 Task: Save favorite listings for townhouses in Boise, Idaho, with a minimum of 3 bedrooms.
Action: Mouse moved to (191, 167)
Screenshot: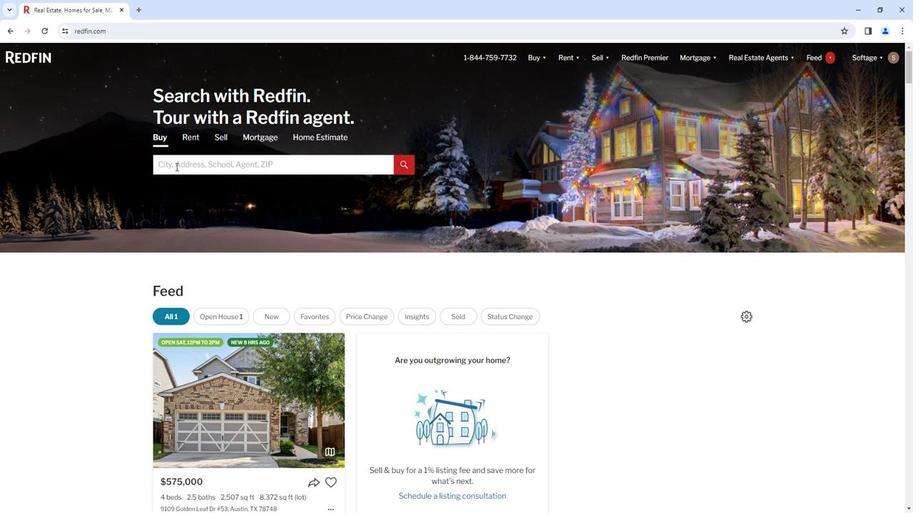 
Action: Mouse pressed left at (191, 167)
Screenshot: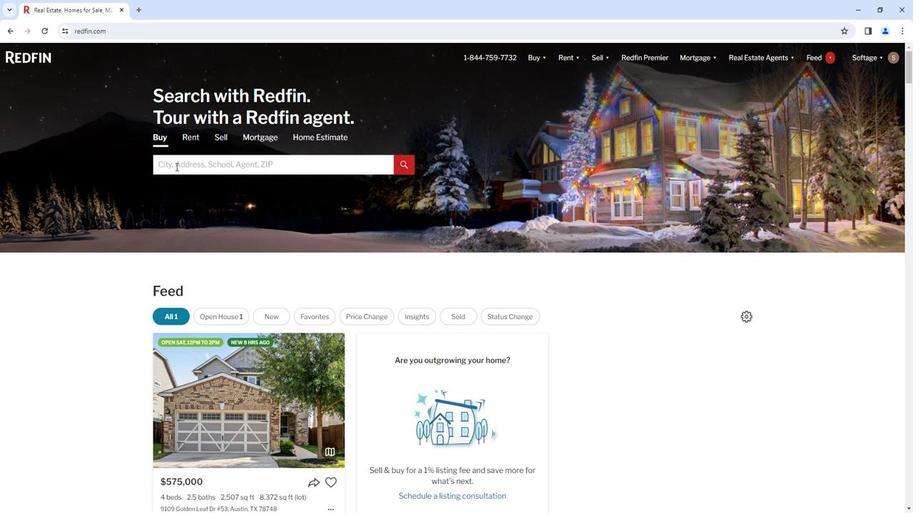 
Action: Mouse moved to (192, 166)
Screenshot: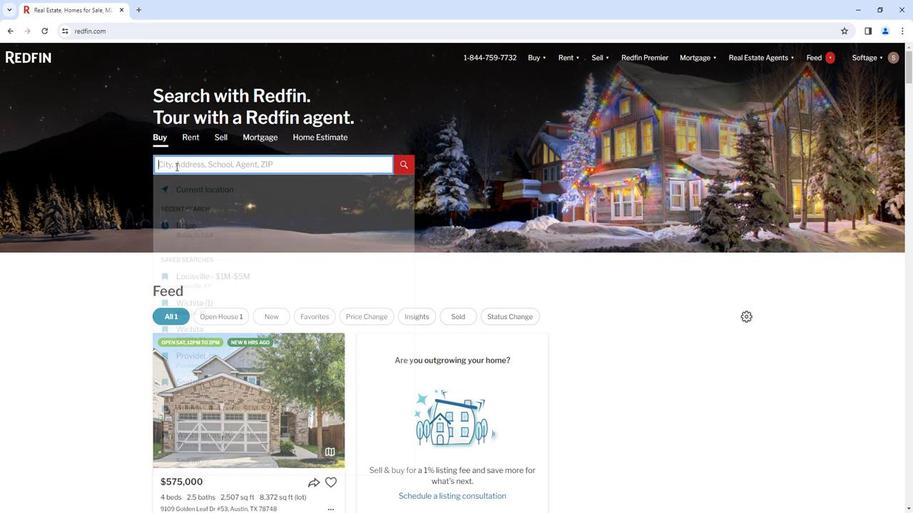 
Action: Key pressed <Key.shift><Key.shift><Key.shift><Key.shift><Key.shift><Key.shift><Key.shift><Key.shift>Boise<Key.space><Key.backspace>,<Key.space><Key.shift><Key.shift><Key.shift><Key.shift><Key.shift><Key.shift><Key.shift><Key.shift>Lda<Key.backspace><Key.backspace><Key.backspace>
Screenshot: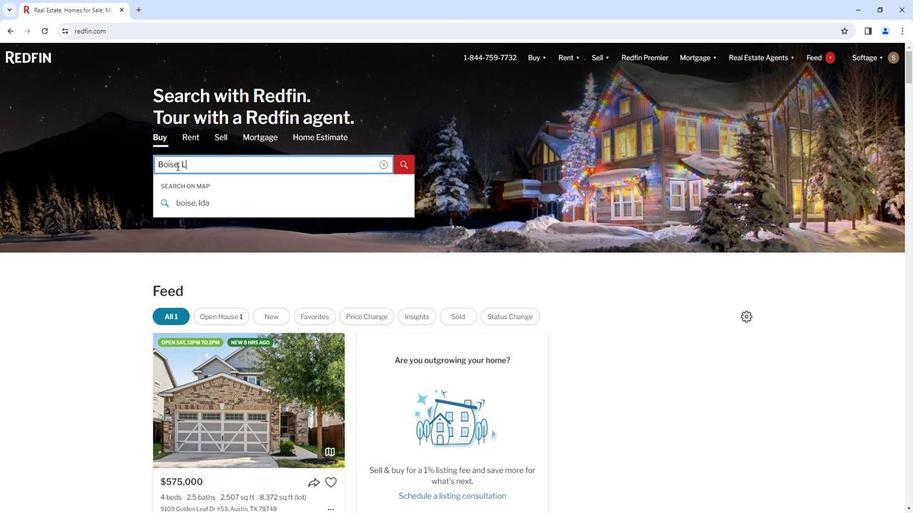 
Action: Mouse moved to (208, 208)
Screenshot: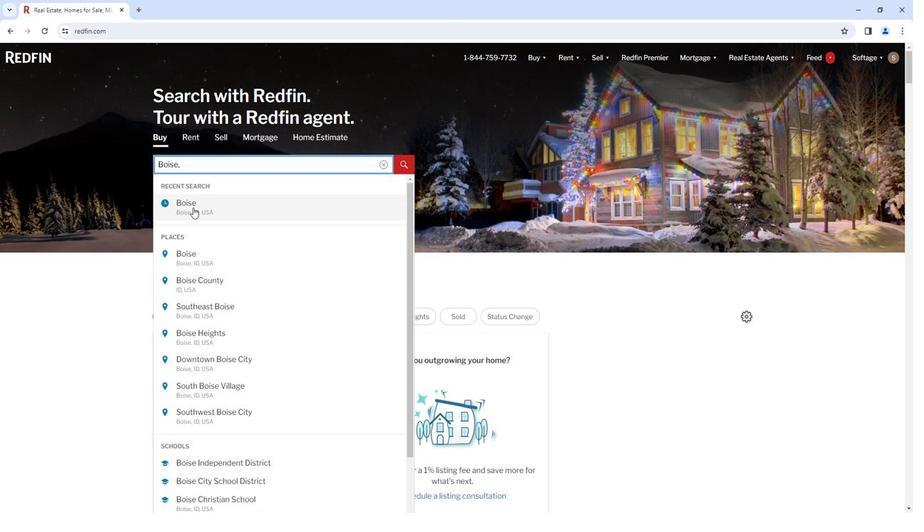 
Action: Mouse pressed left at (208, 208)
Screenshot: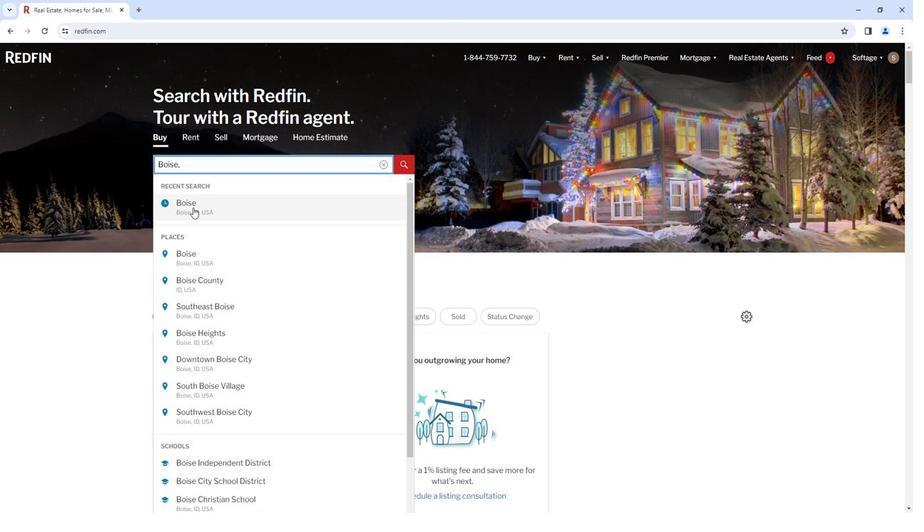 
Action: Mouse moved to (814, 119)
Screenshot: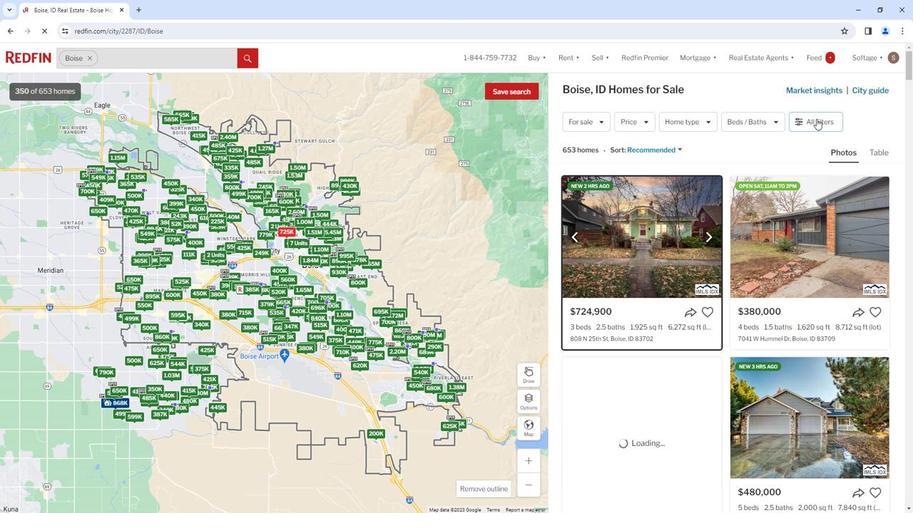 
Action: Mouse pressed left at (814, 119)
Screenshot: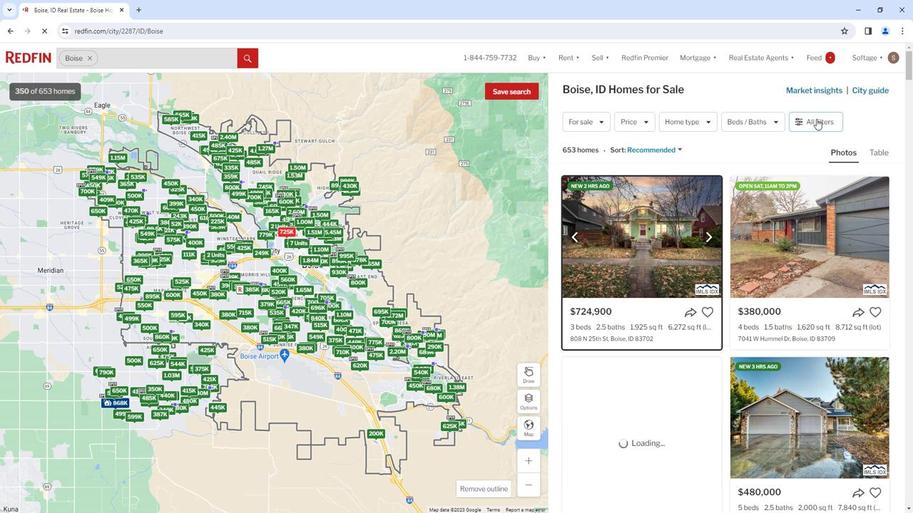 
Action: Mouse moved to (806, 119)
Screenshot: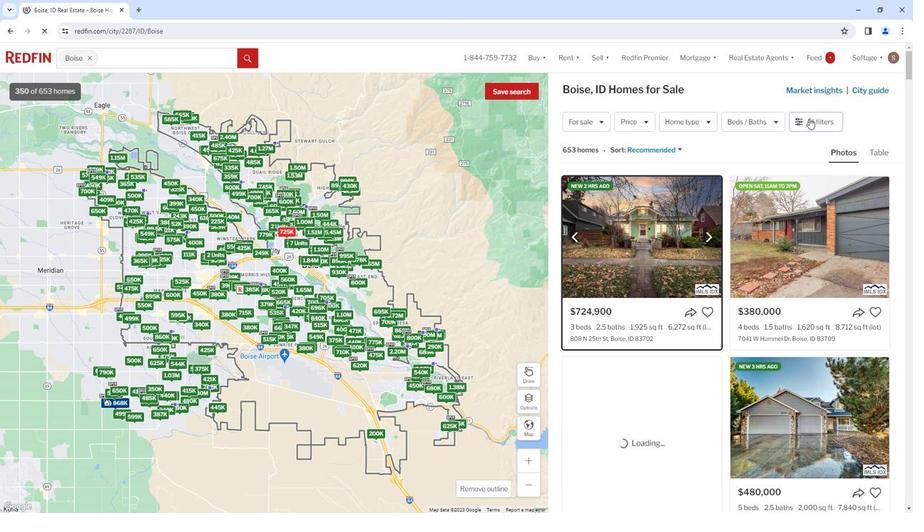 
Action: Mouse pressed left at (806, 119)
Screenshot: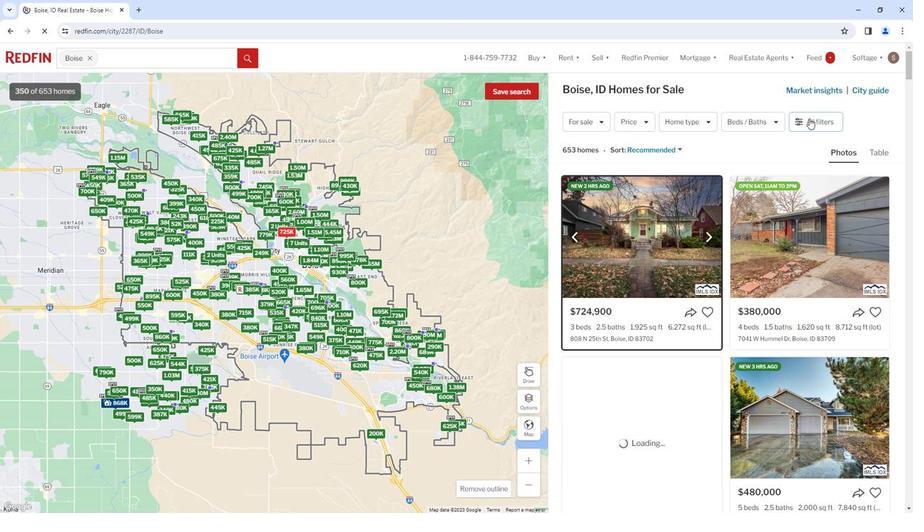 
Action: Mouse moved to (810, 121)
Screenshot: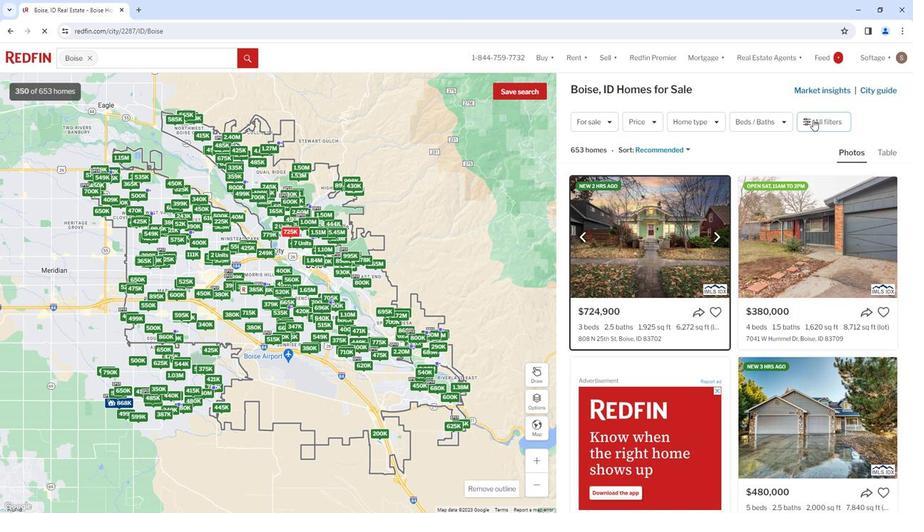 
Action: Mouse pressed left at (810, 121)
Screenshot: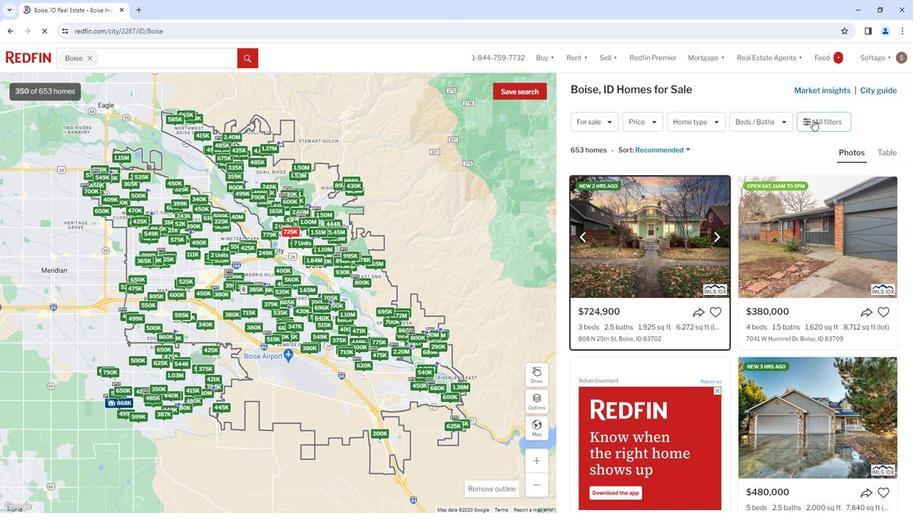 
Action: Mouse moved to (767, 284)
Screenshot: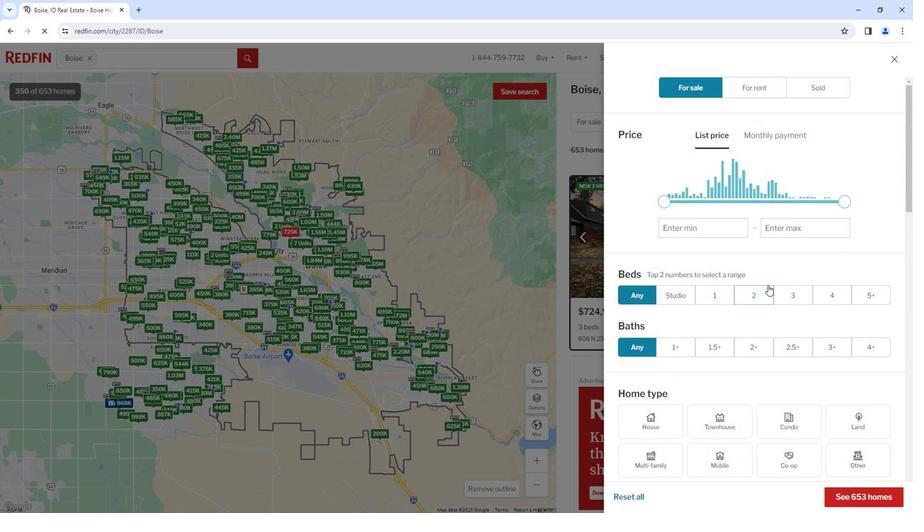 
Action: Mouse scrolled (767, 284) with delta (0, 0)
Screenshot: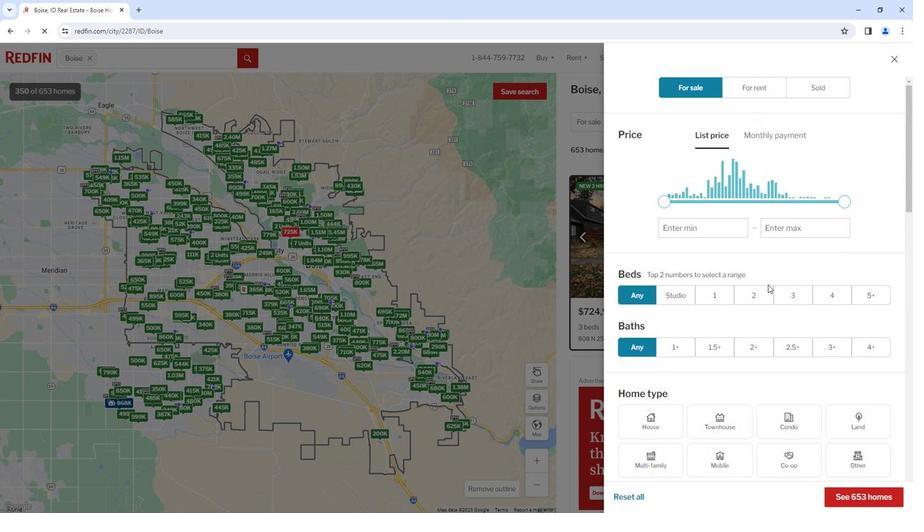 
Action: Mouse moved to (767, 284)
Screenshot: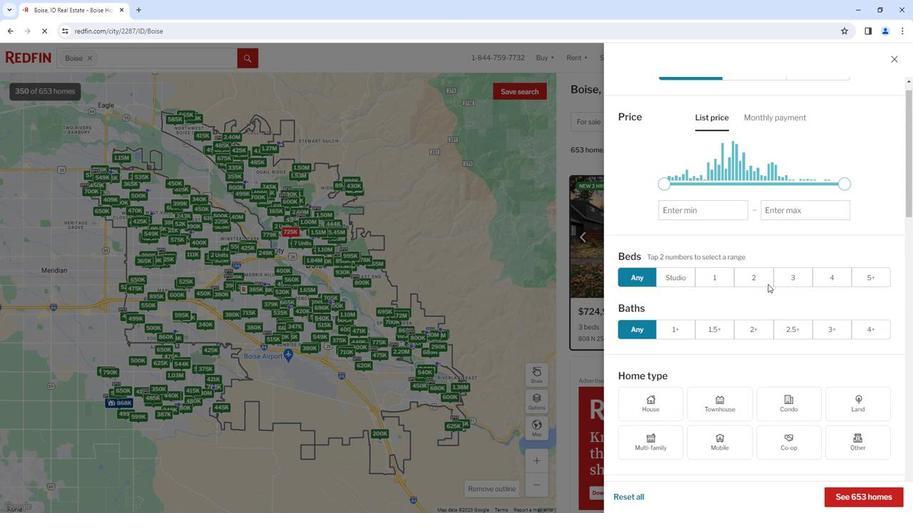 
Action: Mouse scrolled (767, 284) with delta (0, 0)
Screenshot: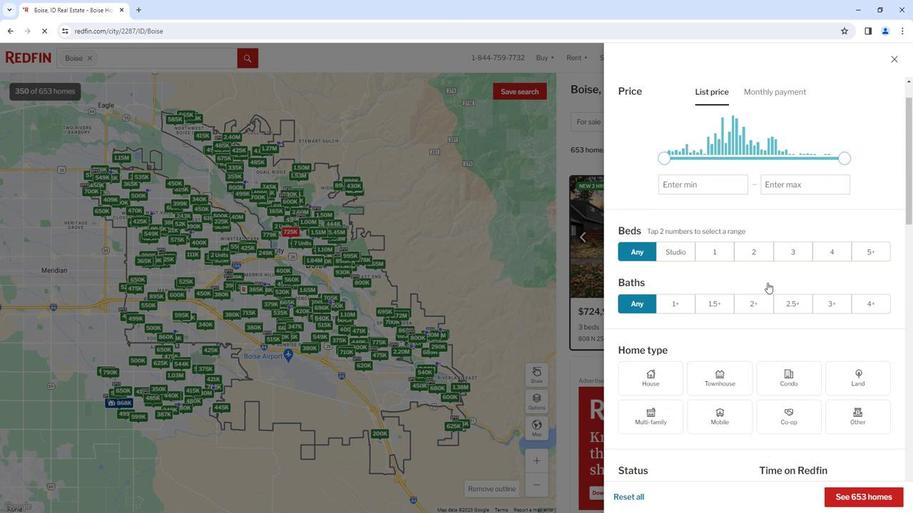 
Action: Mouse moved to (724, 326)
Screenshot: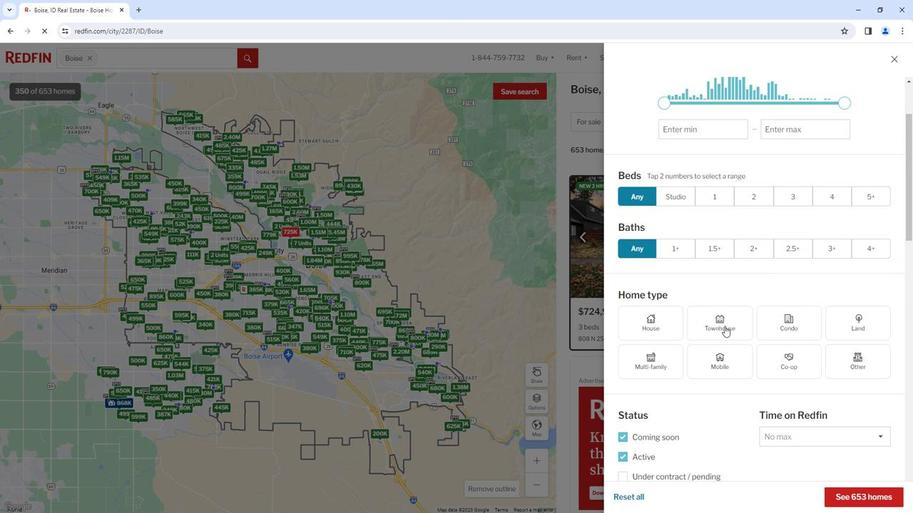 
Action: Mouse pressed left at (724, 326)
Screenshot: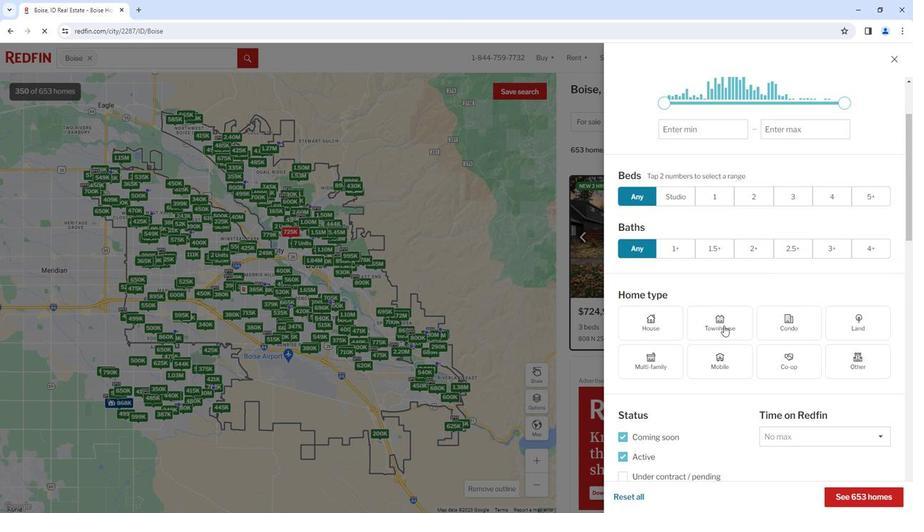 
Action: Mouse moved to (724, 324)
Screenshot: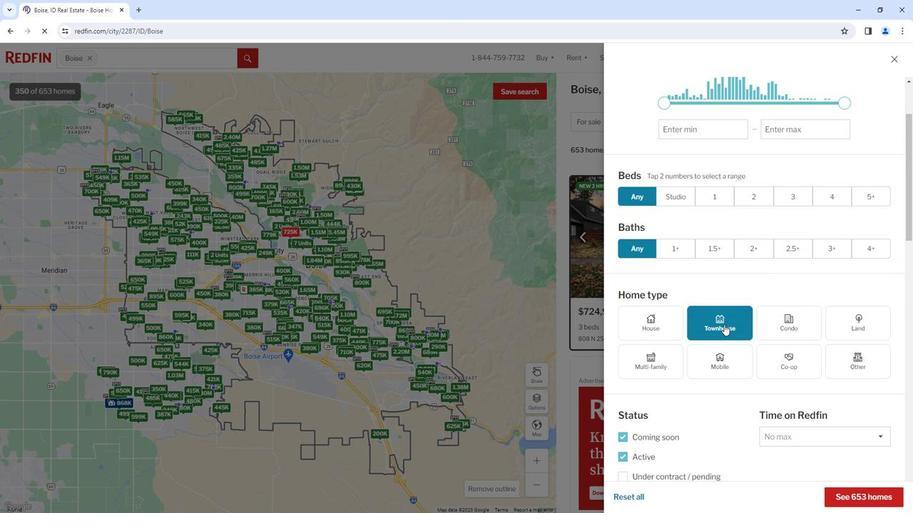 
Action: Mouse scrolled (724, 323) with delta (0, 0)
Screenshot: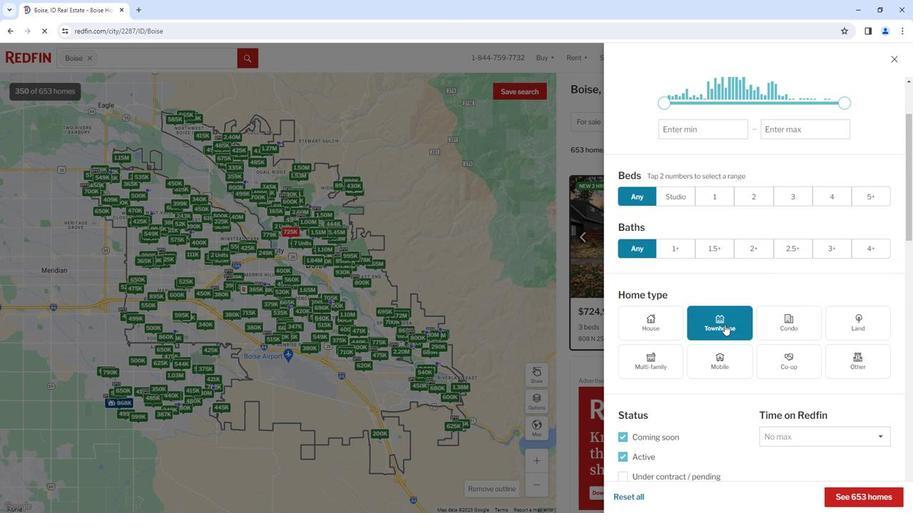 
Action: Mouse scrolled (724, 323) with delta (0, 0)
Screenshot: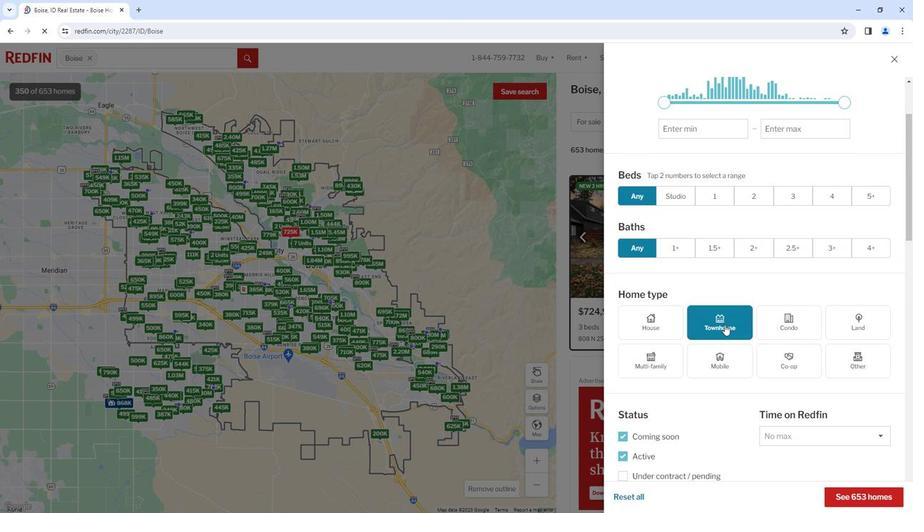 
Action: Mouse scrolled (724, 323) with delta (0, 0)
Screenshot: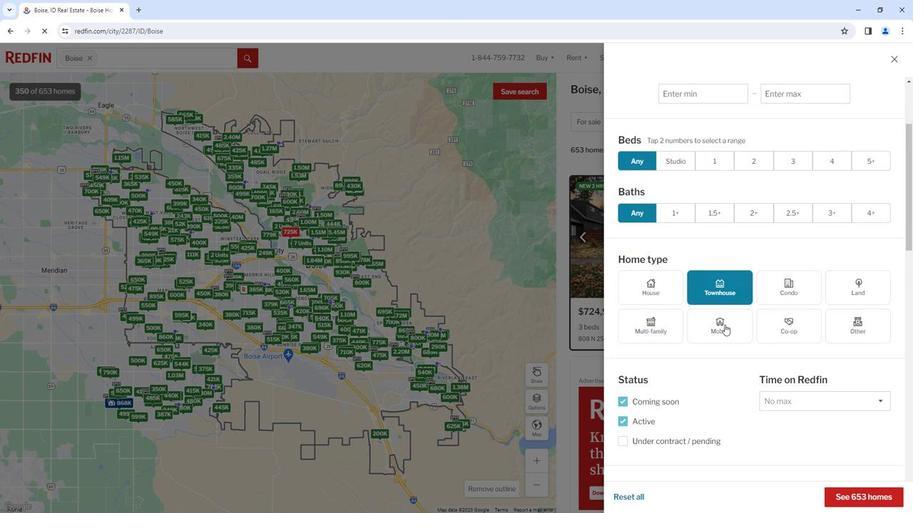 
Action: Mouse moved to (724, 326)
Screenshot: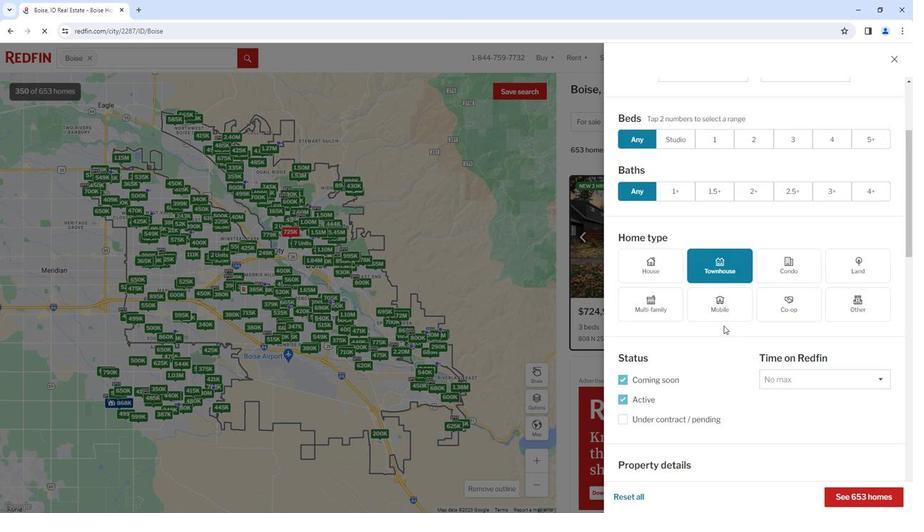 
Action: Mouse scrolled (724, 325) with delta (0, 0)
Screenshot: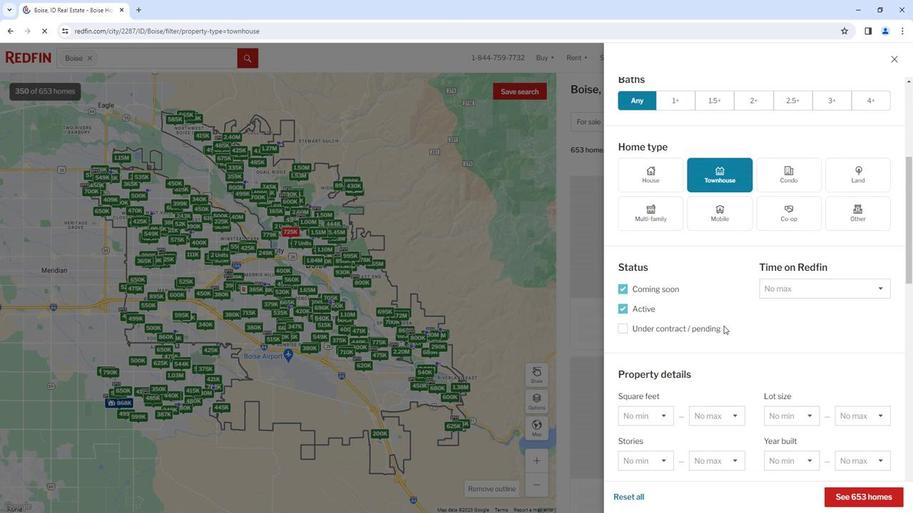 
Action: Mouse scrolled (724, 325) with delta (0, 0)
Screenshot: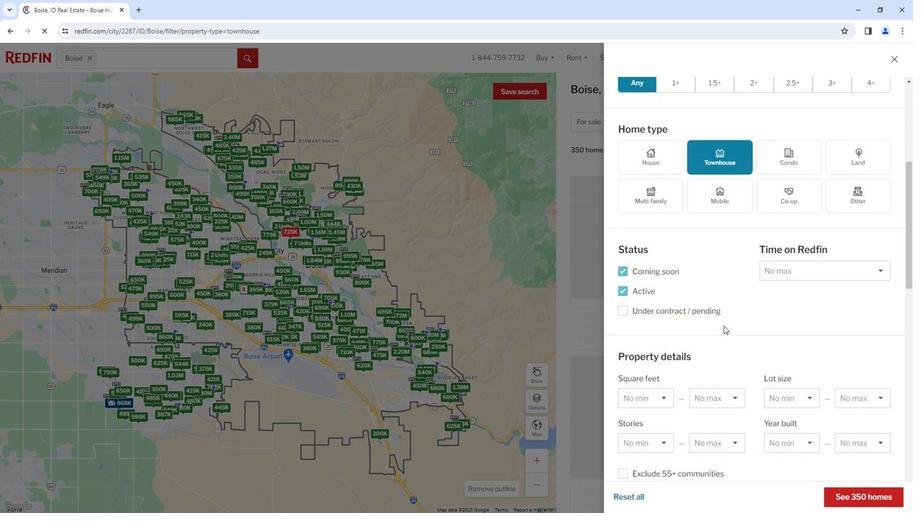 
Action: Mouse scrolled (724, 325) with delta (0, 0)
Screenshot: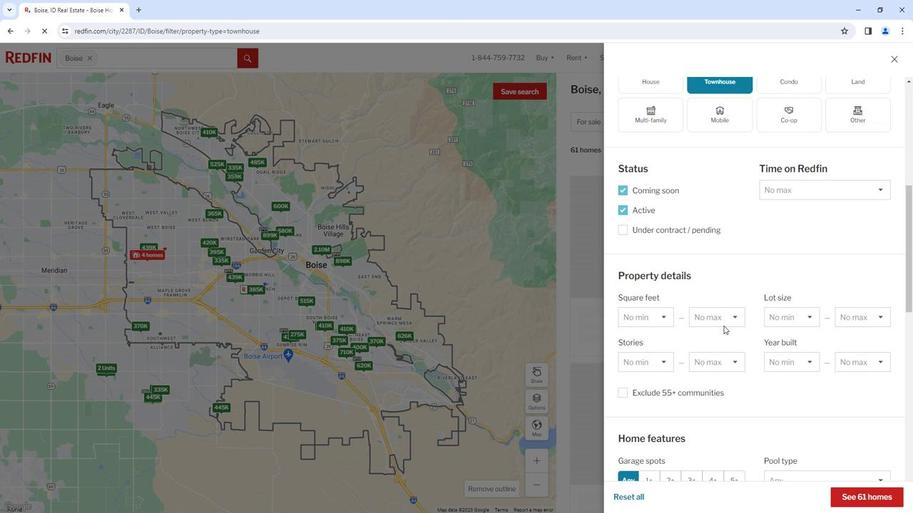 
Action: Mouse scrolled (724, 325) with delta (0, 0)
Screenshot: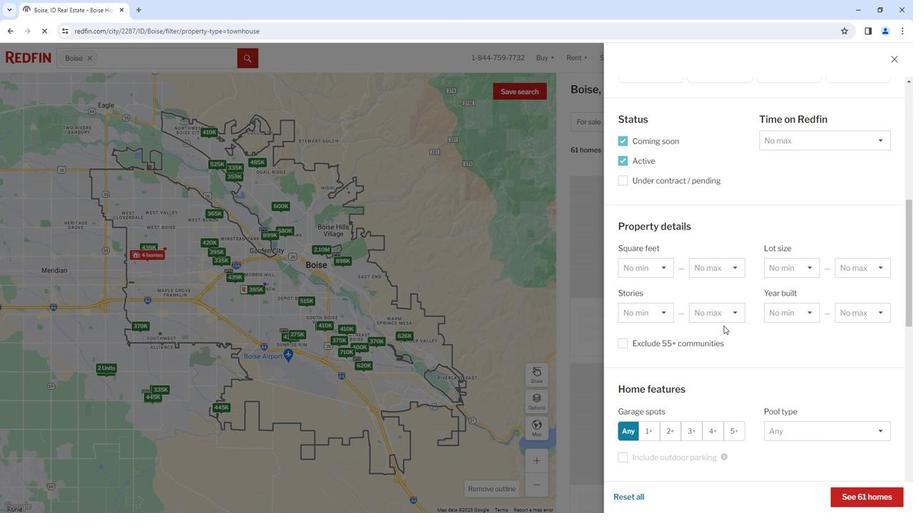 
Action: Mouse scrolled (724, 325) with delta (0, 0)
Screenshot: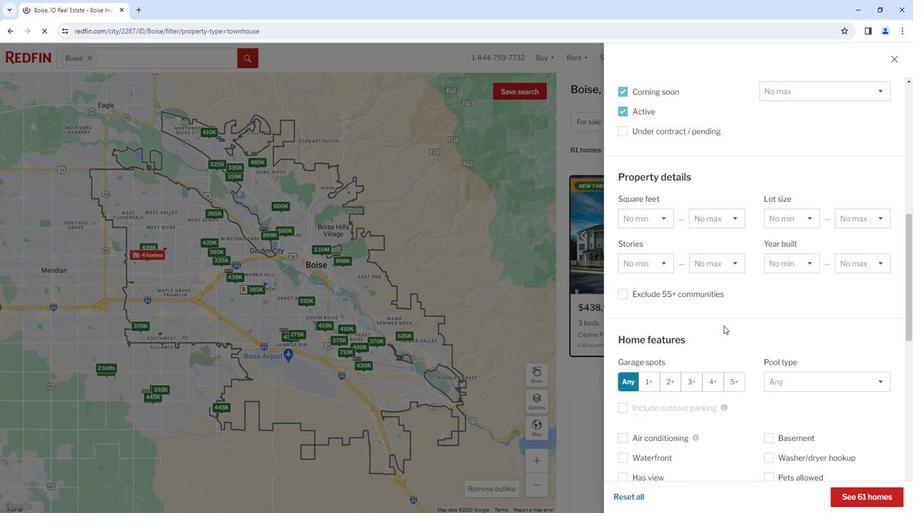 
Action: Mouse scrolled (724, 325) with delta (0, 0)
Screenshot: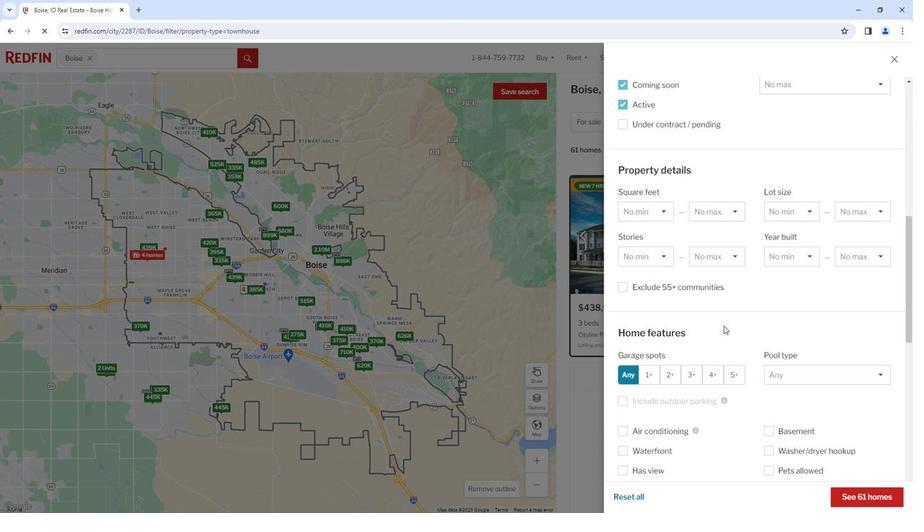 
Action: Mouse scrolled (724, 325) with delta (0, 0)
Screenshot: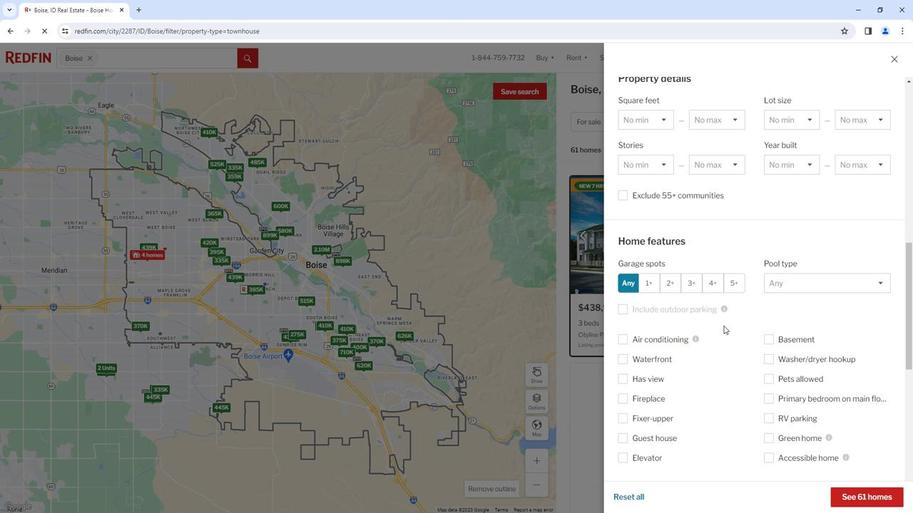 
Action: Mouse scrolled (724, 325) with delta (0, 0)
Screenshot: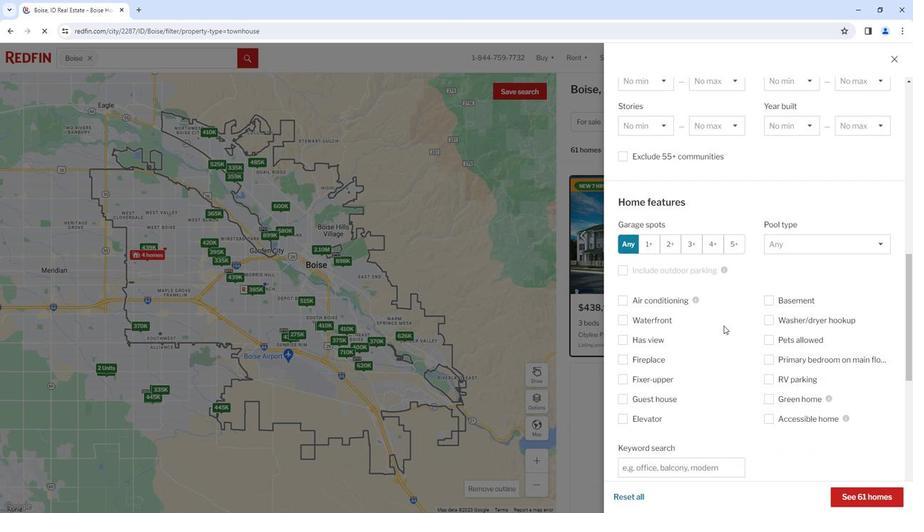 
Action: Mouse moved to (720, 315)
Screenshot: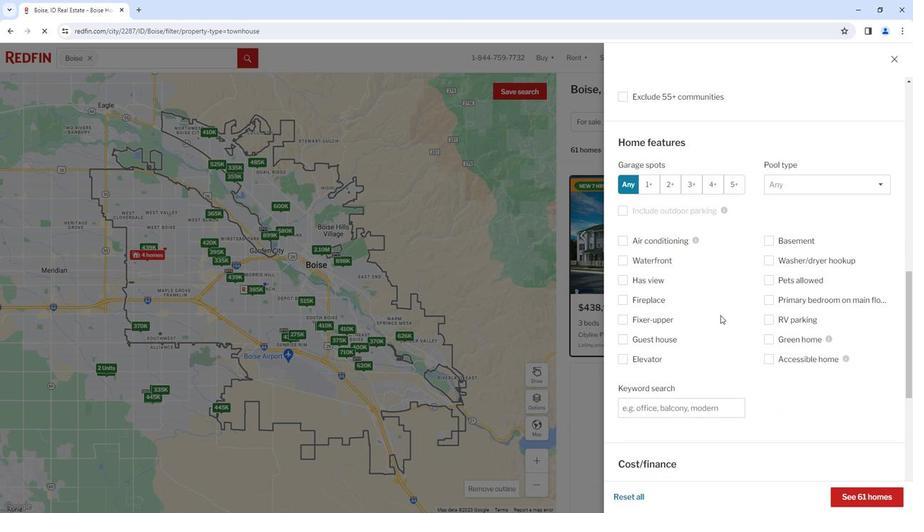 
Action: Mouse scrolled (720, 316) with delta (0, 0)
Screenshot: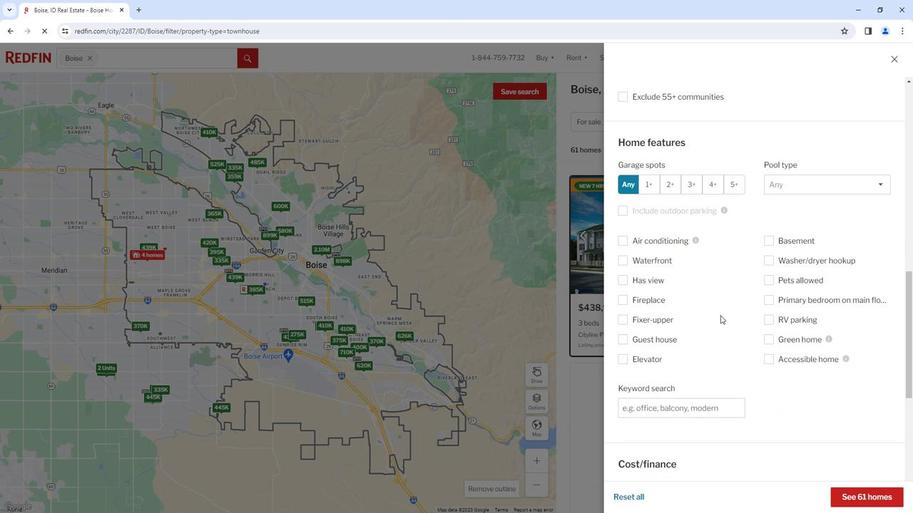 
Action: Mouse scrolled (720, 316) with delta (0, 0)
Screenshot: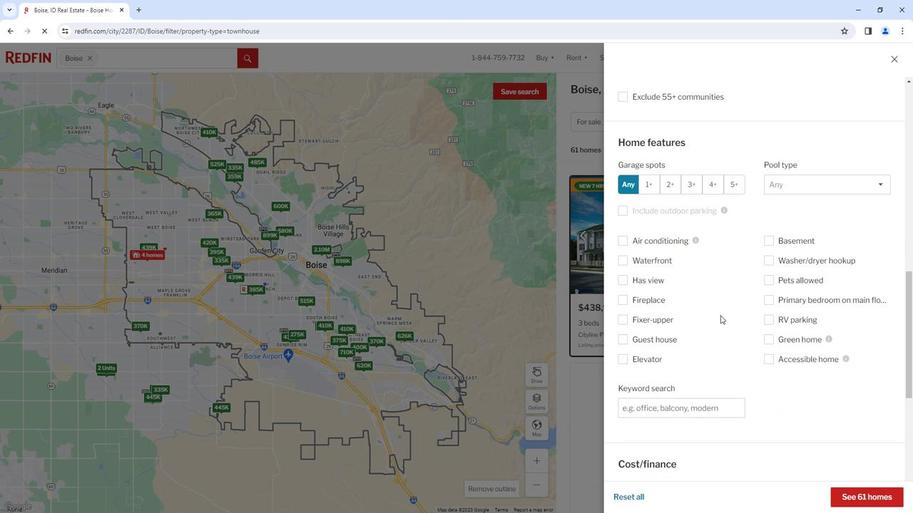 
Action: Mouse scrolled (720, 316) with delta (0, 0)
Screenshot: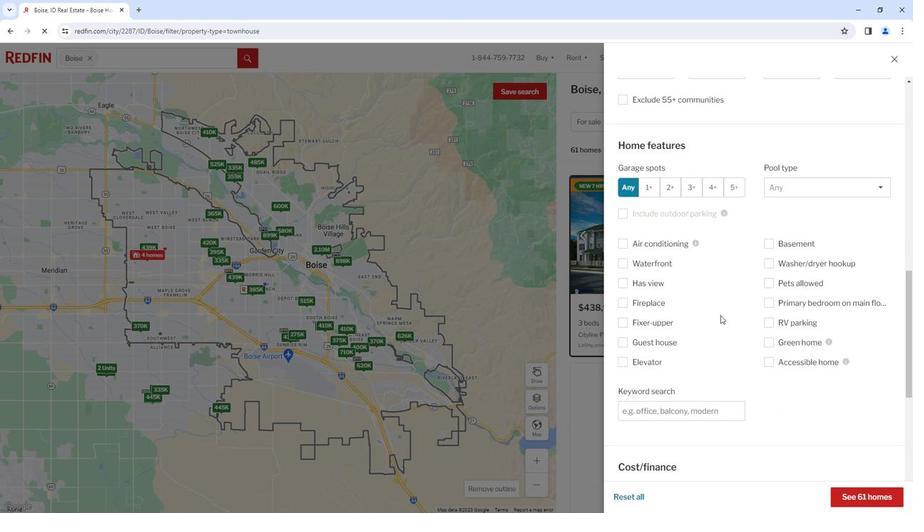 
Action: Mouse scrolled (720, 316) with delta (0, 0)
Screenshot: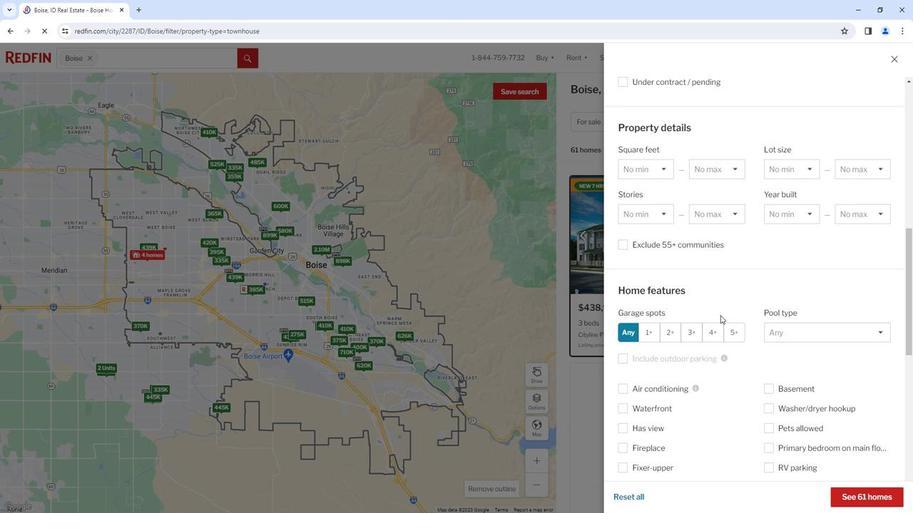 
Action: Mouse scrolled (720, 316) with delta (0, 0)
Screenshot: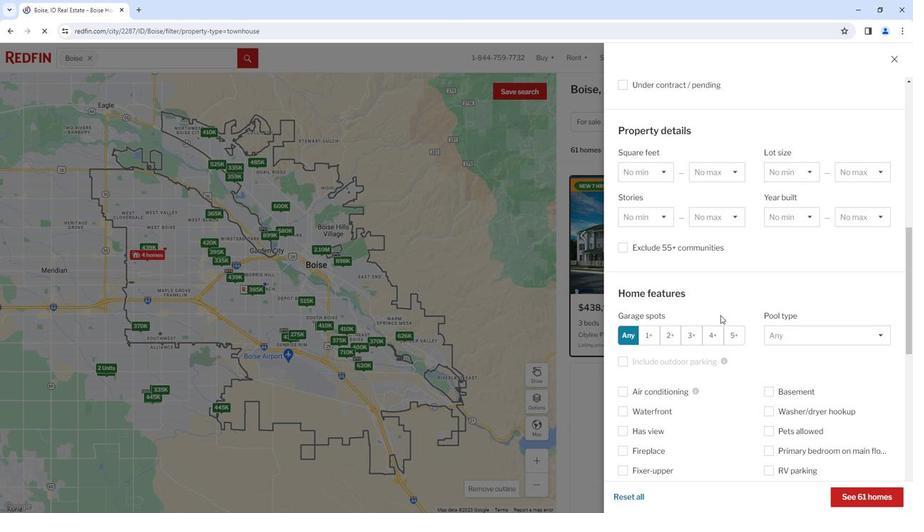 
Action: Mouse scrolled (720, 316) with delta (0, 0)
Screenshot: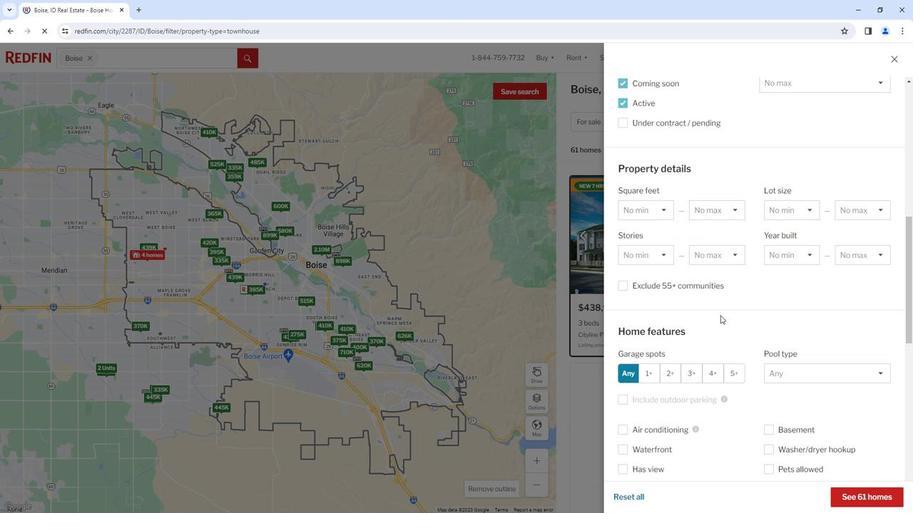 
Action: Mouse scrolled (720, 316) with delta (0, 0)
Screenshot: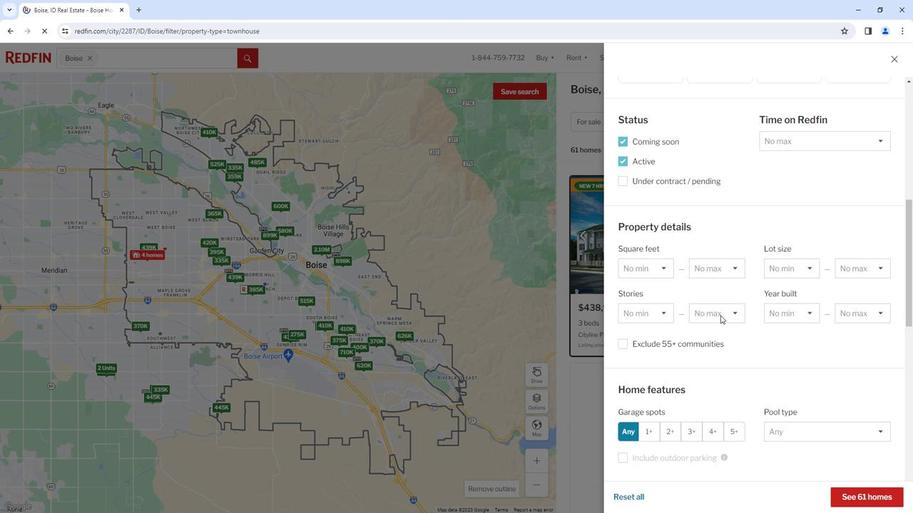 
Action: Mouse scrolled (720, 316) with delta (0, 0)
Screenshot: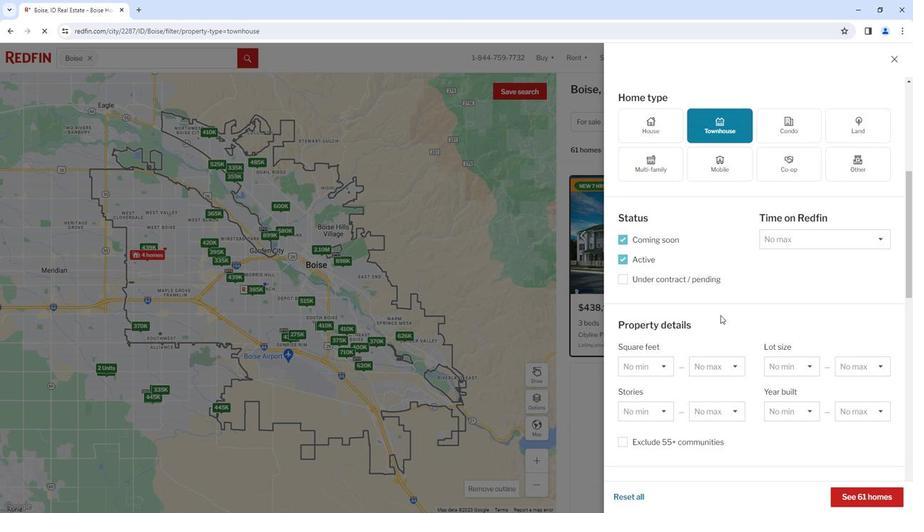 
Action: Mouse scrolled (720, 316) with delta (0, 0)
Screenshot: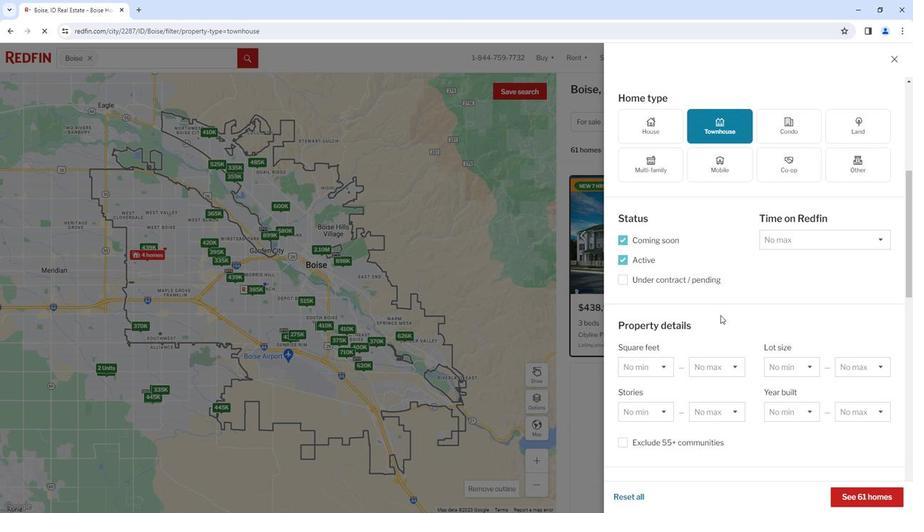 
Action: Mouse scrolled (720, 316) with delta (0, 0)
Screenshot: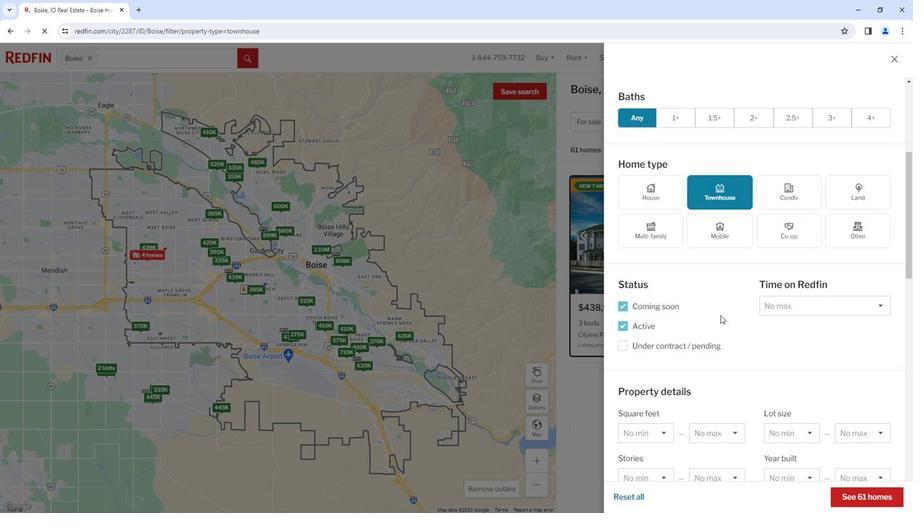 
Action: Mouse moved to (794, 150)
Screenshot: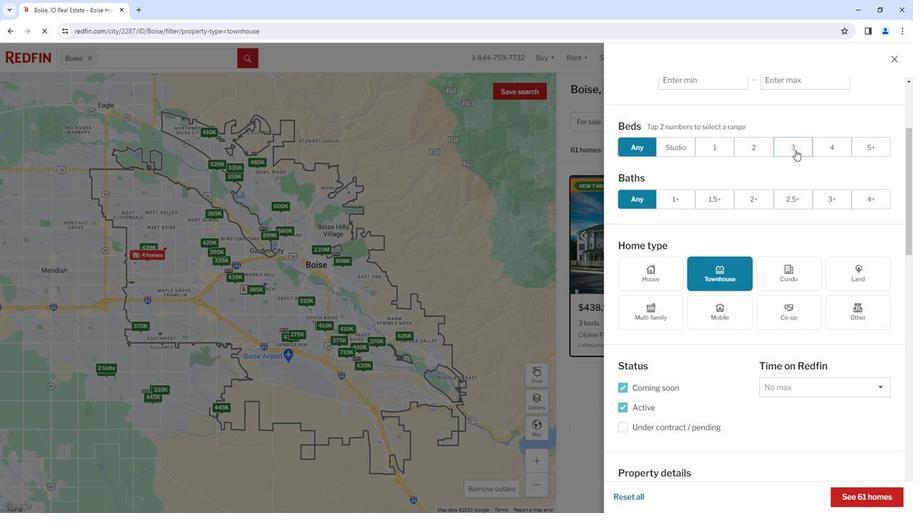 
Action: Mouse pressed left at (794, 150)
Screenshot: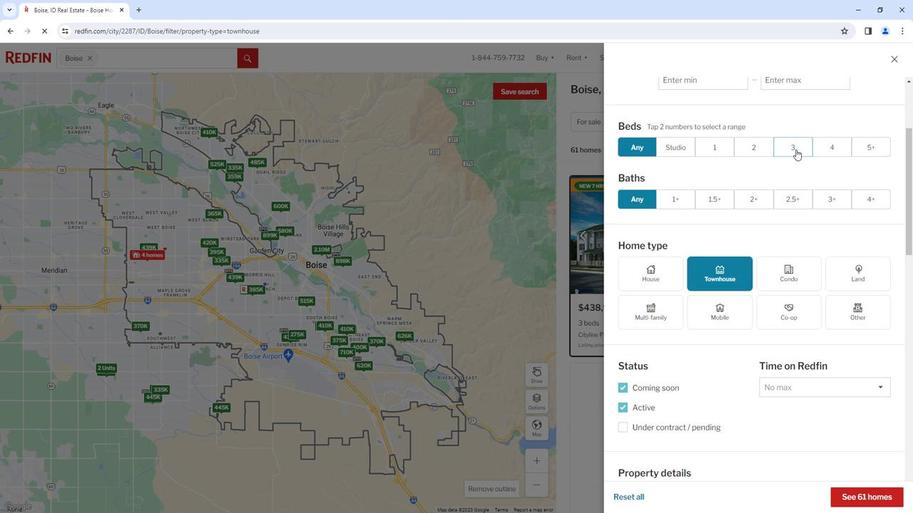 
Action: Mouse moved to (794, 149)
Screenshot: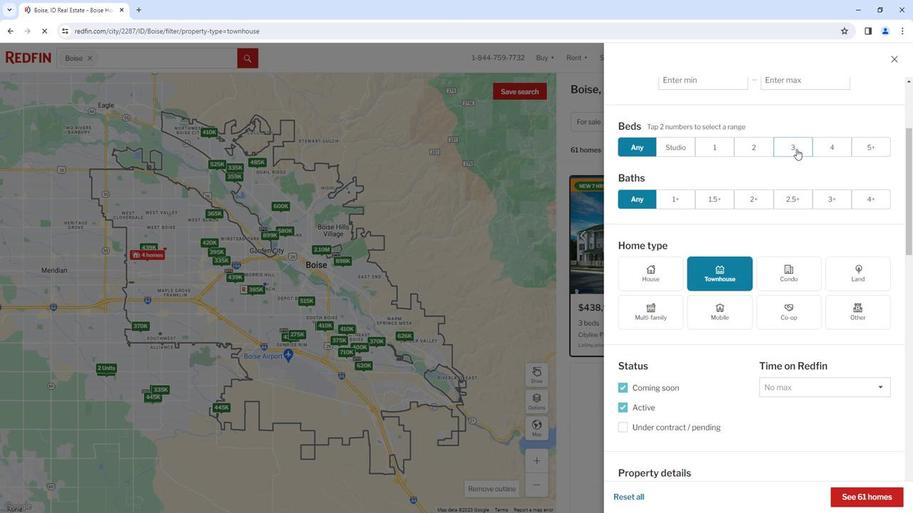 
Action: Mouse pressed left at (794, 149)
Screenshot: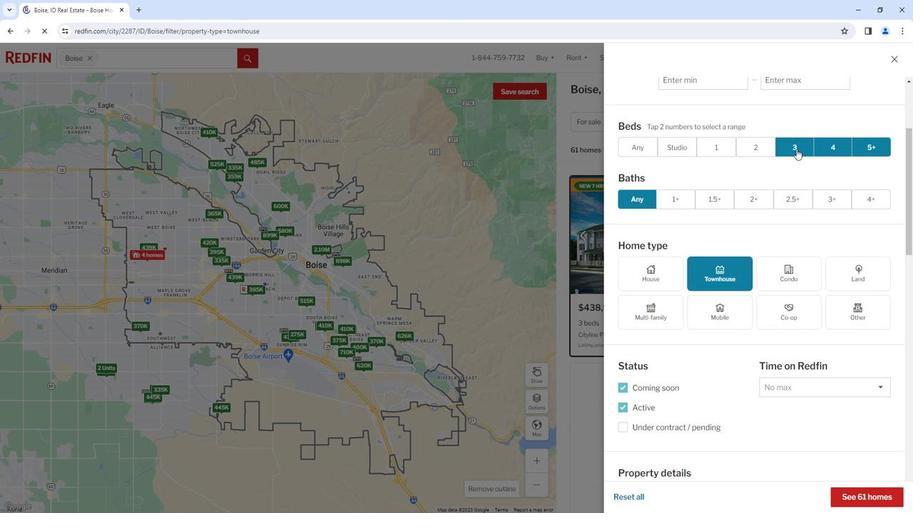 
Action: Mouse moved to (763, 273)
Screenshot: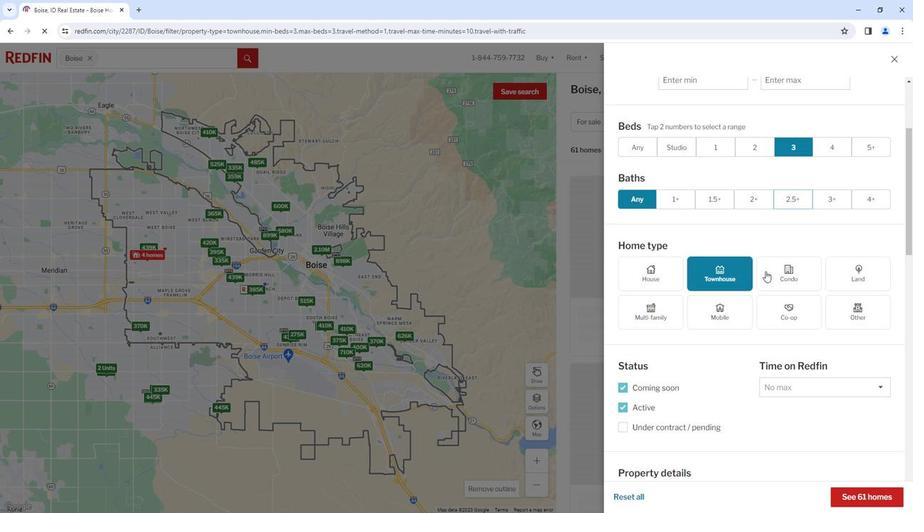 
Action: Mouse scrolled (763, 272) with delta (0, 0)
Screenshot: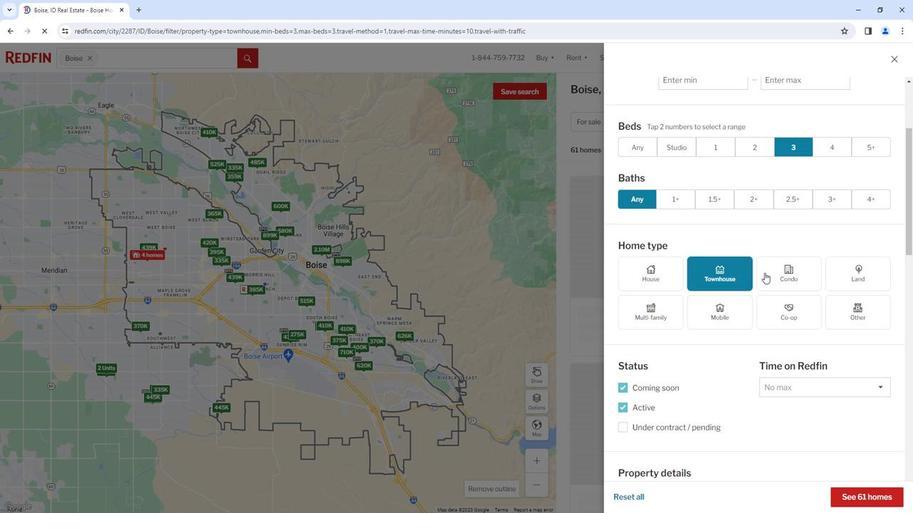 
Action: Mouse scrolled (763, 272) with delta (0, 0)
Screenshot: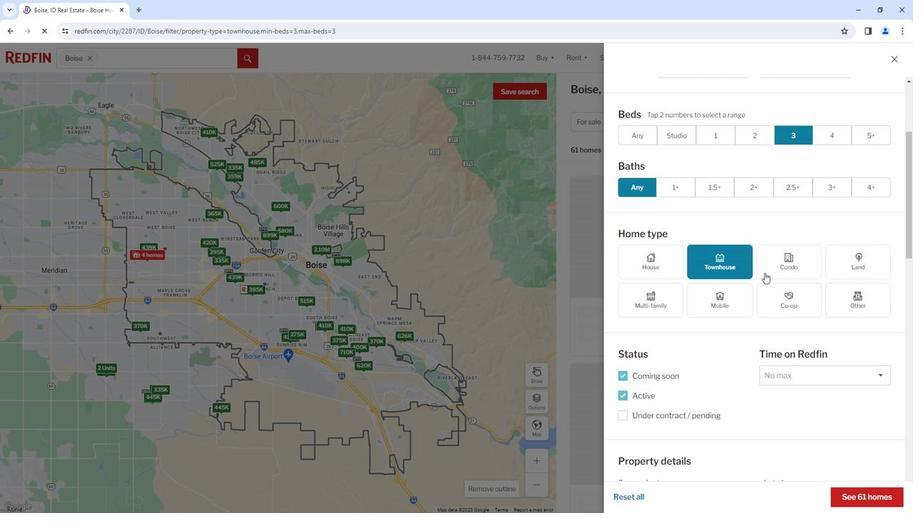 
Action: Mouse scrolled (763, 272) with delta (0, 0)
Screenshot: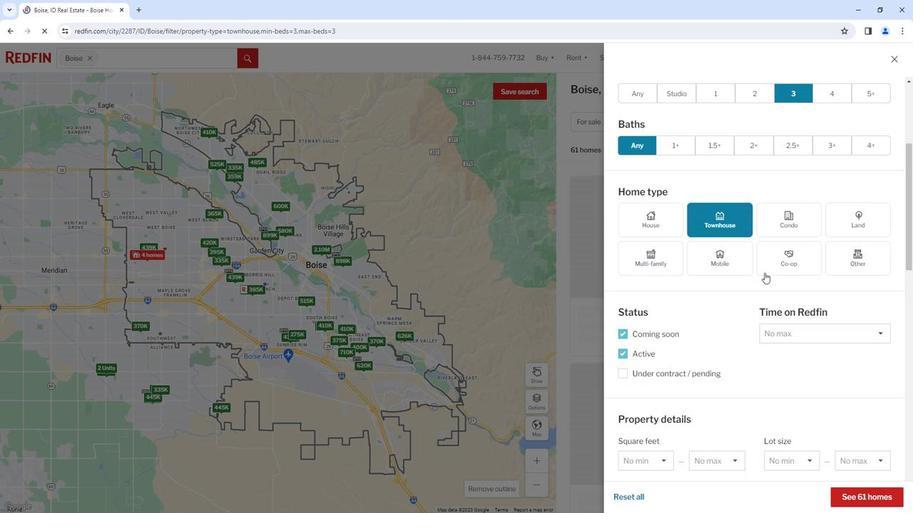 
Action: Mouse scrolled (763, 272) with delta (0, 0)
Screenshot: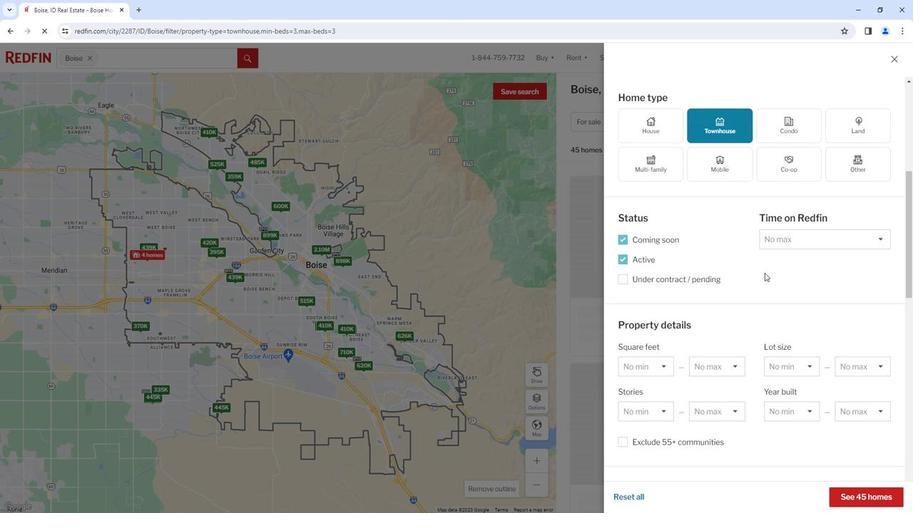 
Action: Mouse scrolled (763, 272) with delta (0, 0)
Screenshot: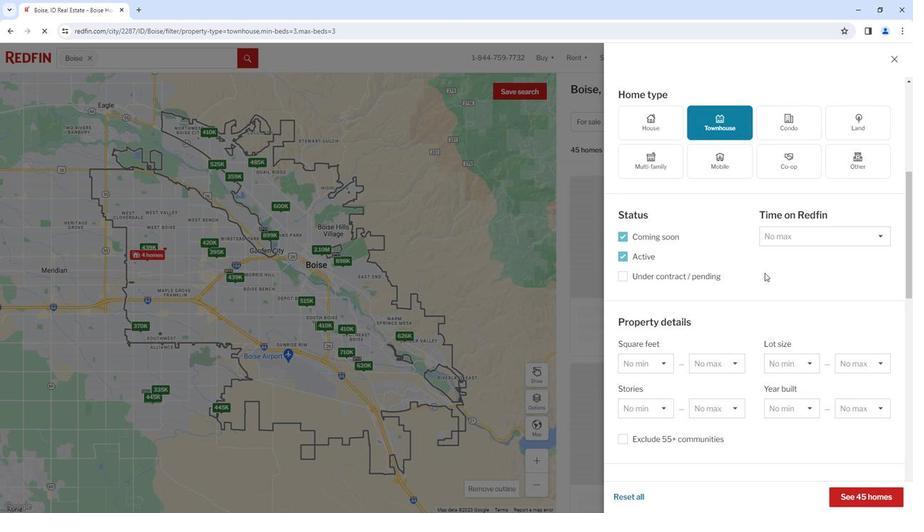 
Action: Mouse scrolled (763, 272) with delta (0, 0)
Screenshot: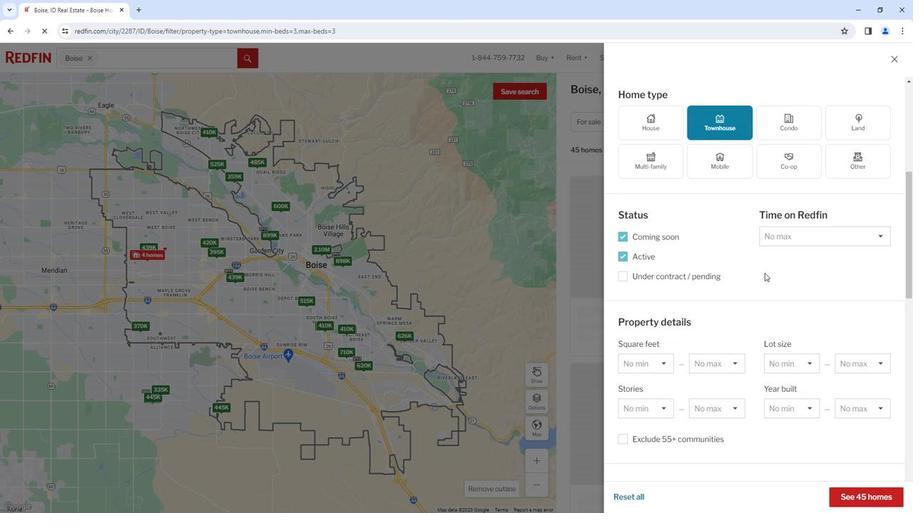 
Action: Mouse scrolled (763, 272) with delta (0, 0)
Screenshot: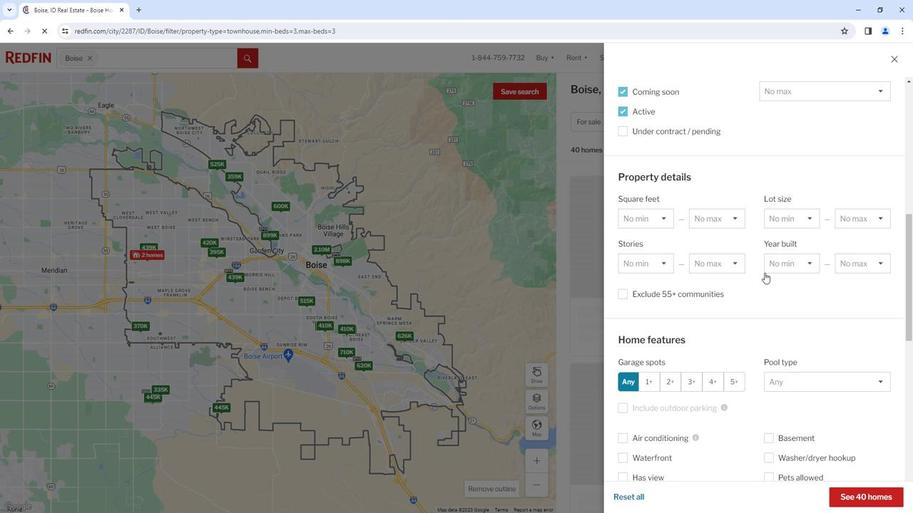 
Action: Mouse scrolled (763, 272) with delta (0, 0)
Screenshot: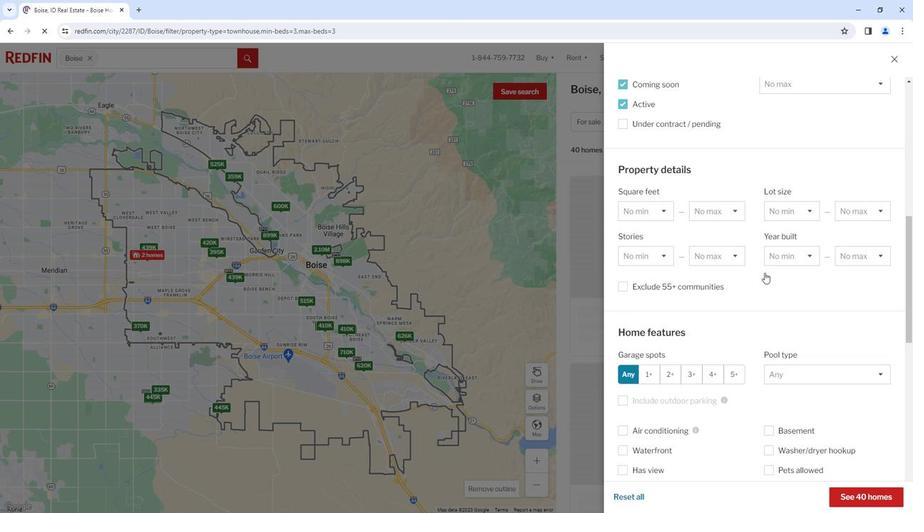 
Action: Mouse scrolled (763, 272) with delta (0, 0)
Screenshot: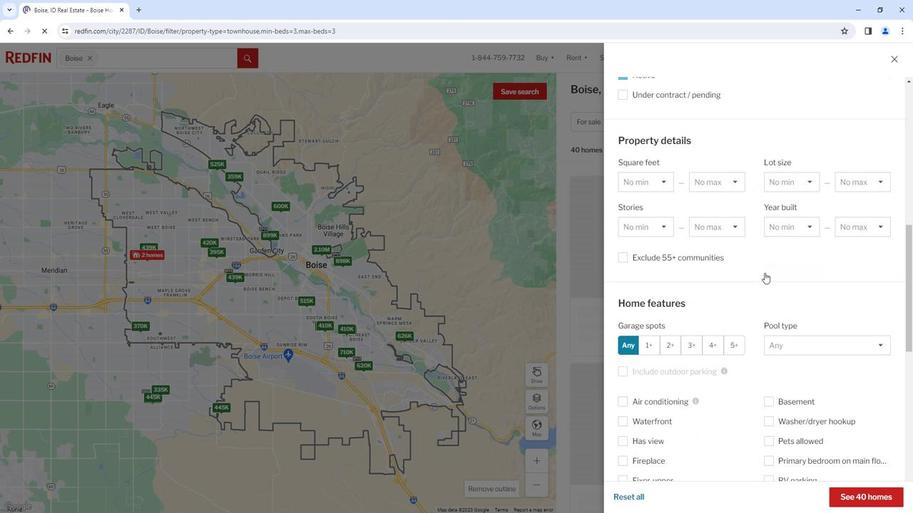 
Action: Mouse scrolled (763, 272) with delta (0, 0)
Screenshot: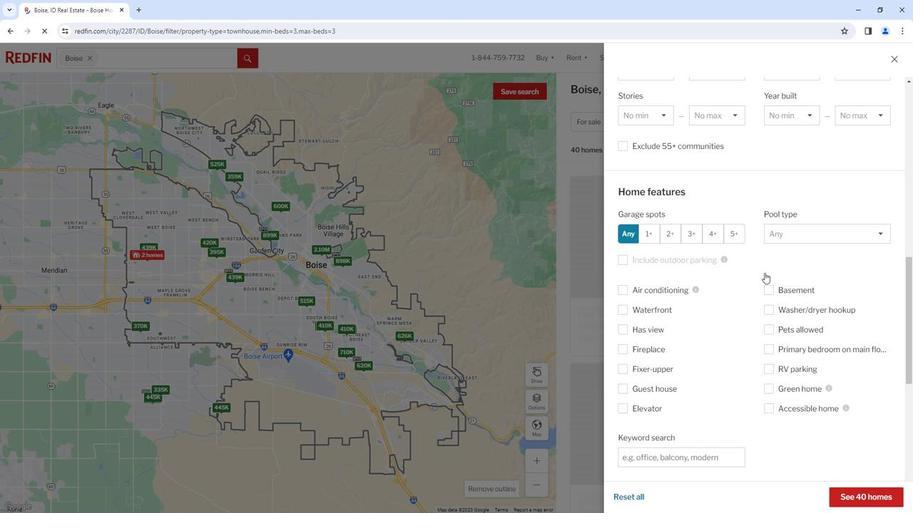 
Action: Mouse scrolled (763, 272) with delta (0, 0)
Screenshot: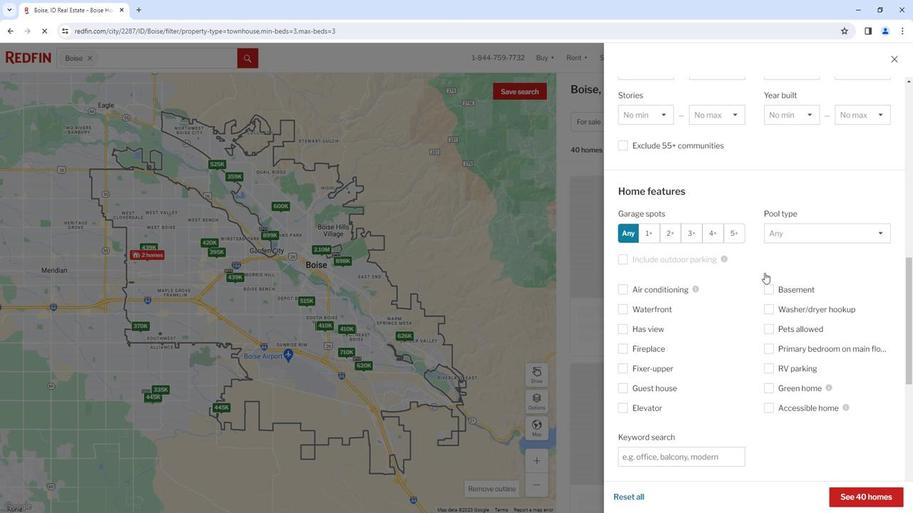 
Action: Mouse scrolled (763, 272) with delta (0, 0)
Screenshot: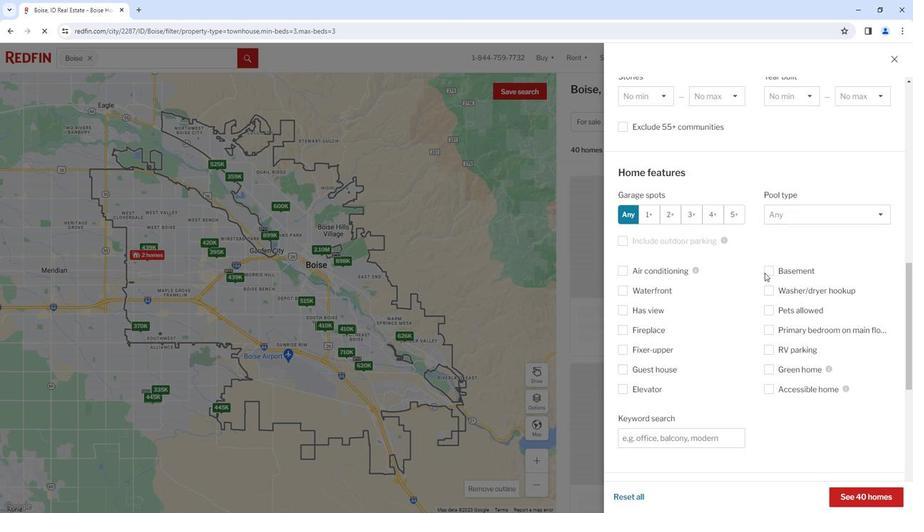 
Action: Mouse scrolled (763, 272) with delta (0, 0)
Screenshot: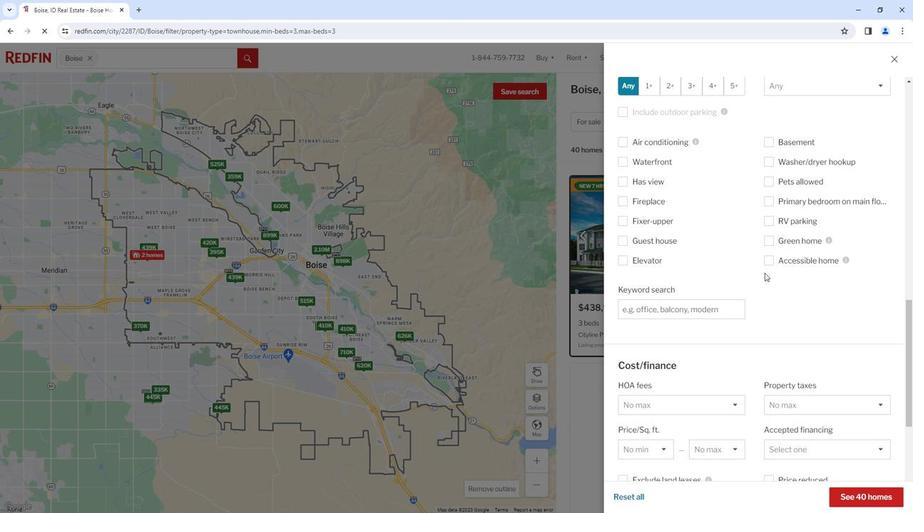 
Action: Mouse scrolled (763, 272) with delta (0, 0)
Screenshot: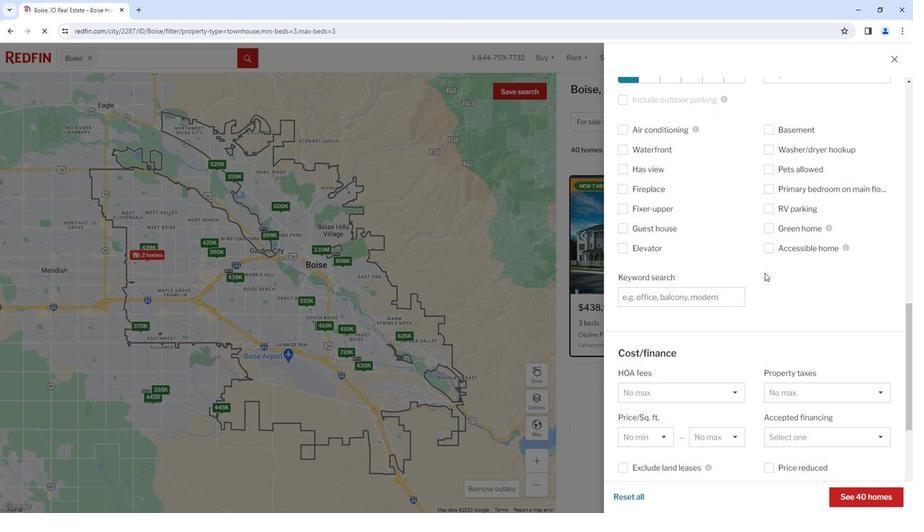 
Action: Mouse scrolled (763, 272) with delta (0, 0)
Screenshot: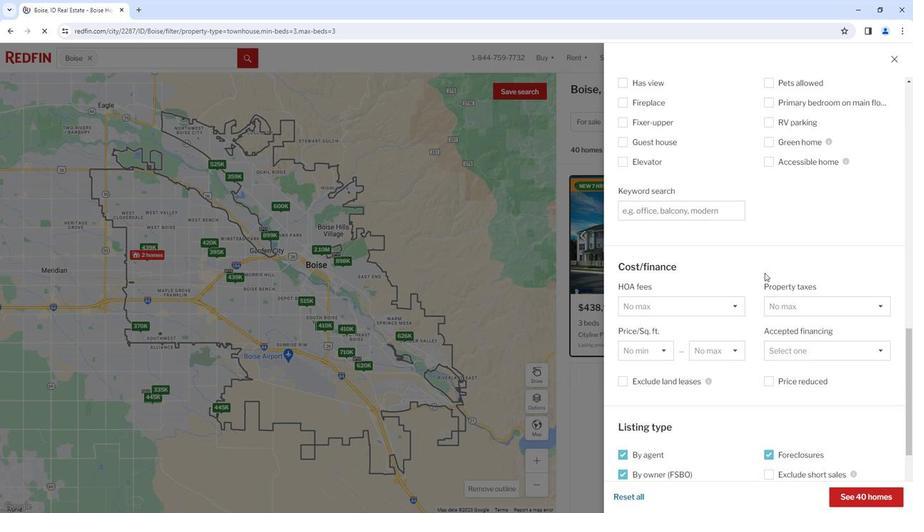 
Action: Mouse scrolled (763, 272) with delta (0, 0)
Screenshot: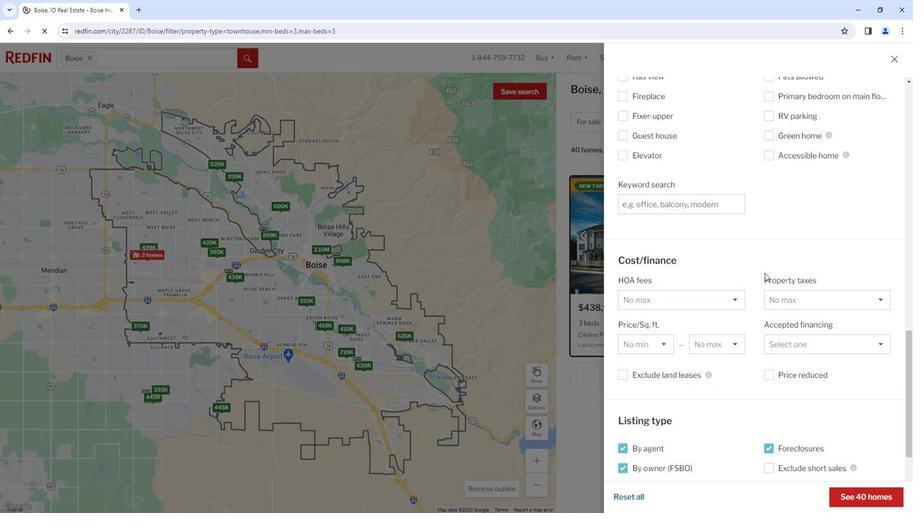 
Action: Mouse scrolled (763, 272) with delta (0, 0)
Screenshot: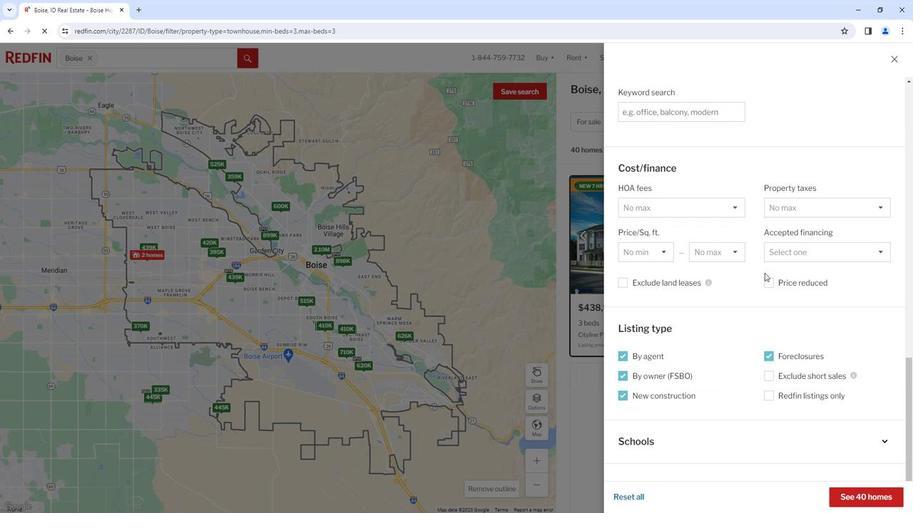 
Action: Mouse scrolled (763, 272) with delta (0, 0)
Screenshot: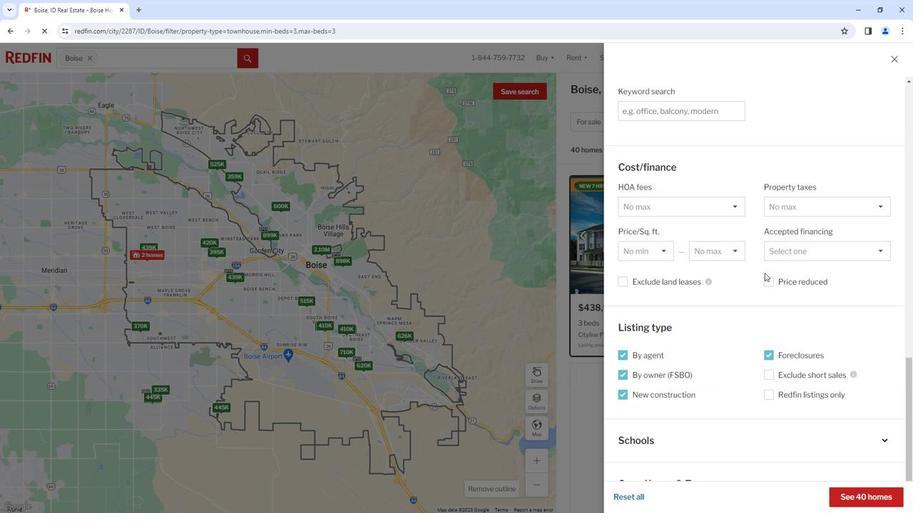 
Action: Mouse scrolled (763, 272) with delta (0, 0)
Screenshot: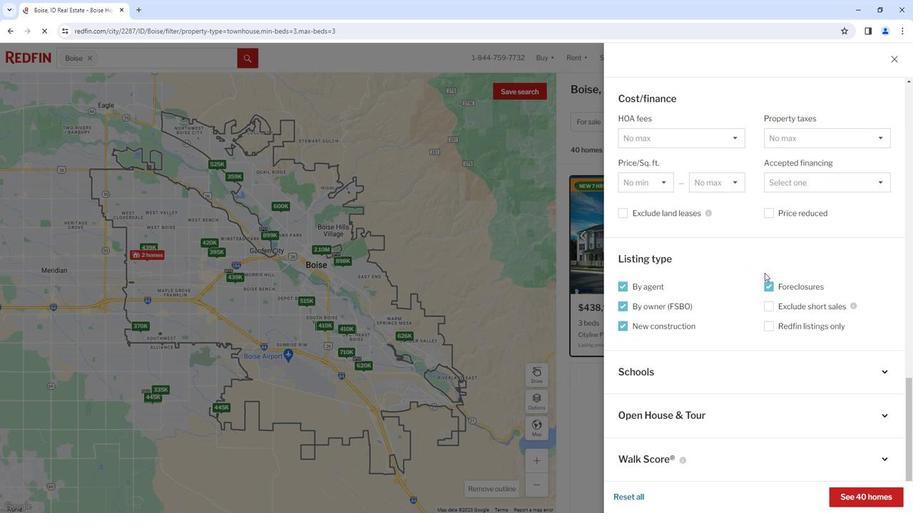 
Action: Mouse scrolled (763, 272) with delta (0, 0)
Screenshot: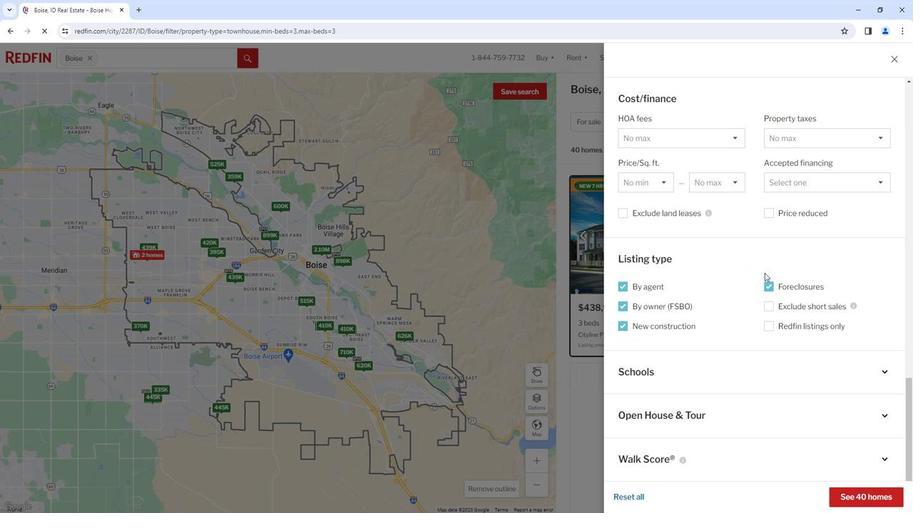 
Action: Mouse scrolled (763, 272) with delta (0, 0)
Screenshot: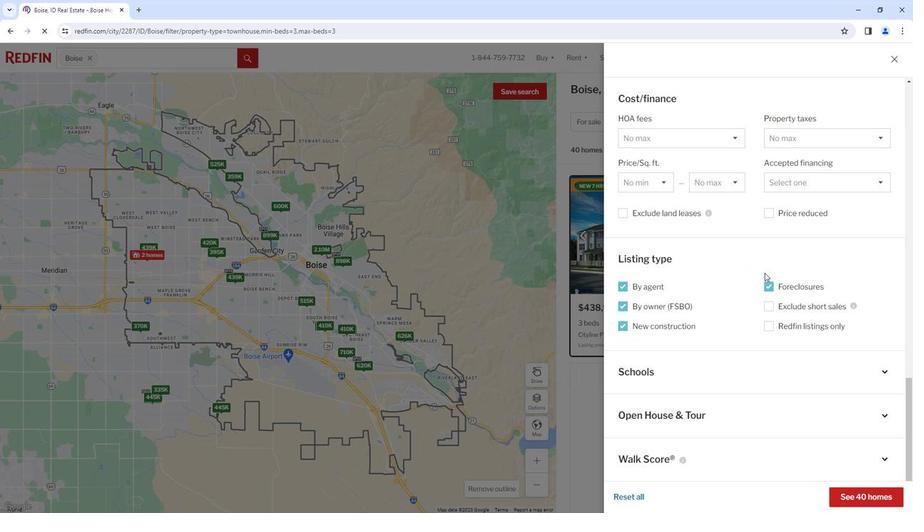 
Action: Mouse scrolled (763, 272) with delta (0, 0)
Screenshot: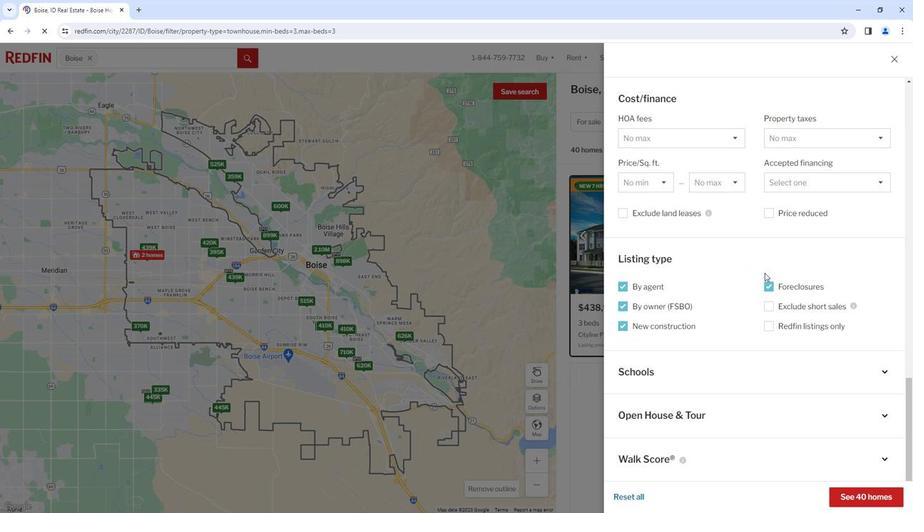
Action: Mouse moved to (870, 493)
Screenshot: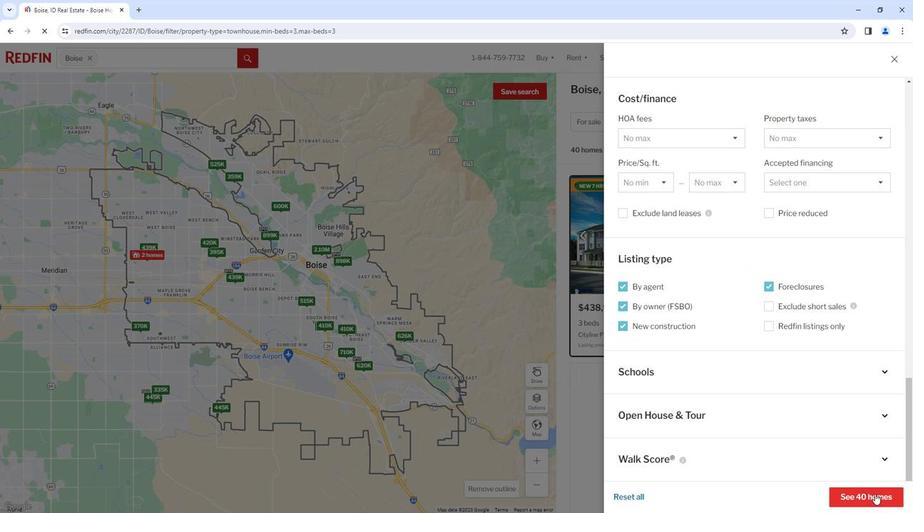 
Action: Mouse pressed left at (870, 493)
Screenshot: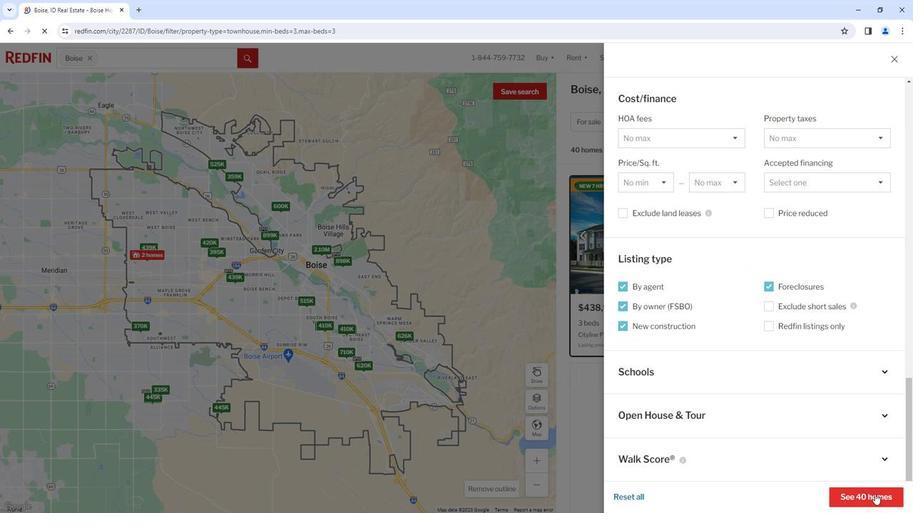 
Action: Mouse moved to (612, 221)
Screenshot: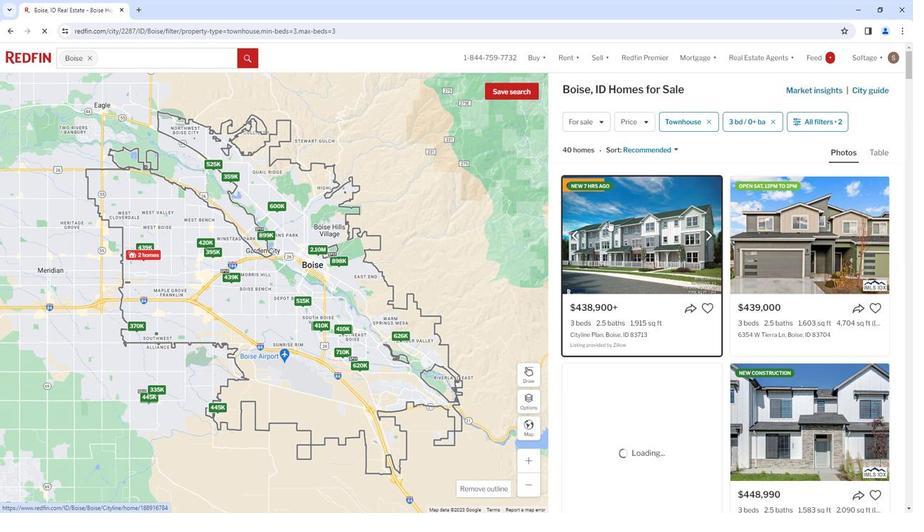 
Action: Mouse pressed left at (612, 221)
Screenshot: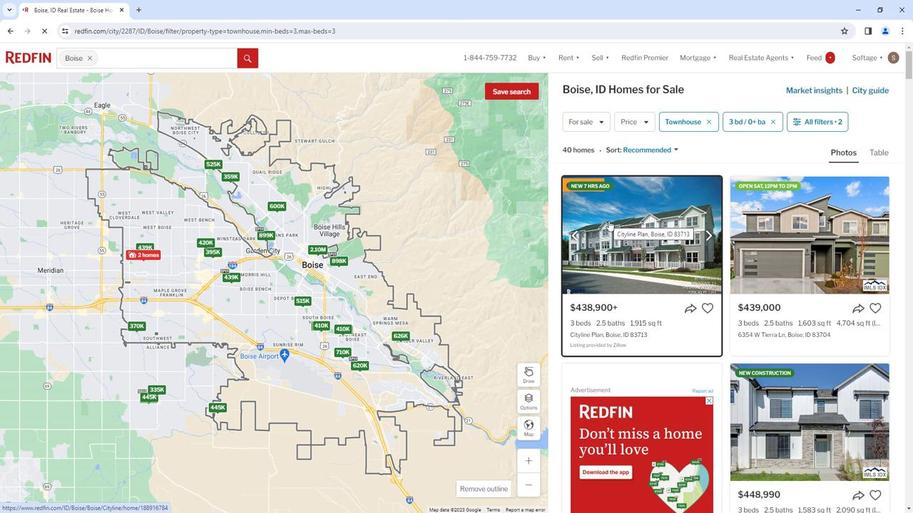 
Action: Mouse moved to (423, 216)
Screenshot: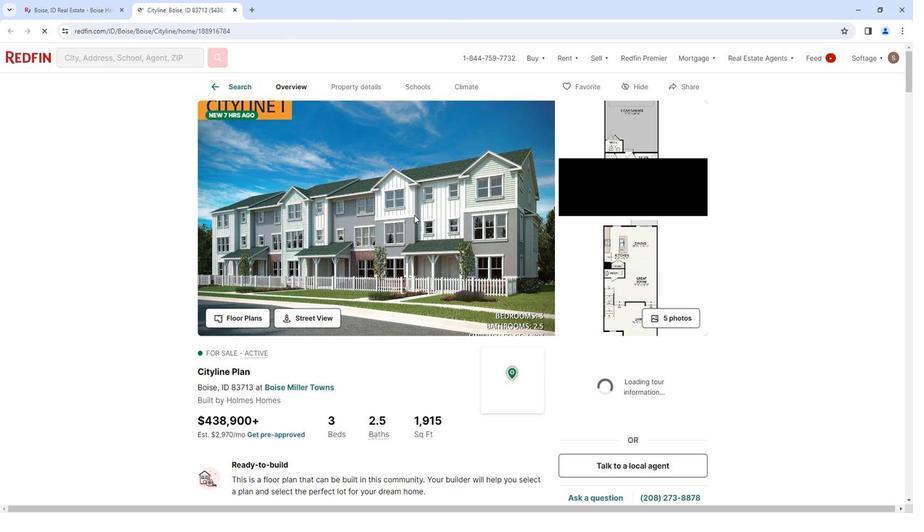
Action: Mouse pressed left at (423, 216)
Screenshot: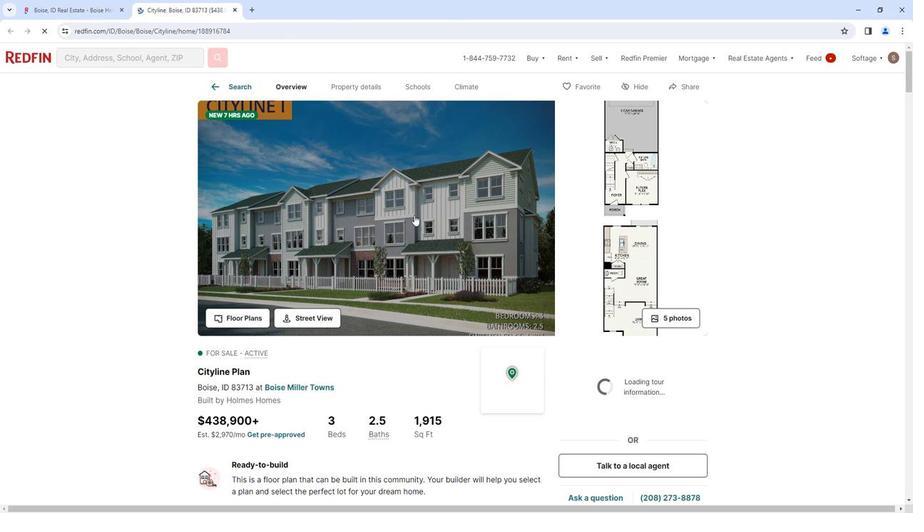
Action: Mouse moved to (468, 233)
Screenshot: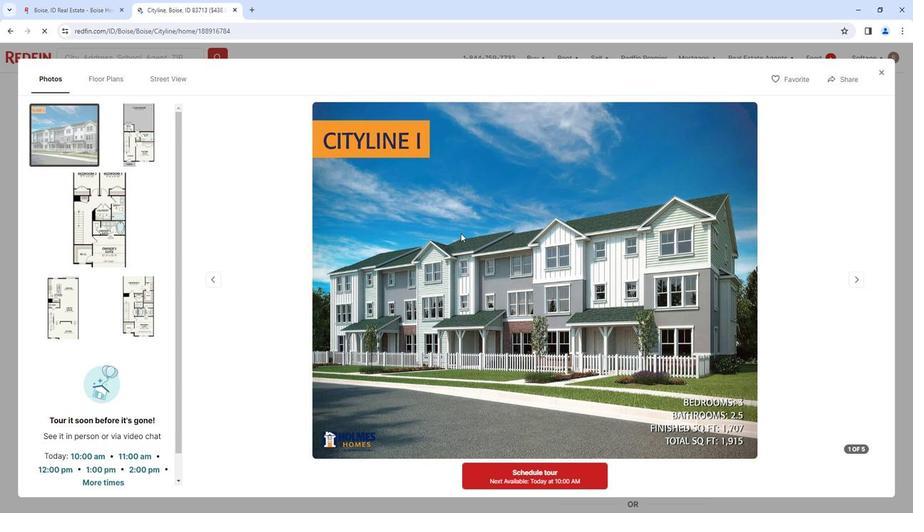 
Action: Mouse scrolled (468, 233) with delta (0, 0)
Screenshot: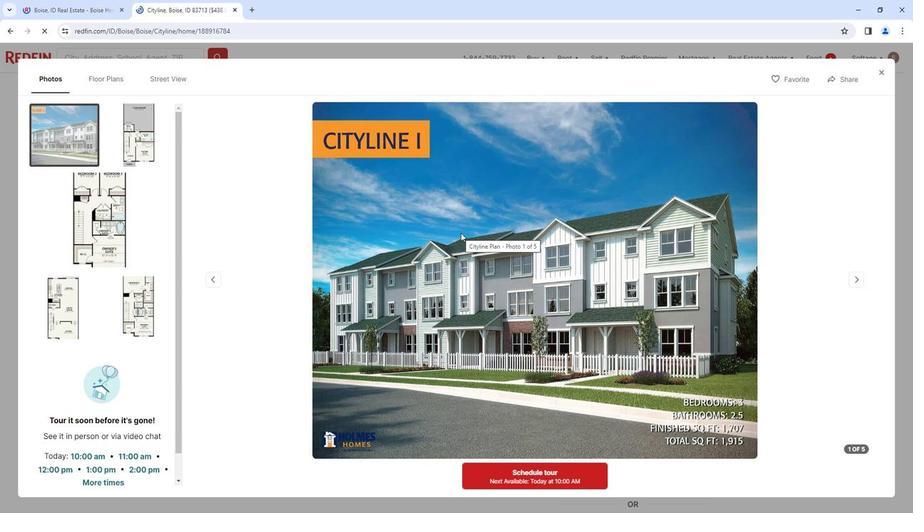 
Action: Mouse scrolled (468, 233) with delta (0, 0)
Screenshot: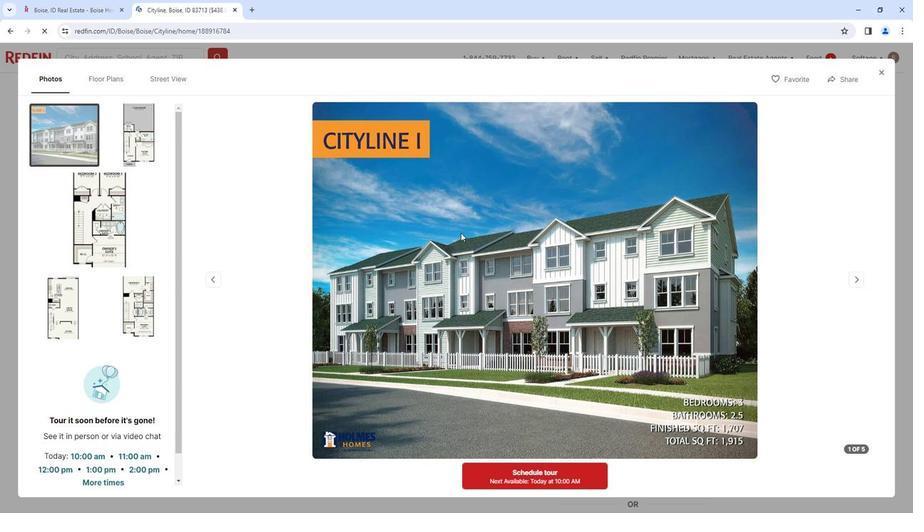 
Action: Mouse moved to (468, 233)
Screenshot: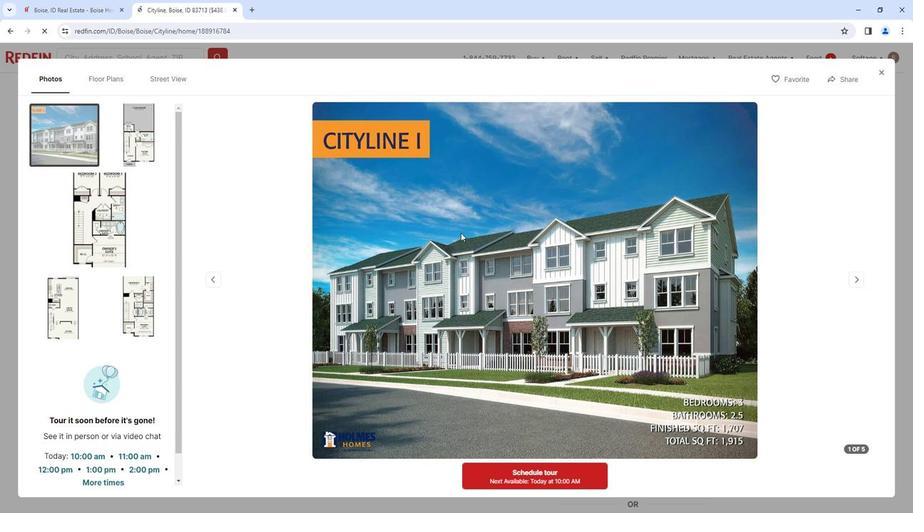 
Action: Mouse scrolled (468, 233) with delta (0, 0)
Screenshot: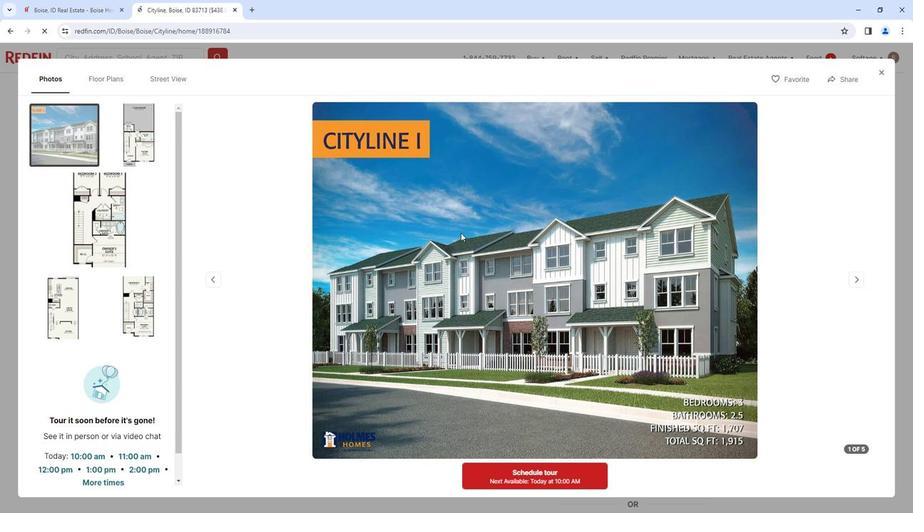 
Action: Mouse moved to (143, 236)
Screenshot: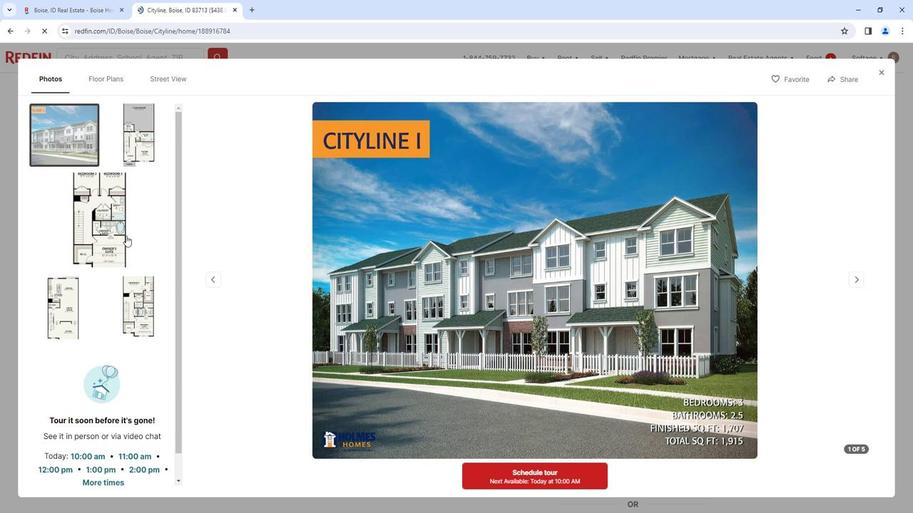 
Action: Mouse scrolled (143, 236) with delta (0, 0)
Screenshot: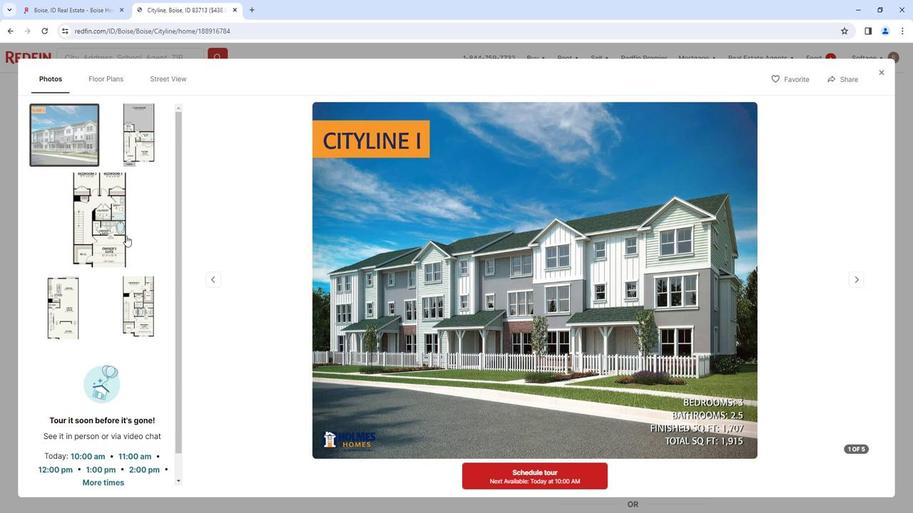 
Action: Mouse scrolled (143, 236) with delta (0, 0)
Screenshot: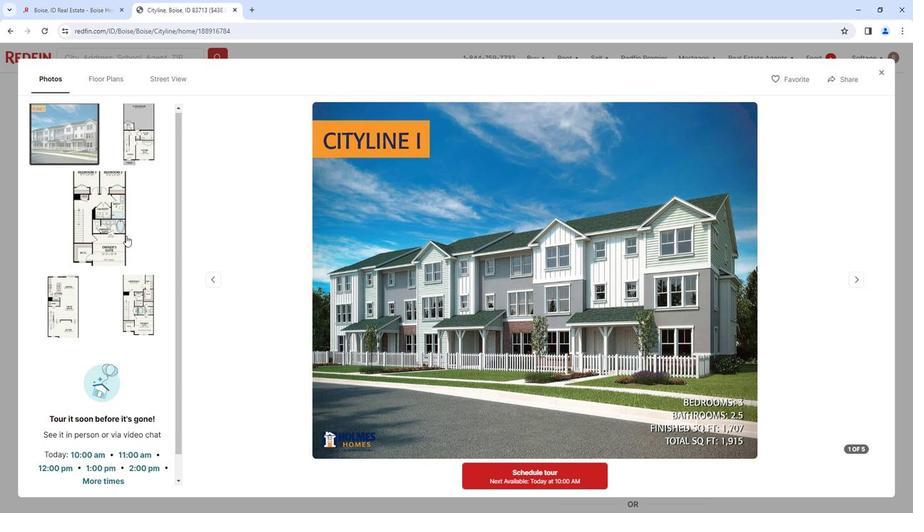 
Action: Mouse scrolled (143, 236) with delta (0, 0)
Screenshot: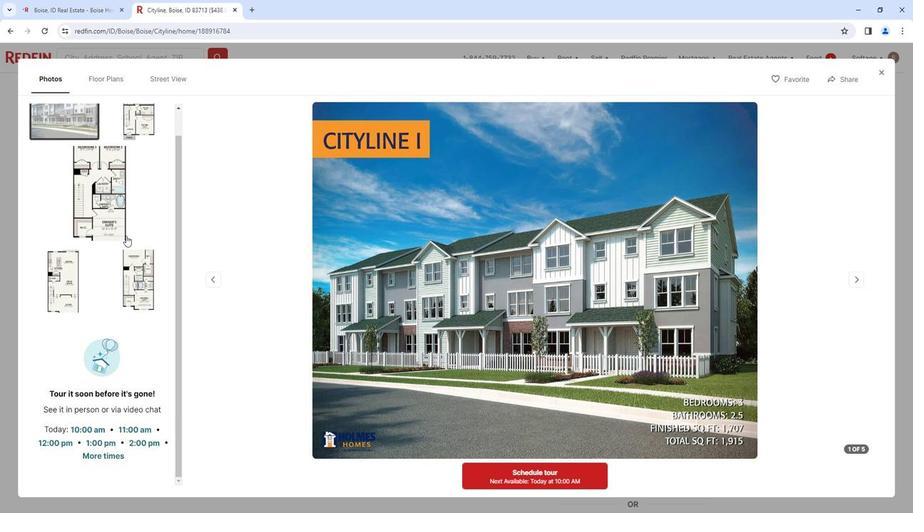
Action: Mouse scrolled (143, 236) with delta (0, 0)
Screenshot: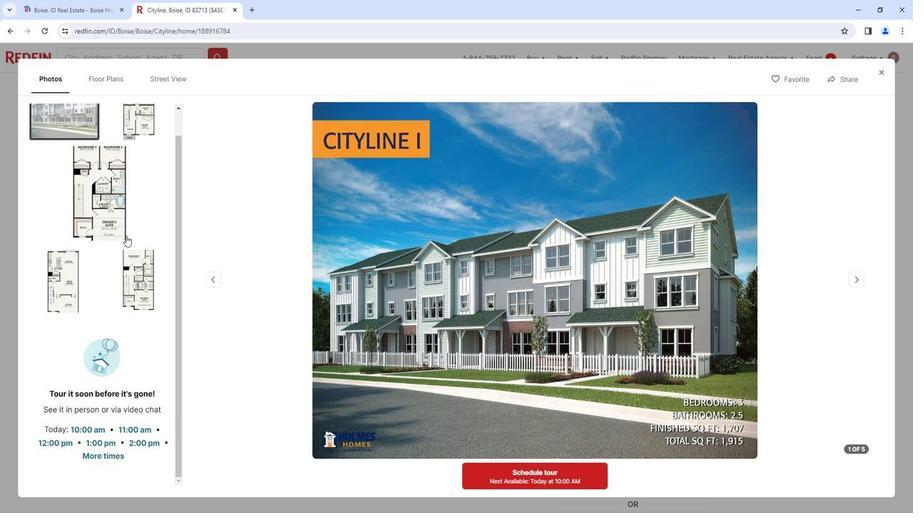 
Action: Mouse scrolled (143, 236) with delta (0, 0)
Screenshot: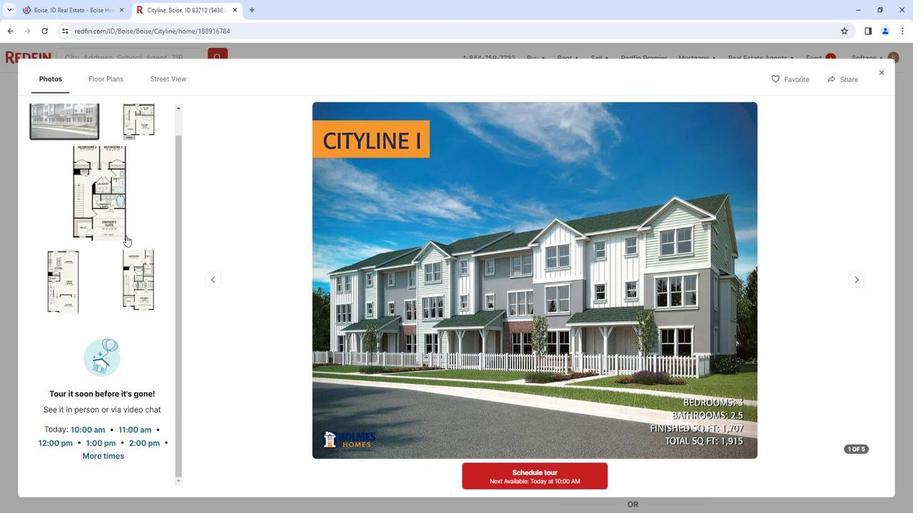 
Action: Mouse scrolled (143, 236) with delta (0, 0)
Screenshot: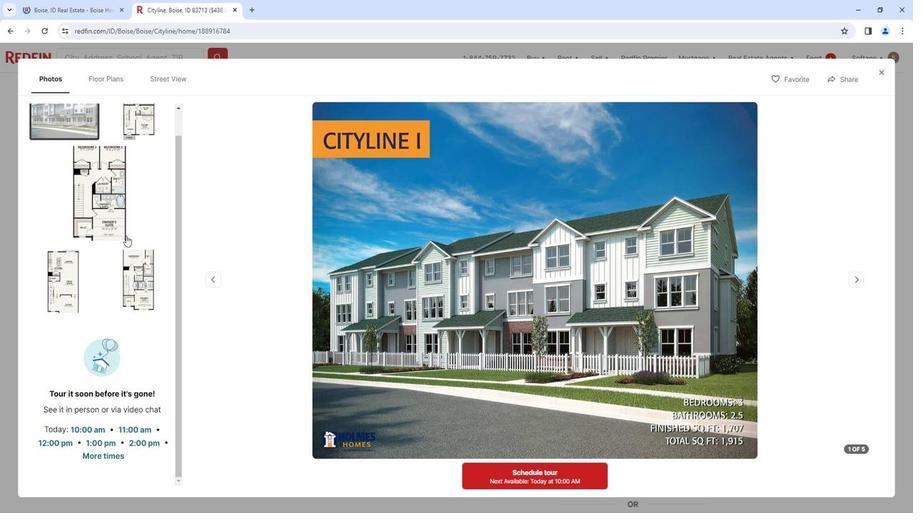 
Action: Mouse scrolled (143, 236) with delta (0, 0)
Screenshot: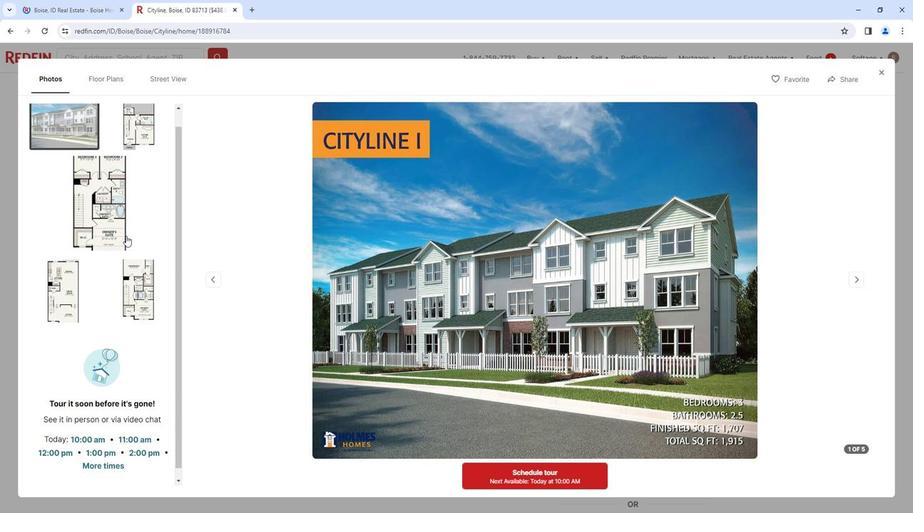 
Action: Mouse moved to (879, 74)
Screenshot: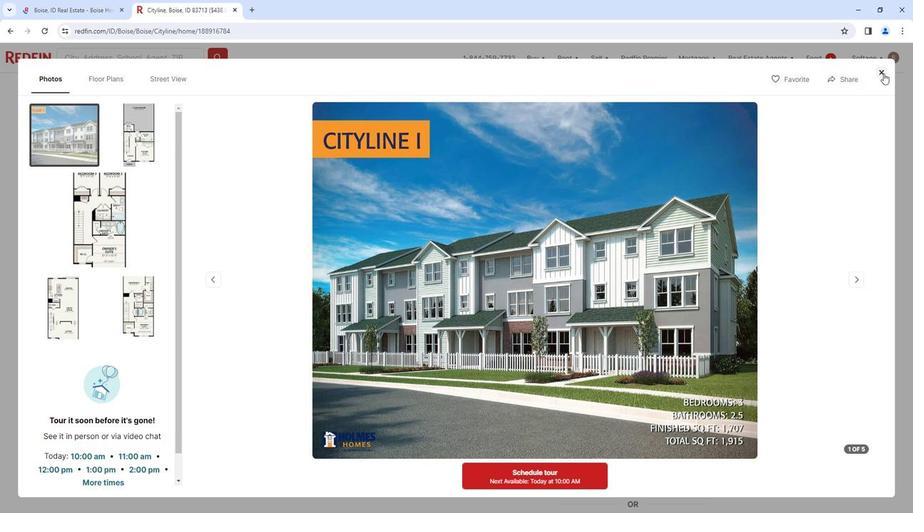 
Action: Mouse pressed left at (879, 74)
Screenshot: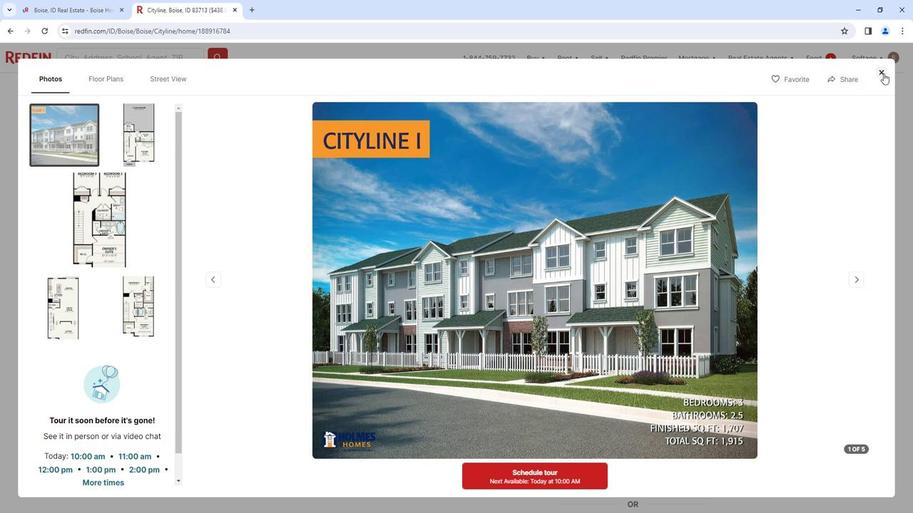 
Action: Mouse moved to (378, 291)
Screenshot: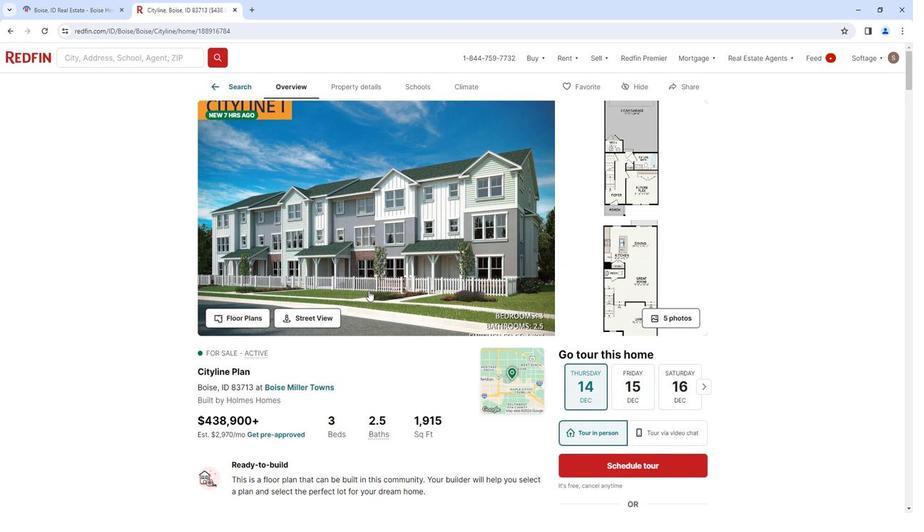 
Action: Mouse scrolled (378, 290) with delta (0, 0)
Screenshot: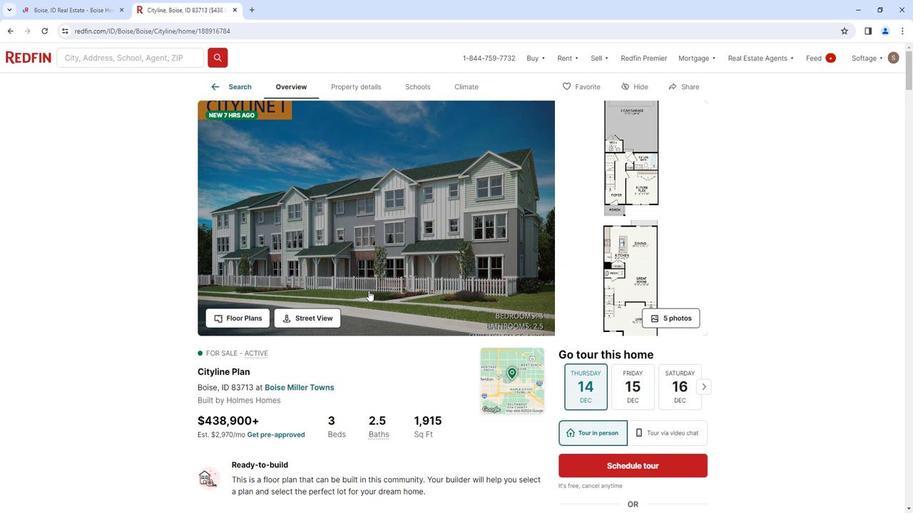 
Action: Mouse moved to (378, 291)
Screenshot: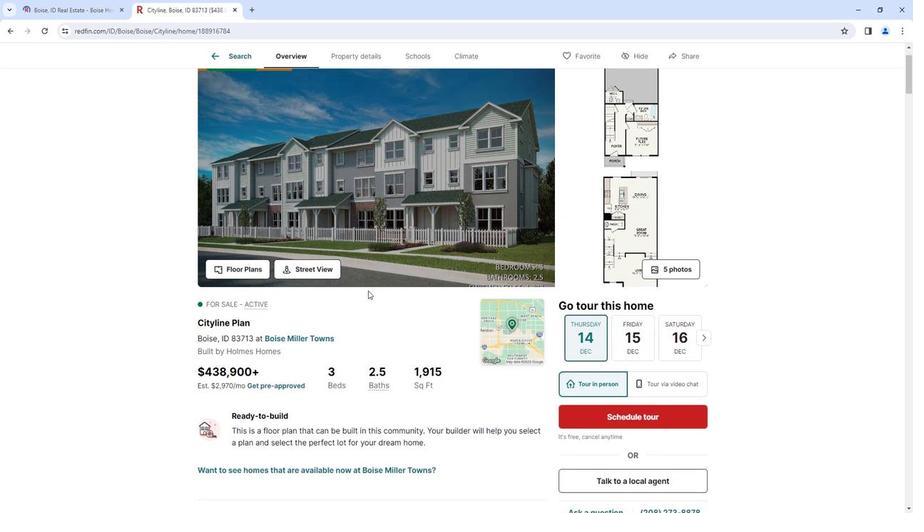 
Action: Mouse scrolled (378, 290) with delta (0, 0)
Screenshot: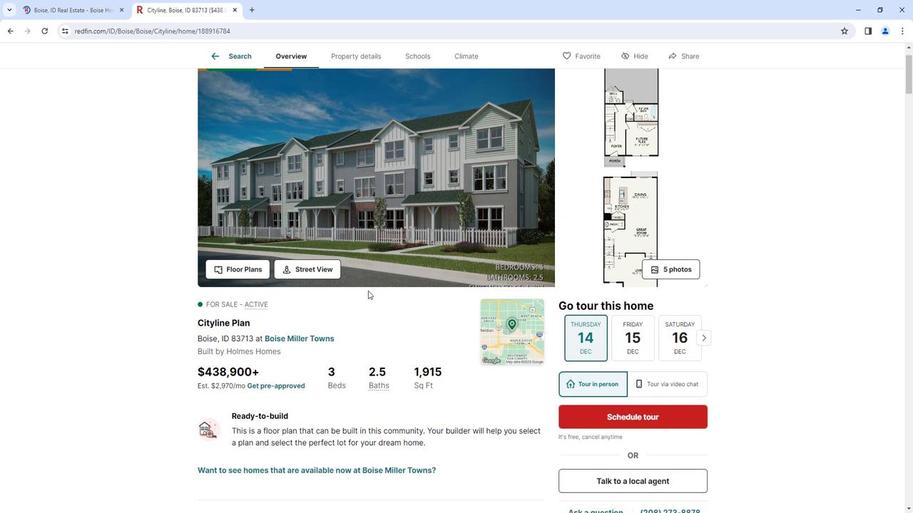 
Action: Mouse moved to (378, 291)
Screenshot: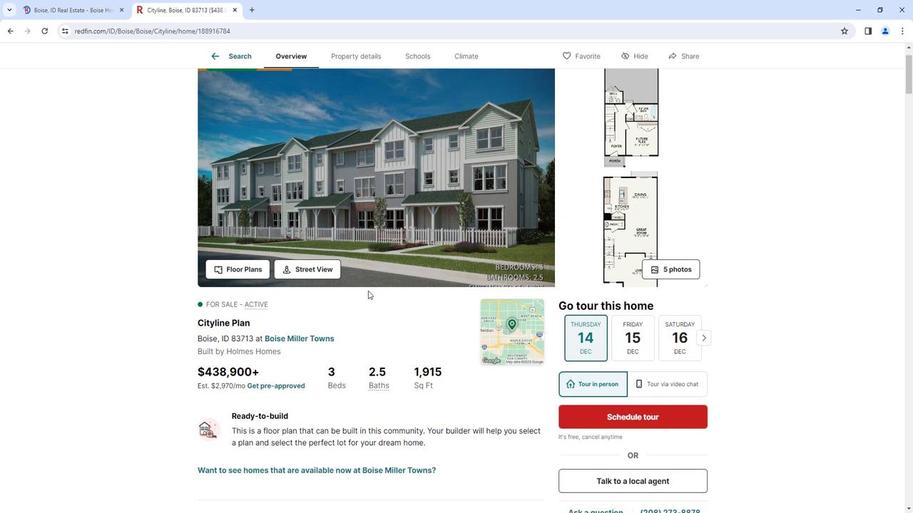 
Action: Mouse scrolled (378, 291) with delta (0, 0)
Screenshot: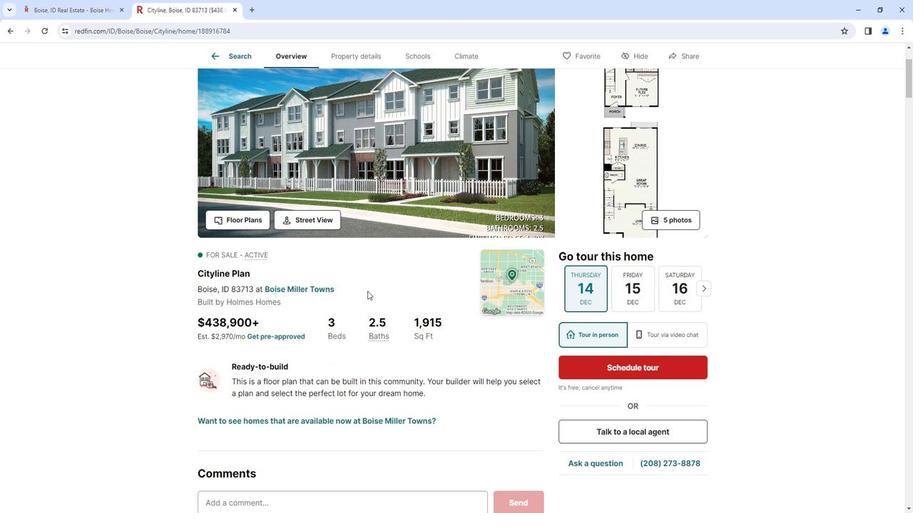 
Action: Mouse scrolled (378, 291) with delta (0, 0)
Screenshot: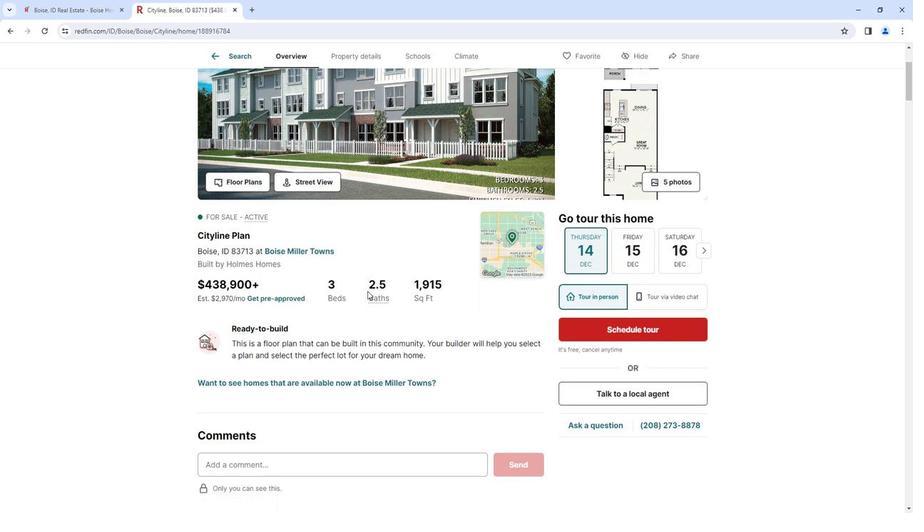 
Action: Mouse scrolled (378, 291) with delta (0, 0)
Screenshot: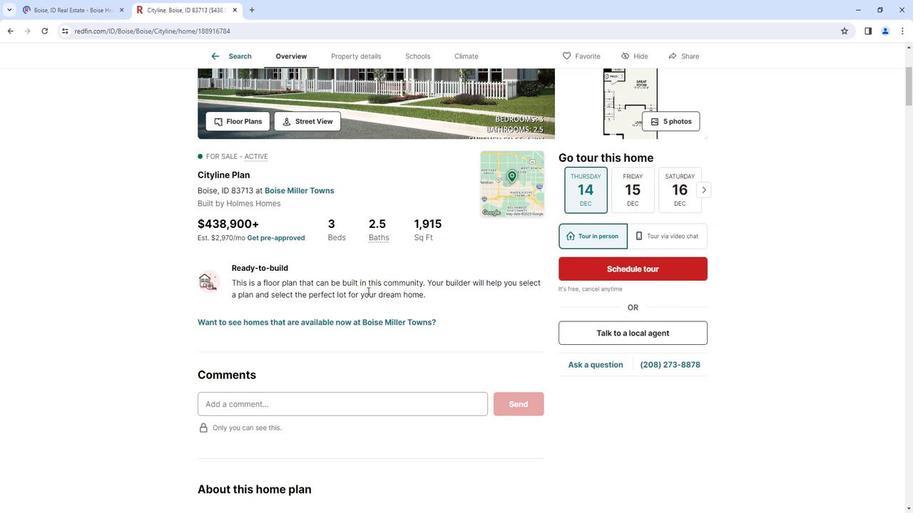
Action: Mouse scrolled (378, 291) with delta (0, 0)
Screenshot: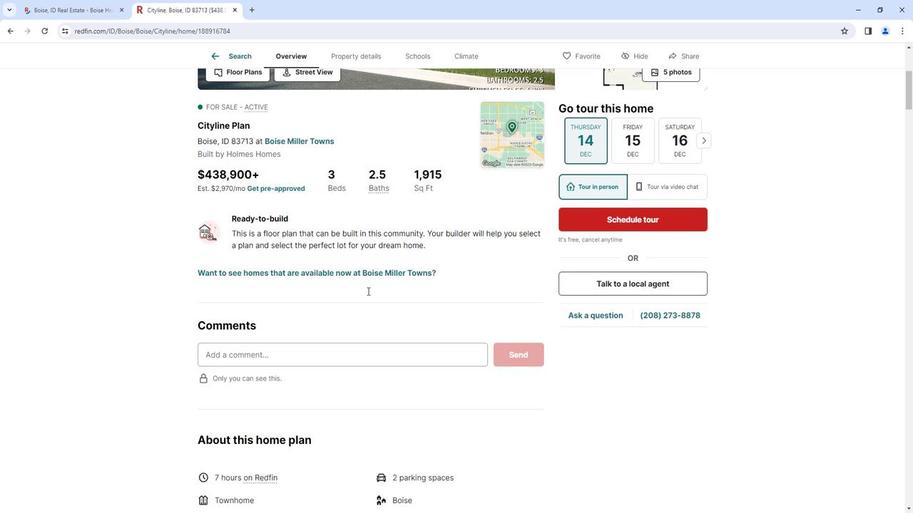 
Action: Mouse scrolled (378, 291) with delta (0, 0)
Screenshot: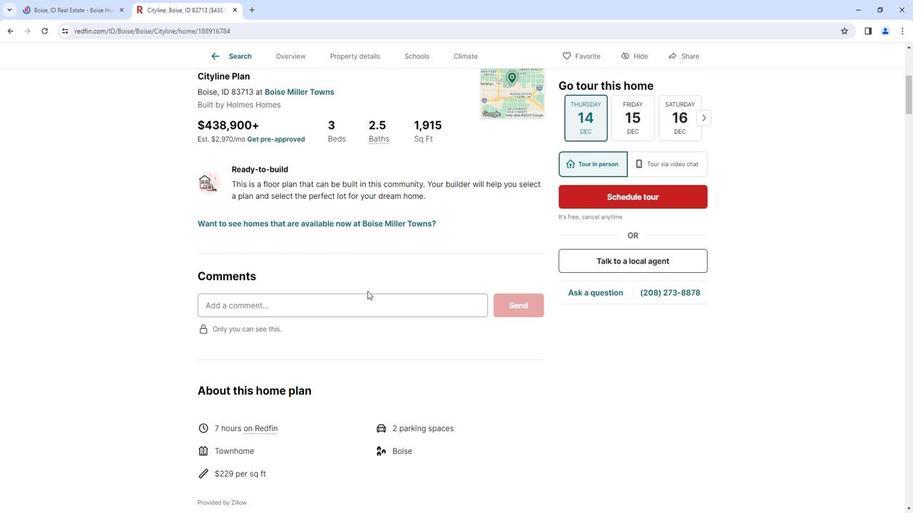 
Action: Mouse scrolled (378, 291) with delta (0, 0)
Screenshot: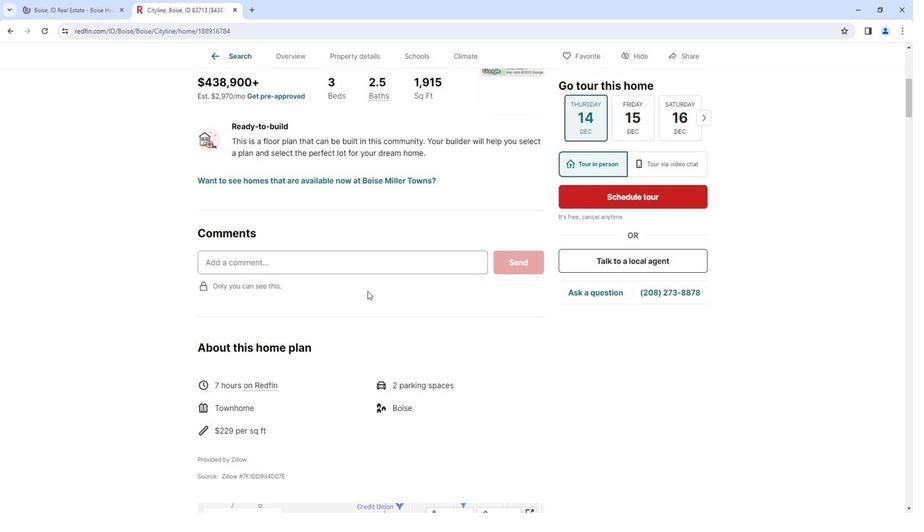 
Action: Mouse scrolled (378, 291) with delta (0, 0)
Screenshot: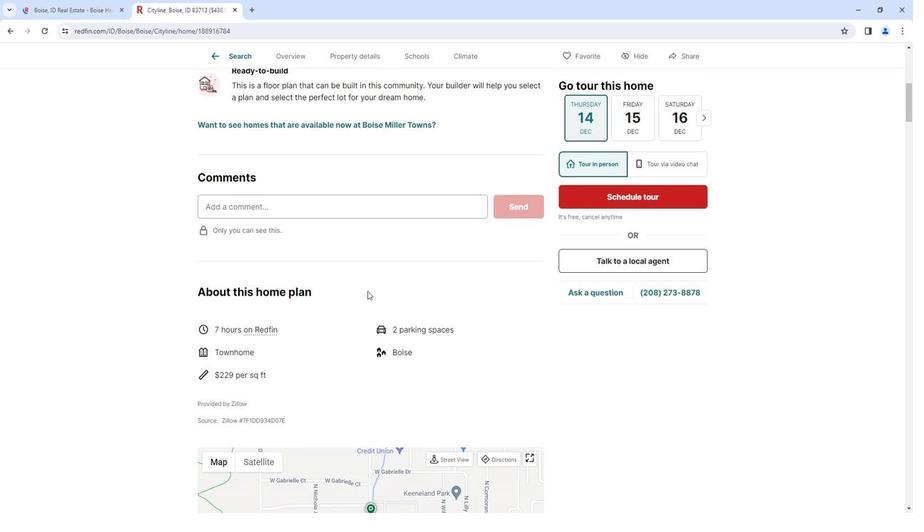 
Action: Mouse scrolled (378, 291) with delta (0, 0)
Screenshot: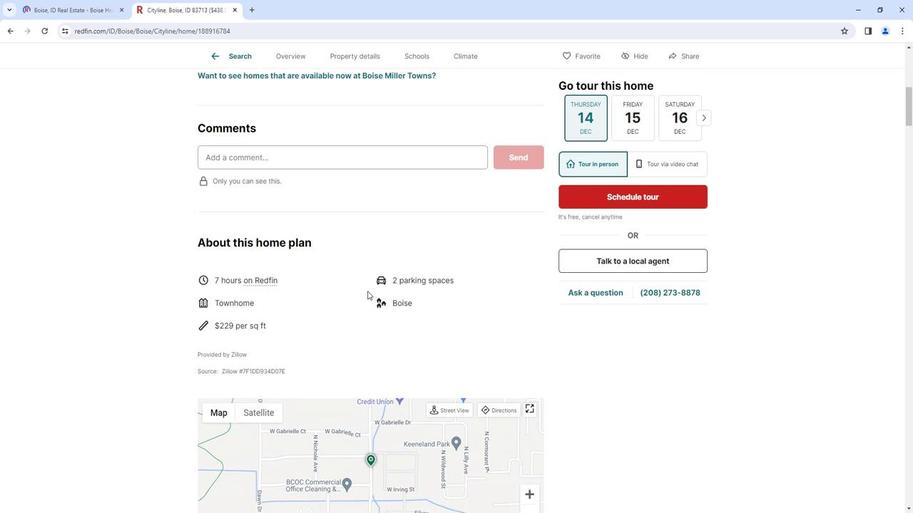 
Action: Mouse scrolled (378, 291) with delta (0, 0)
Screenshot: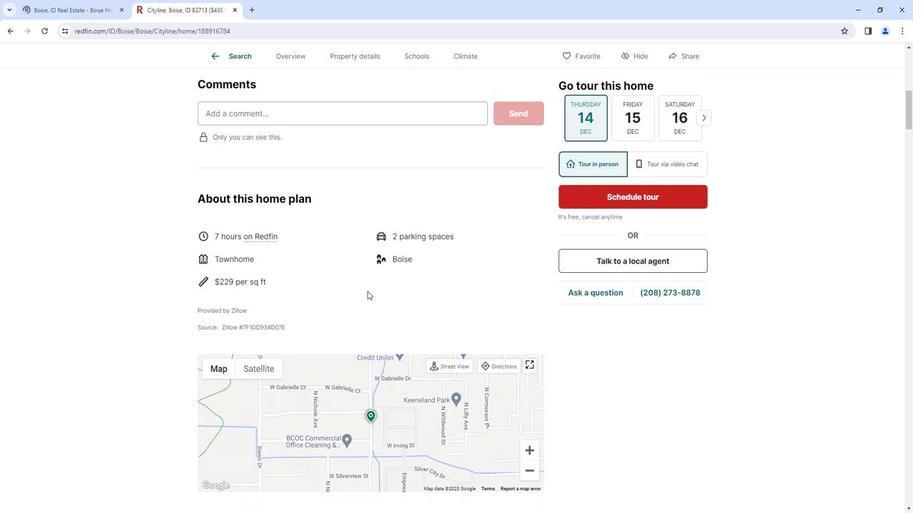 
Action: Mouse scrolled (378, 291) with delta (0, 0)
Screenshot: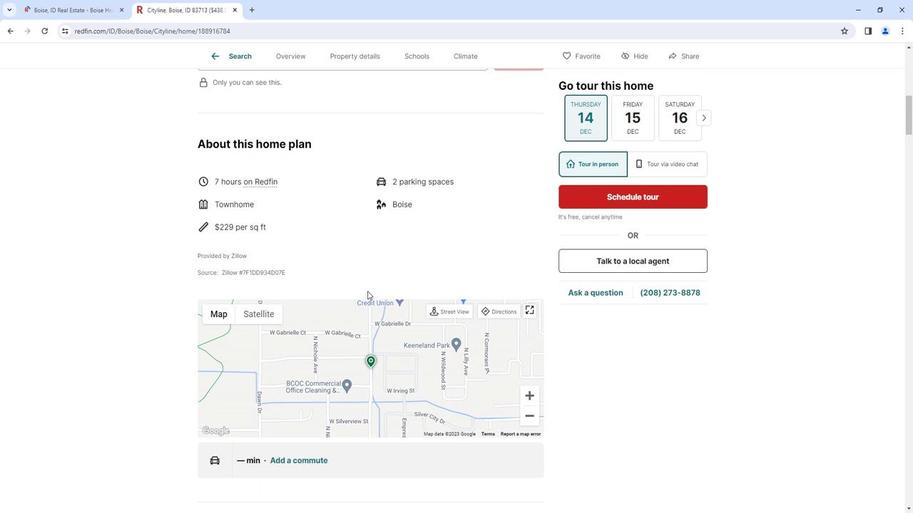 
Action: Mouse scrolled (378, 291) with delta (0, 0)
Screenshot: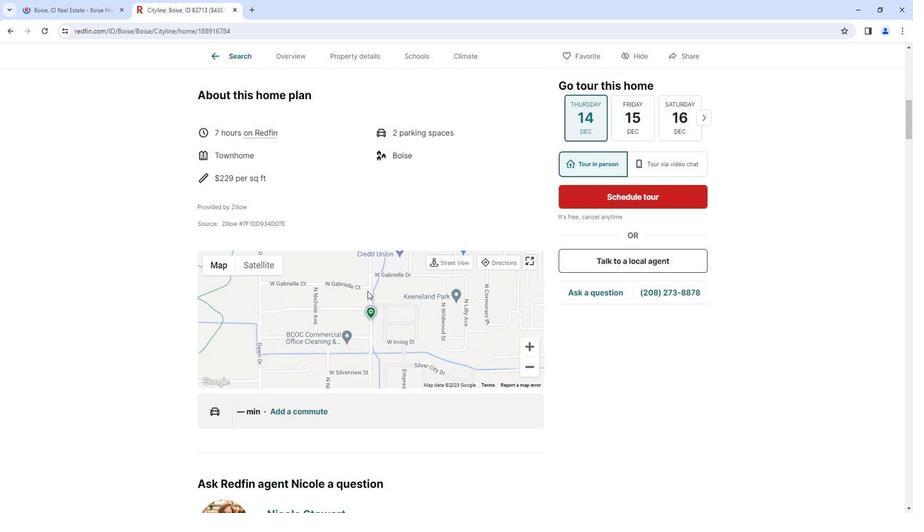 
Action: Mouse scrolled (378, 291) with delta (0, 0)
Screenshot: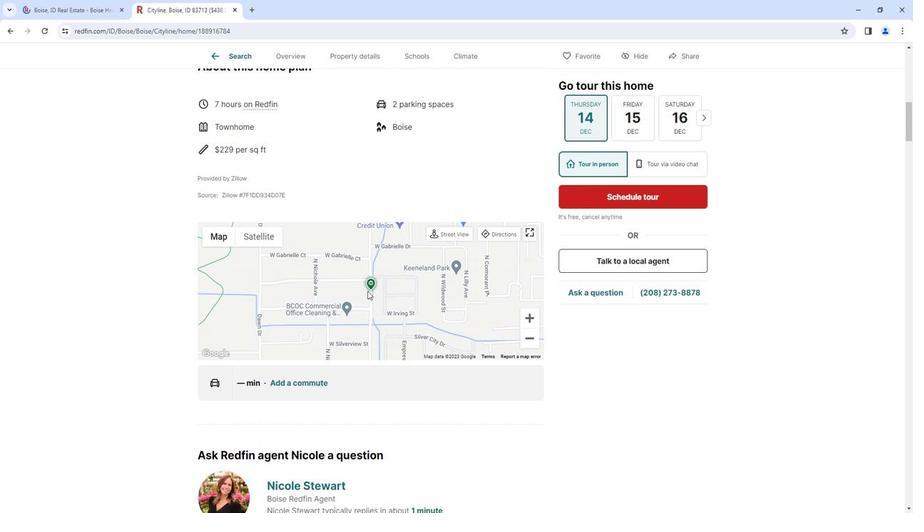 
Action: Mouse scrolled (378, 291) with delta (0, 0)
Screenshot: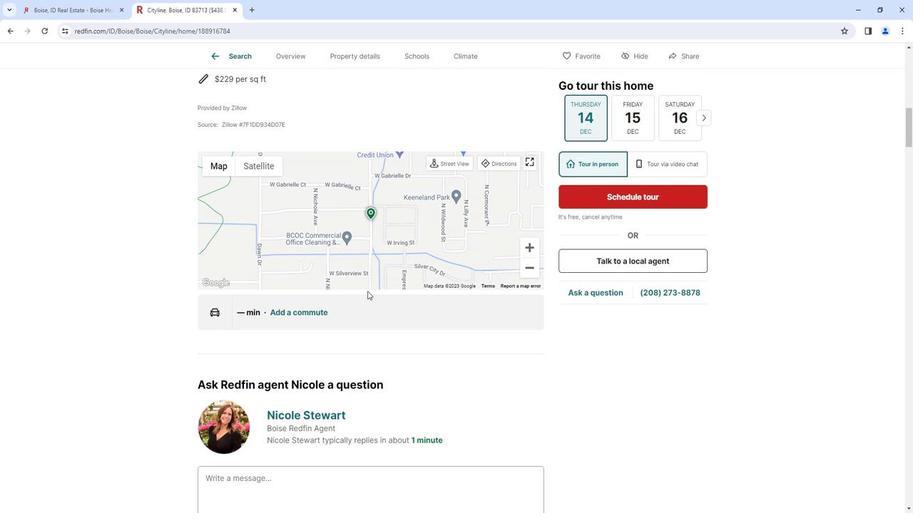 
Action: Mouse scrolled (378, 291) with delta (0, 0)
Screenshot: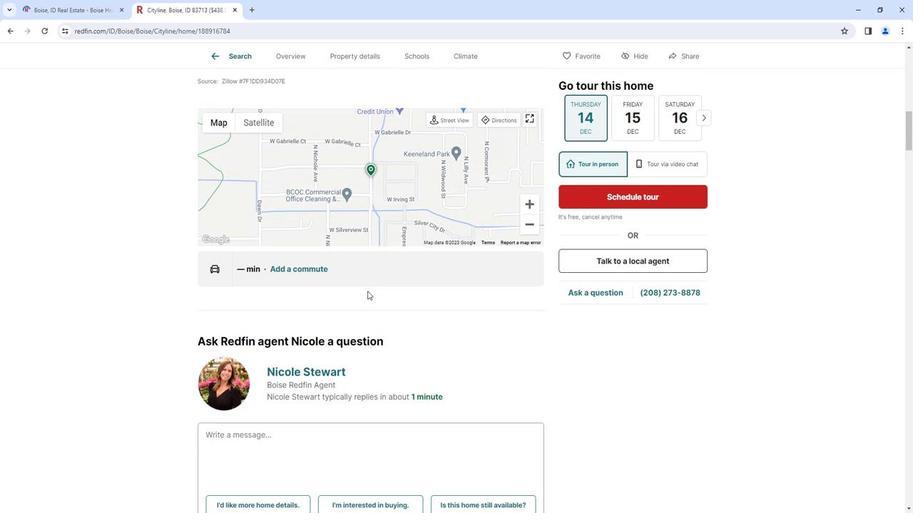 
Action: Mouse scrolled (378, 291) with delta (0, 0)
Screenshot: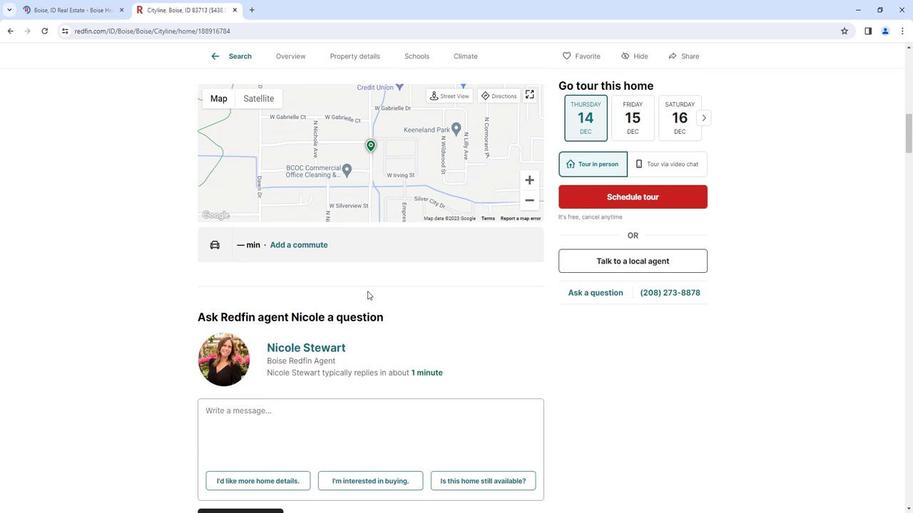 
Action: Mouse scrolled (378, 291) with delta (0, 0)
Screenshot: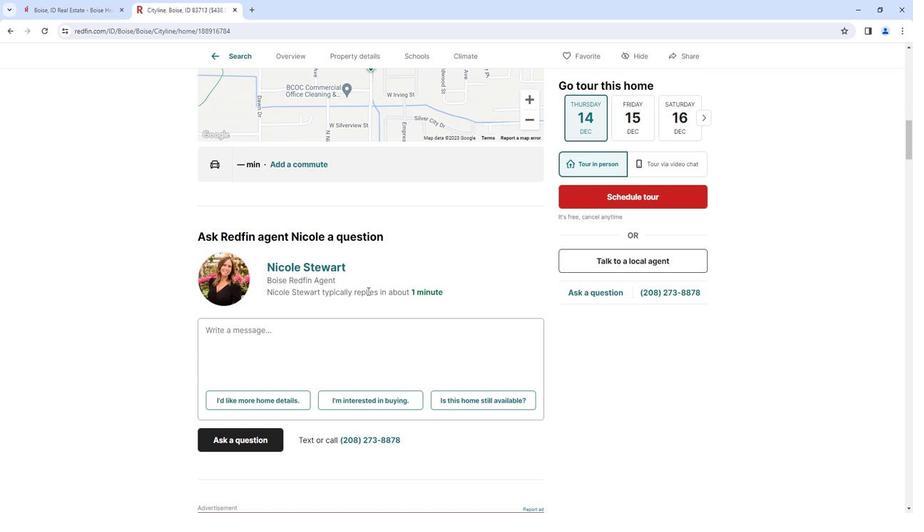 
Action: Mouse scrolled (378, 291) with delta (0, 0)
Screenshot: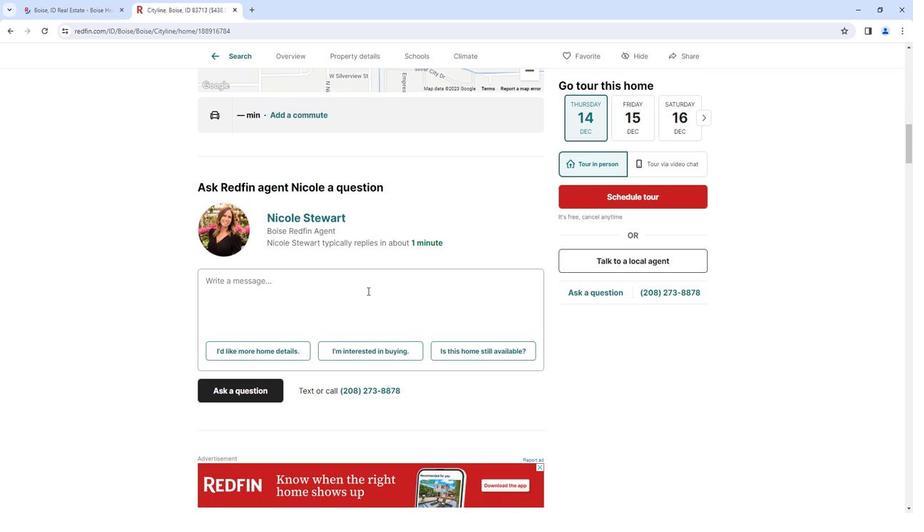 
Action: Mouse scrolled (378, 291) with delta (0, 0)
Screenshot: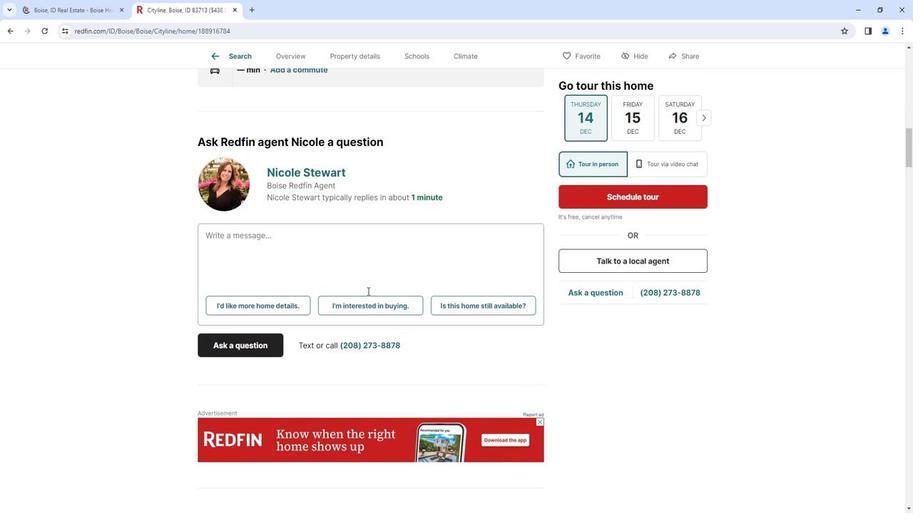 
Action: Mouse scrolled (378, 291) with delta (0, 0)
Screenshot: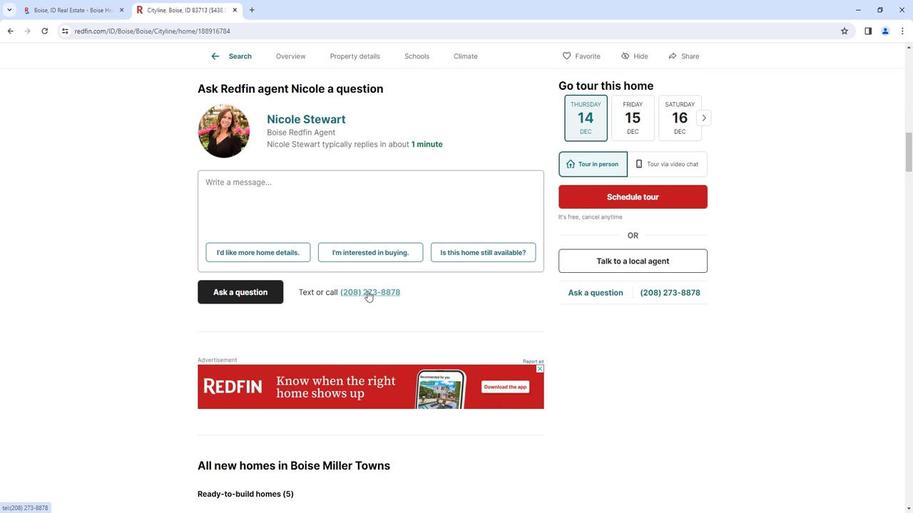 
Action: Mouse scrolled (378, 291) with delta (0, 0)
Screenshot: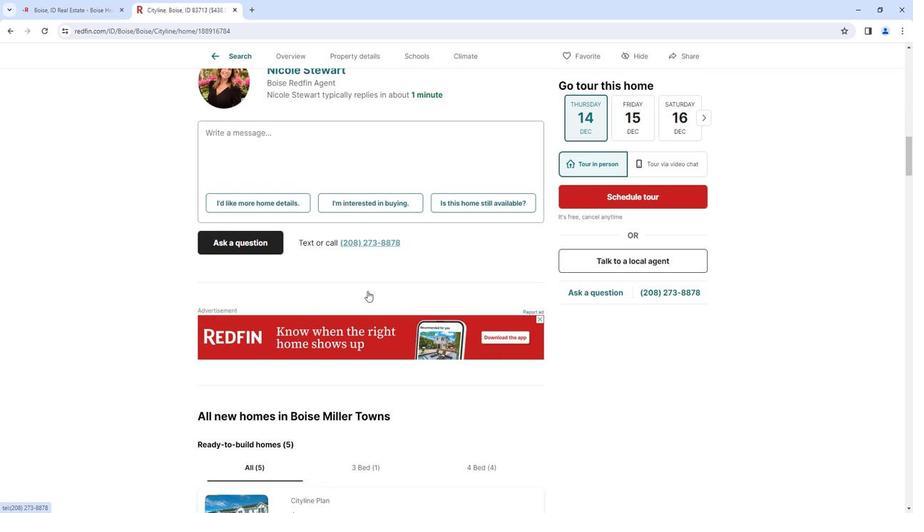 
Action: Mouse scrolled (378, 291) with delta (0, 0)
Screenshot: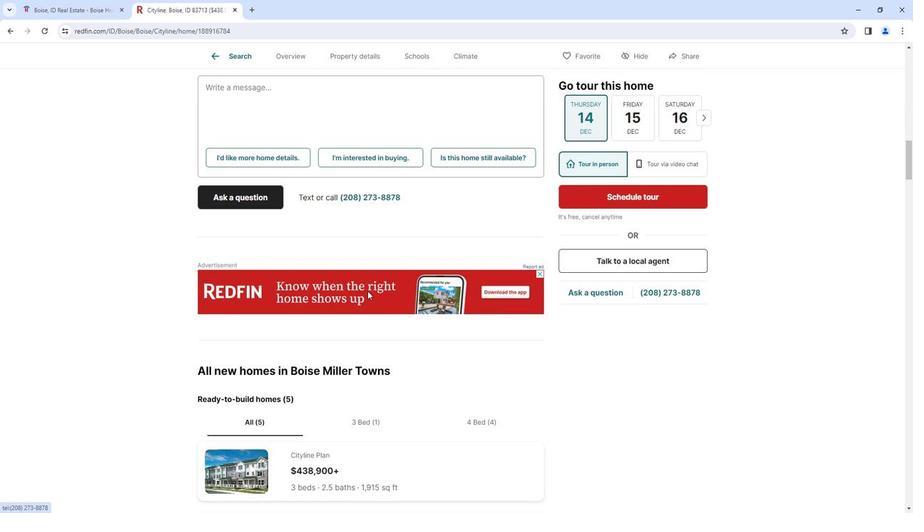 
Action: Mouse scrolled (378, 291) with delta (0, 0)
Screenshot: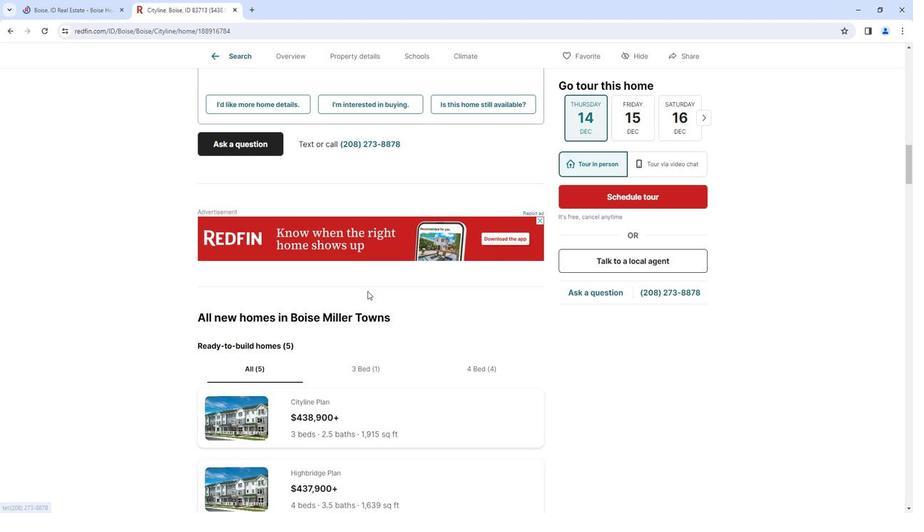 
Action: Mouse scrolled (378, 291) with delta (0, 0)
Screenshot: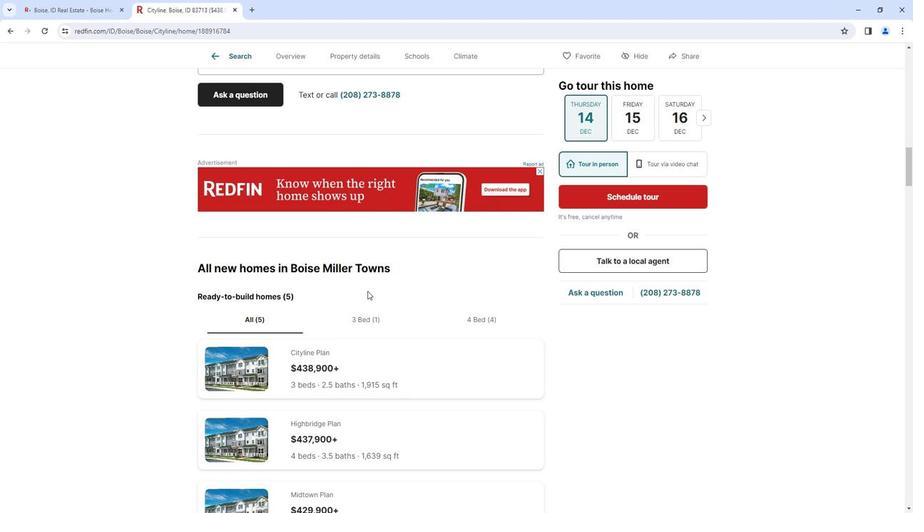 
Action: Mouse scrolled (378, 291) with delta (0, 0)
Screenshot: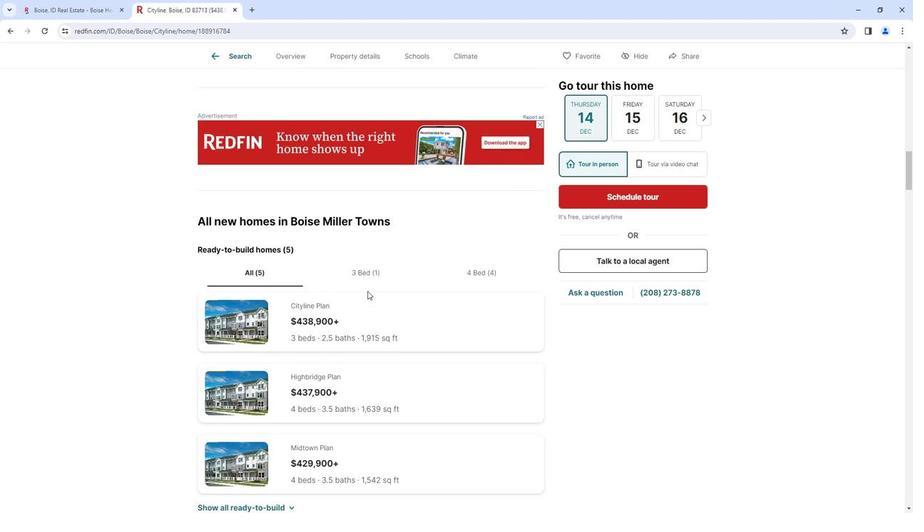 
Action: Mouse scrolled (378, 291) with delta (0, 0)
Screenshot: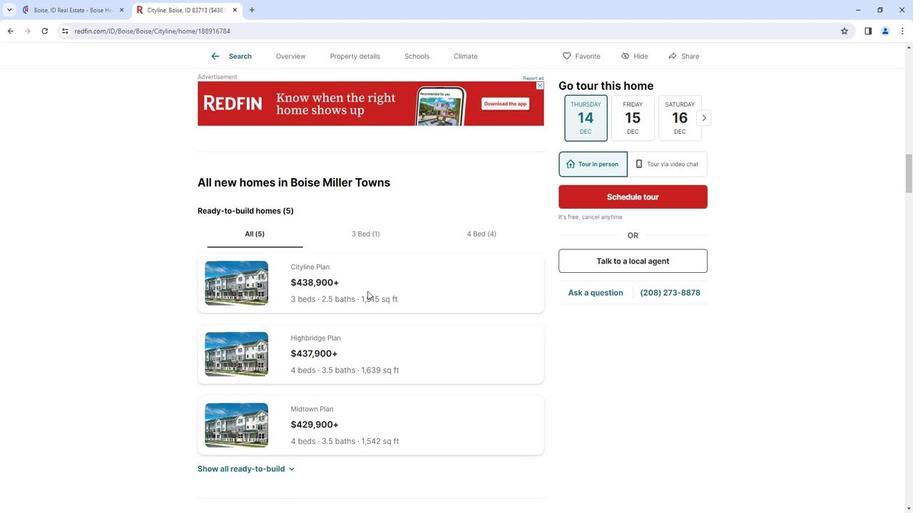 
Action: Mouse scrolled (378, 291) with delta (0, 0)
Screenshot: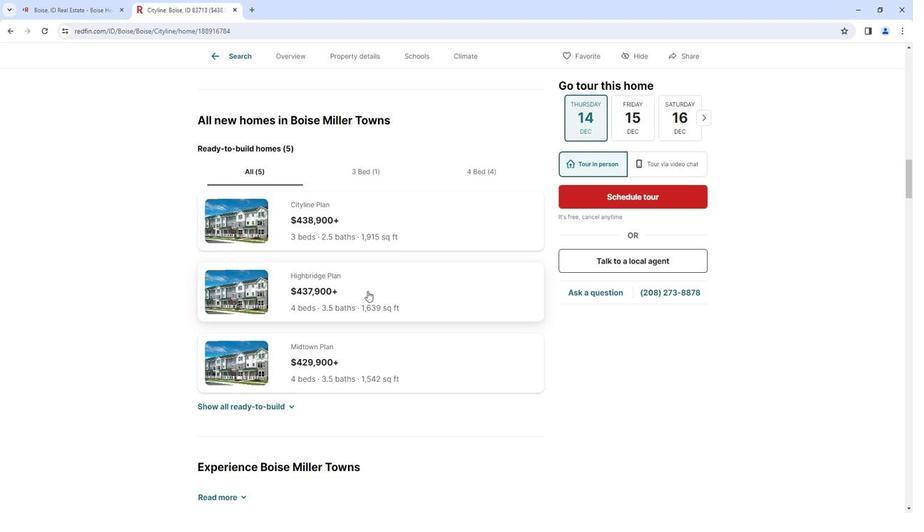 
Action: Mouse scrolled (378, 291) with delta (0, 0)
Screenshot: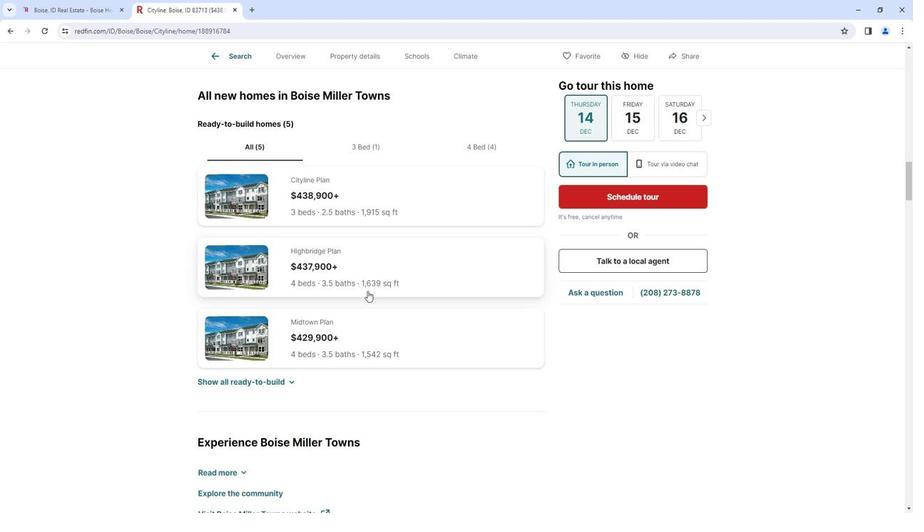 
Action: Mouse scrolled (378, 291) with delta (0, 0)
Screenshot: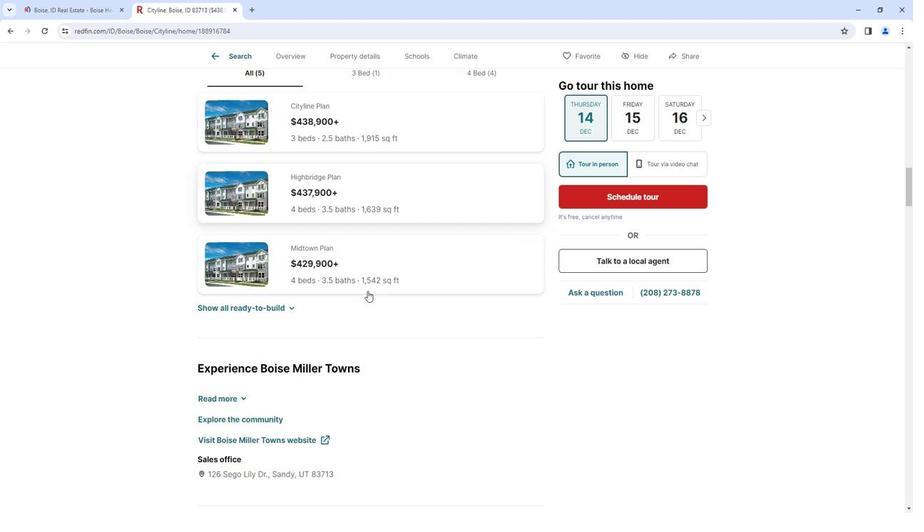 
Action: Mouse scrolled (378, 291) with delta (0, 0)
Screenshot: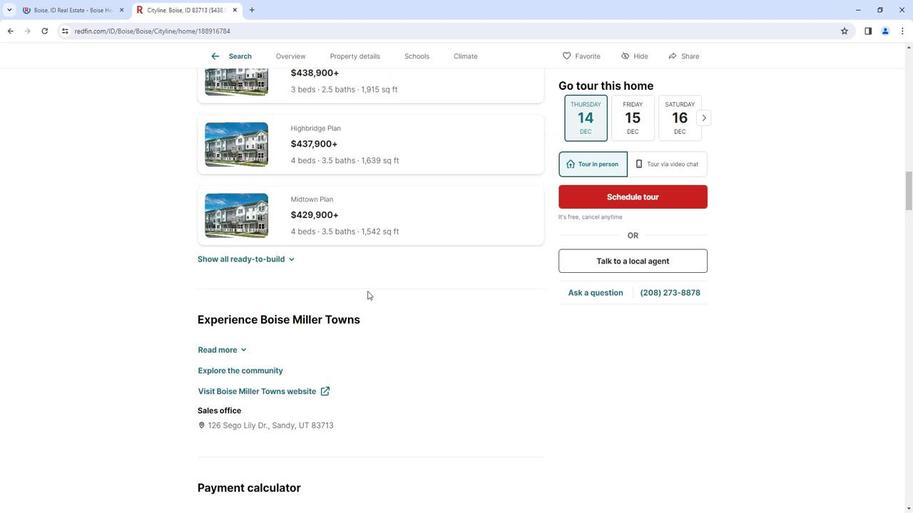 
Action: Mouse scrolled (378, 291) with delta (0, 0)
Screenshot: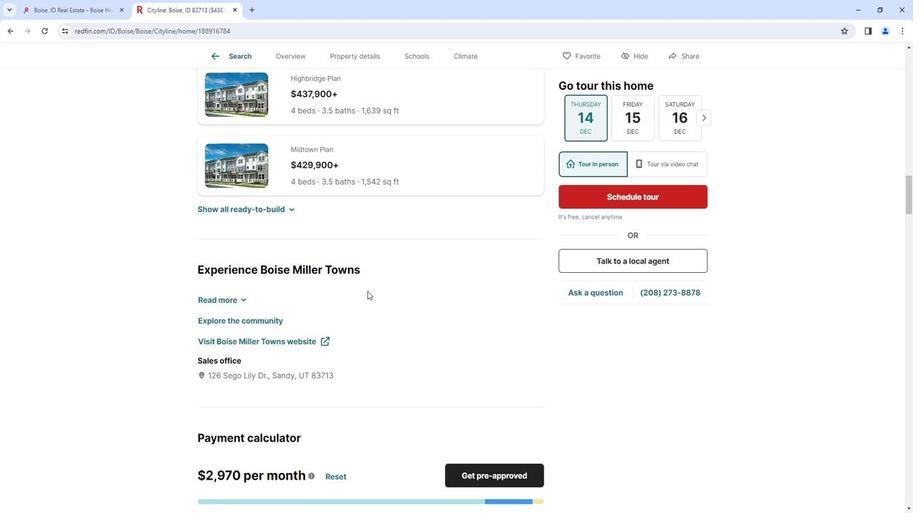 
Action: Mouse scrolled (378, 291) with delta (0, 0)
Screenshot: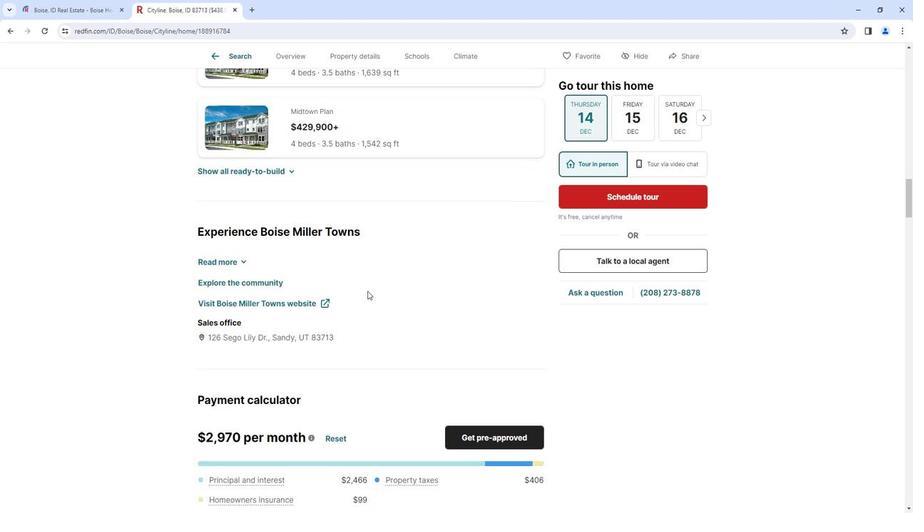 
Action: Mouse scrolled (378, 291) with delta (0, 0)
Screenshot: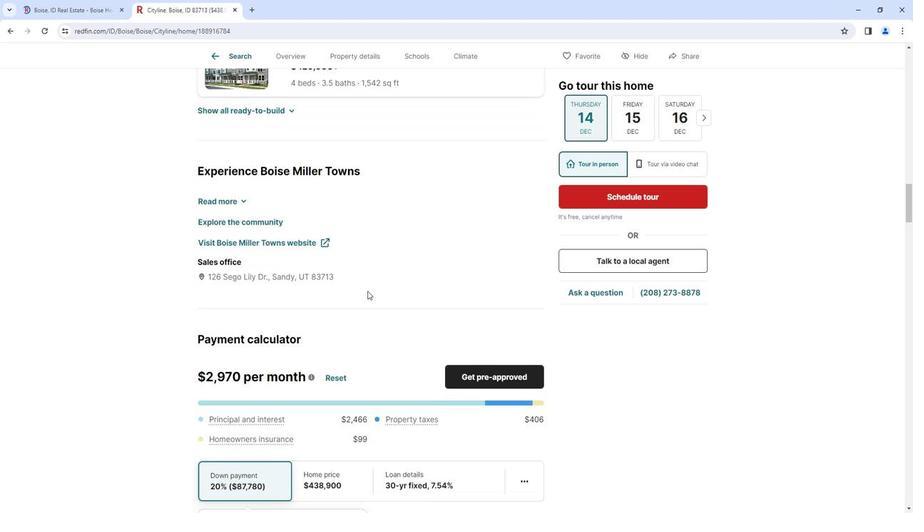 
Action: Mouse scrolled (378, 291) with delta (0, 0)
Screenshot: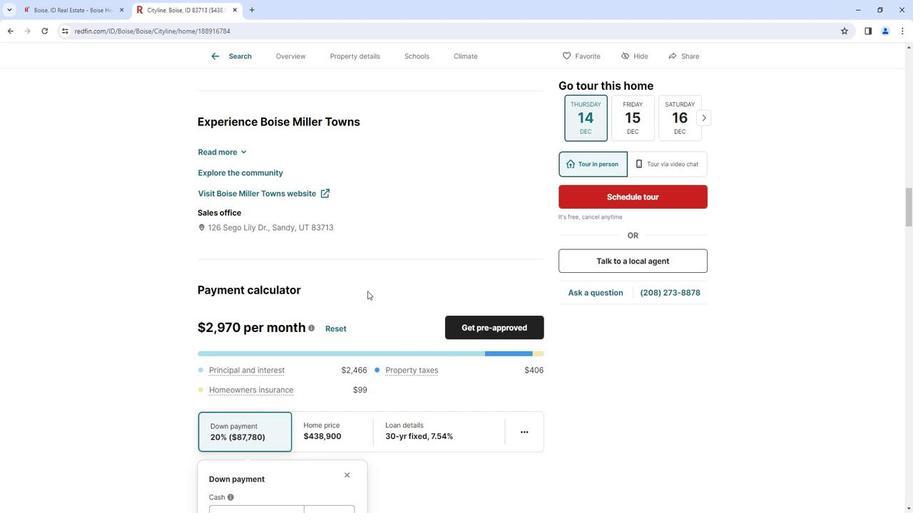 
Action: Mouse scrolled (378, 291) with delta (0, 0)
Screenshot: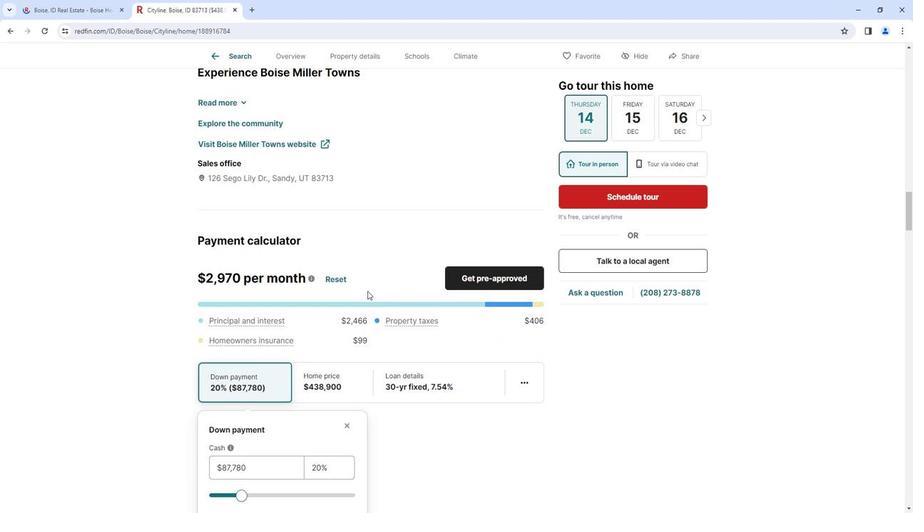 
Action: Mouse scrolled (378, 291) with delta (0, 0)
Screenshot: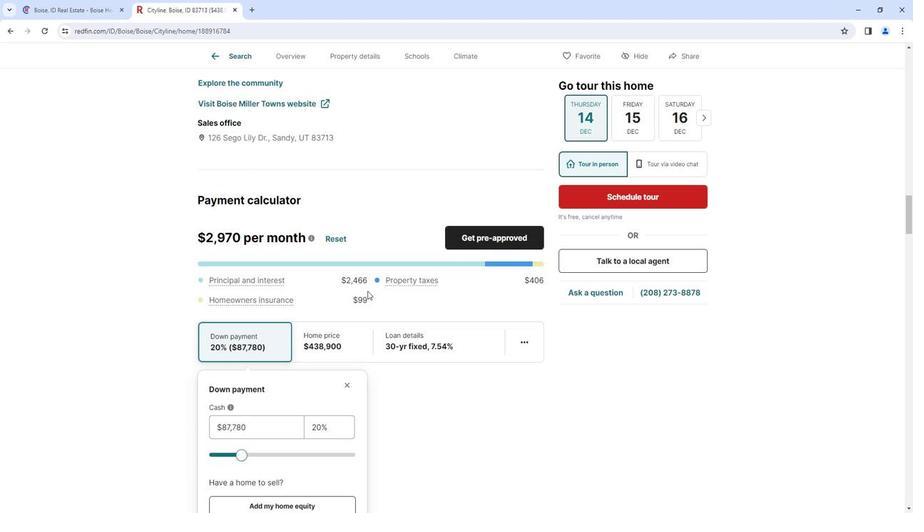 
Action: Mouse scrolled (378, 291) with delta (0, 0)
Screenshot: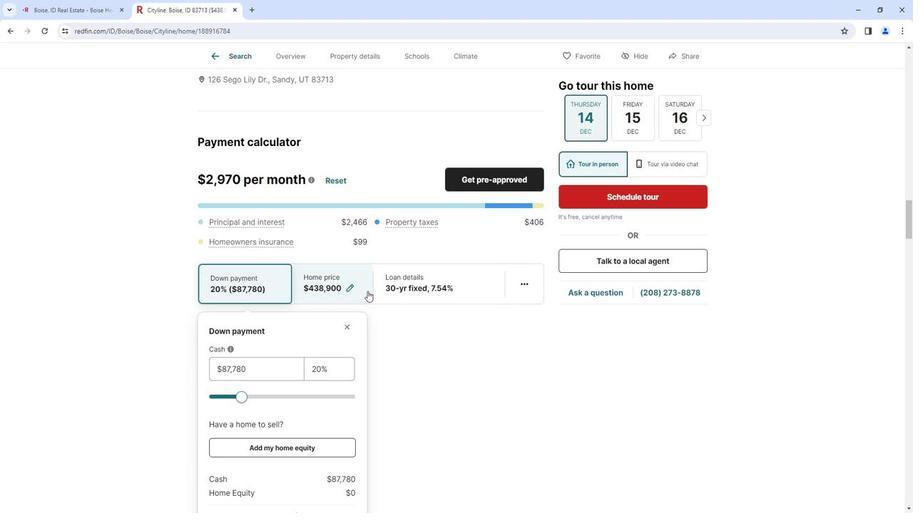 
Action: Mouse scrolled (378, 291) with delta (0, 0)
Screenshot: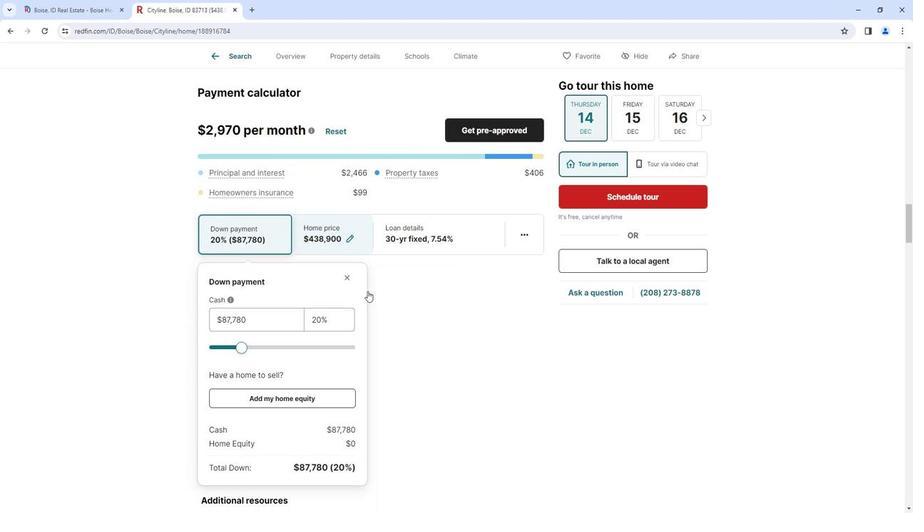 
Action: Mouse scrolled (378, 291) with delta (0, 0)
Screenshot: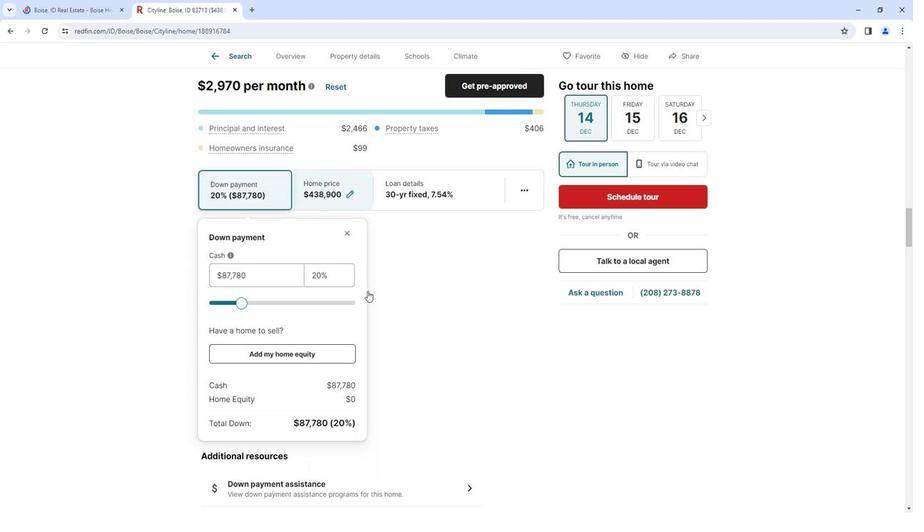 
Action: Mouse scrolled (378, 291) with delta (0, 0)
Screenshot: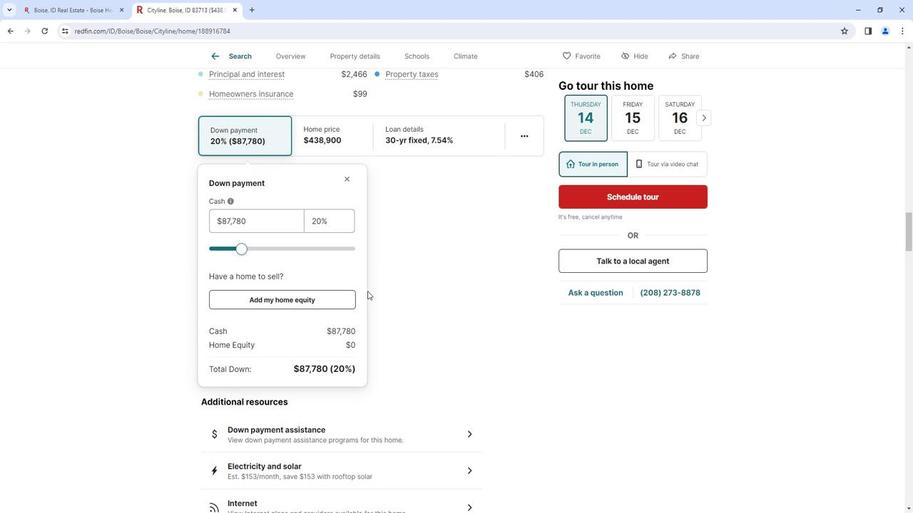 
Action: Mouse scrolled (378, 291) with delta (0, 0)
Screenshot: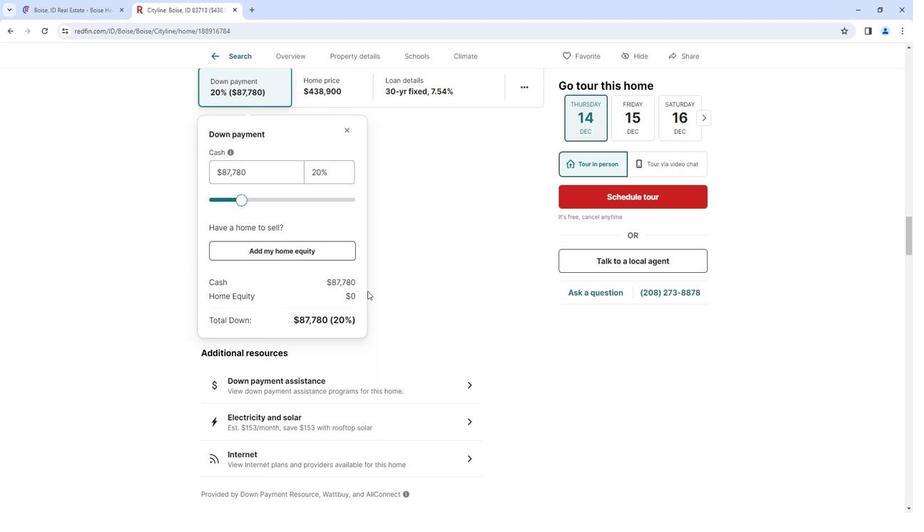 
Action: Mouse scrolled (378, 291) with delta (0, 0)
Screenshot: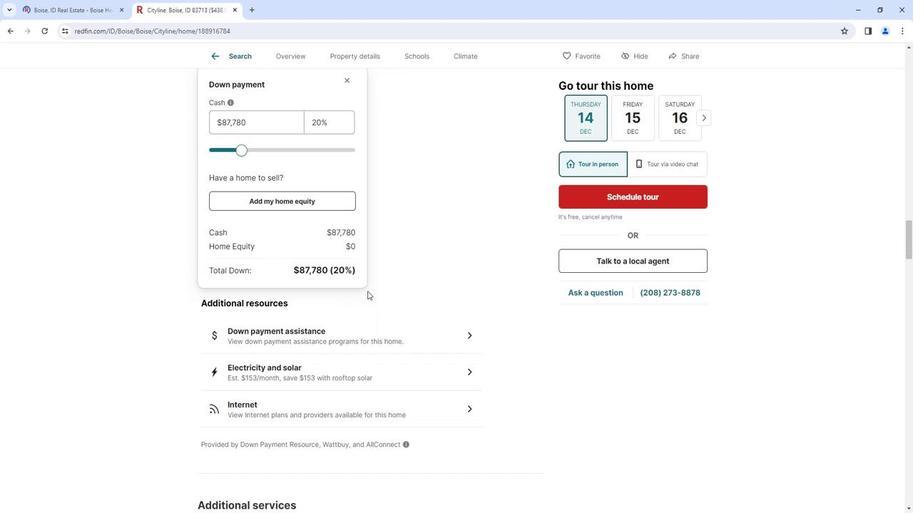 
Action: Mouse scrolled (378, 291) with delta (0, 0)
Screenshot: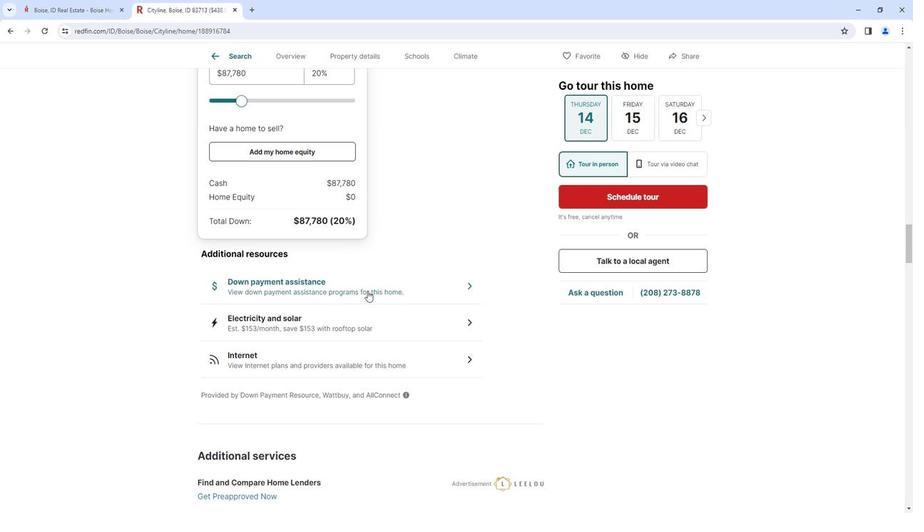 
Action: Mouse scrolled (378, 291) with delta (0, 0)
Screenshot: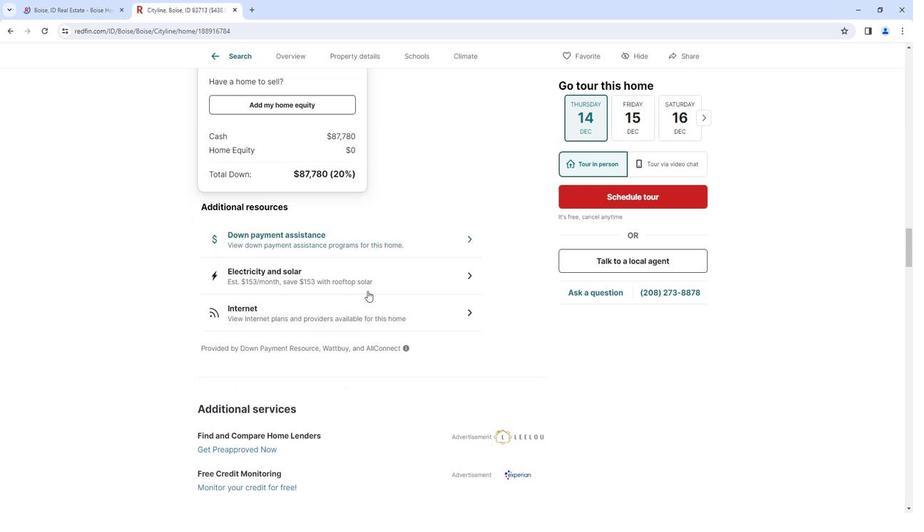 
Action: Mouse scrolled (378, 291) with delta (0, 0)
Screenshot: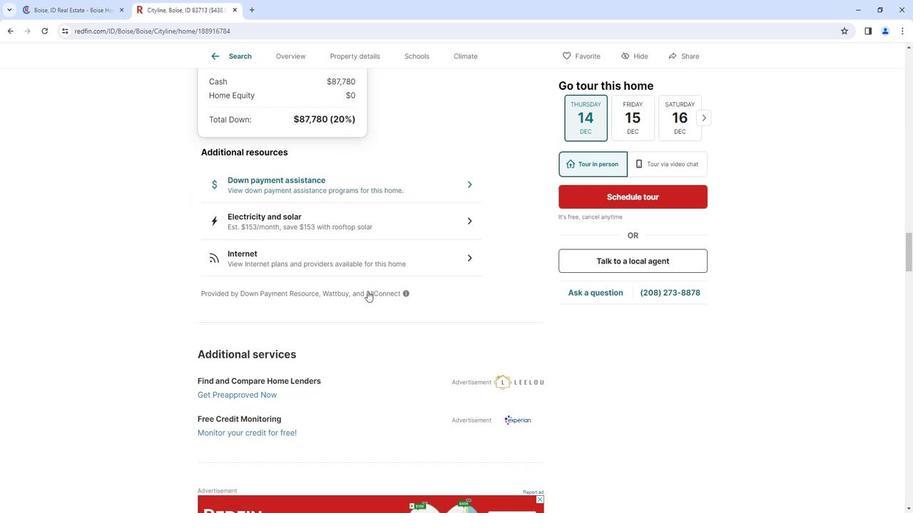 
Action: Mouse scrolled (378, 291) with delta (0, 0)
Screenshot: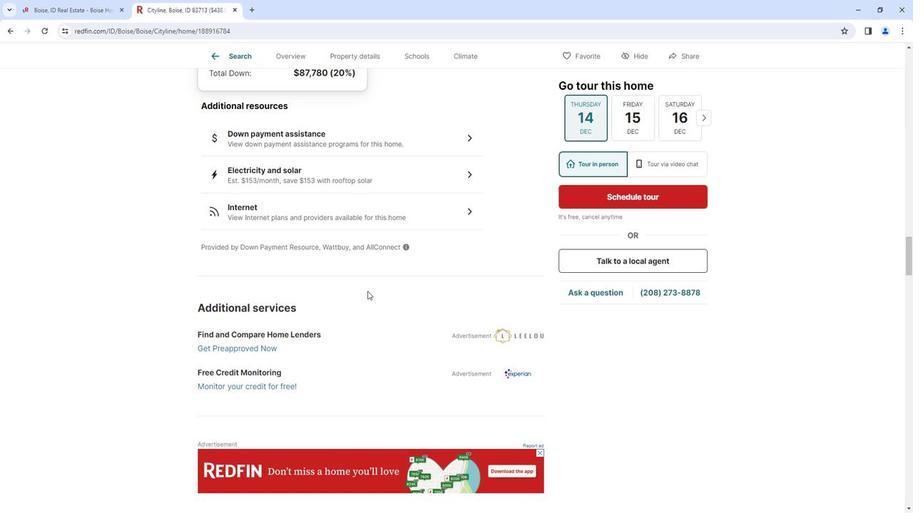 
Action: Mouse scrolled (378, 291) with delta (0, 0)
Screenshot: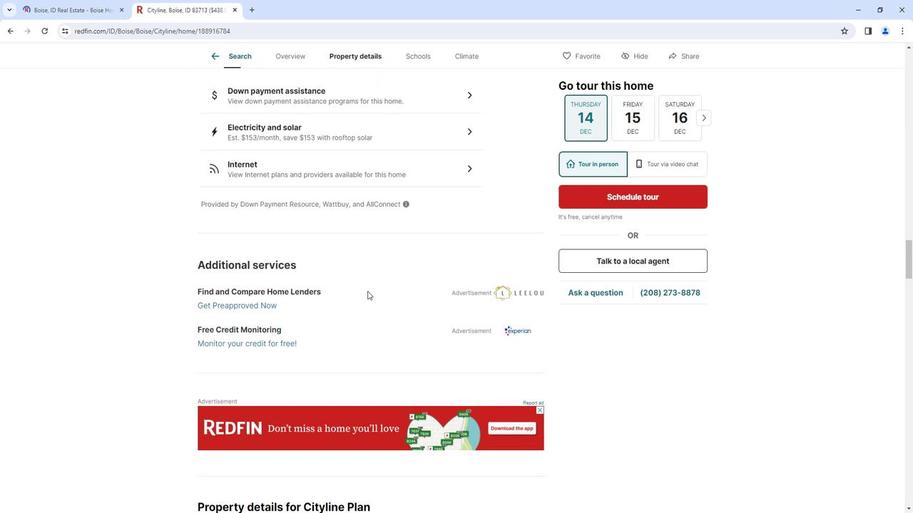 
Action: Mouse scrolled (378, 291) with delta (0, 0)
Screenshot: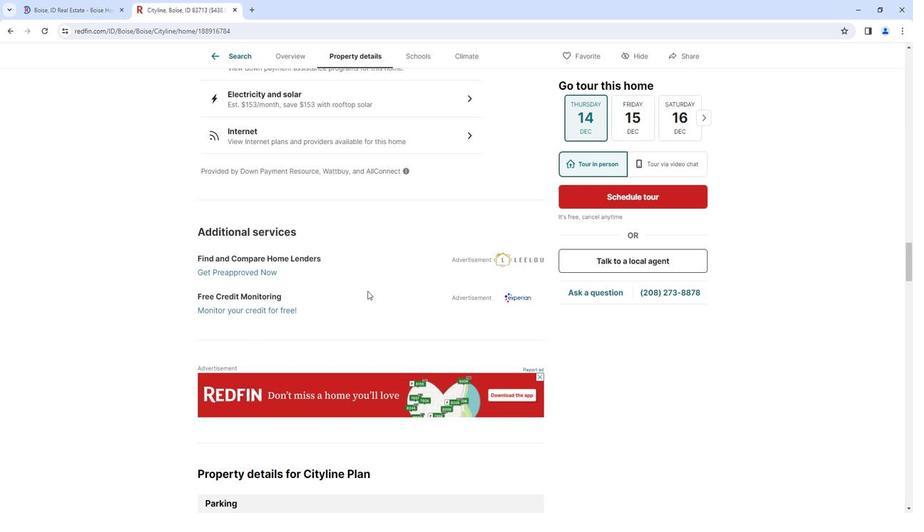 
Action: Mouse scrolled (378, 291) with delta (0, 0)
Screenshot: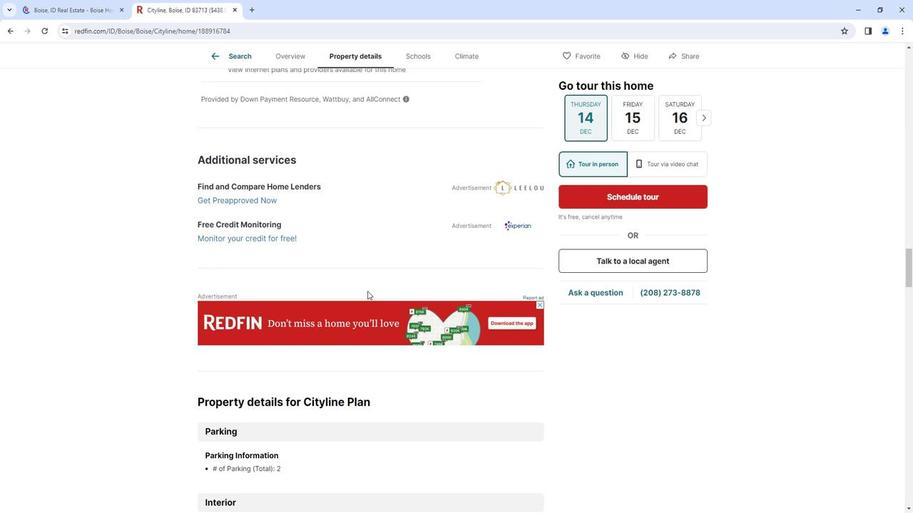 
Action: Mouse scrolled (378, 291) with delta (0, 0)
Screenshot: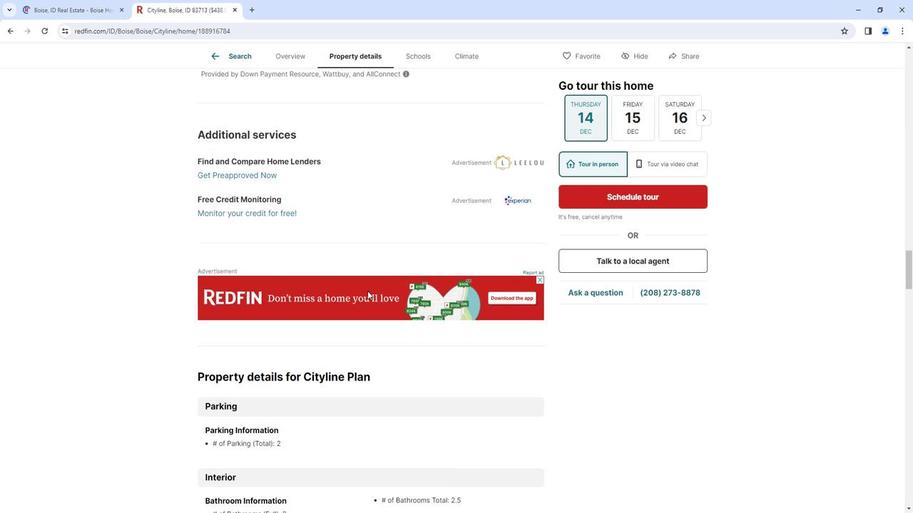 
Action: Mouse scrolled (378, 291) with delta (0, 0)
Screenshot: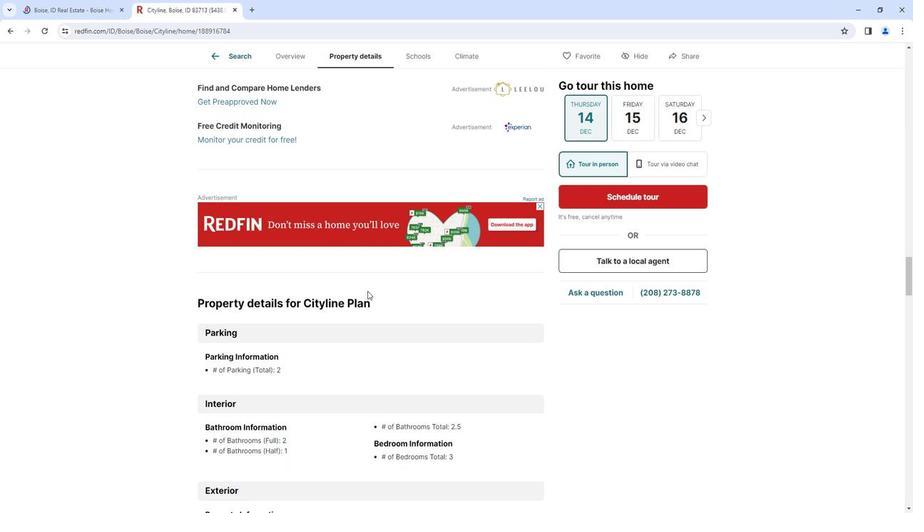
Action: Mouse scrolled (378, 291) with delta (0, 0)
Screenshot: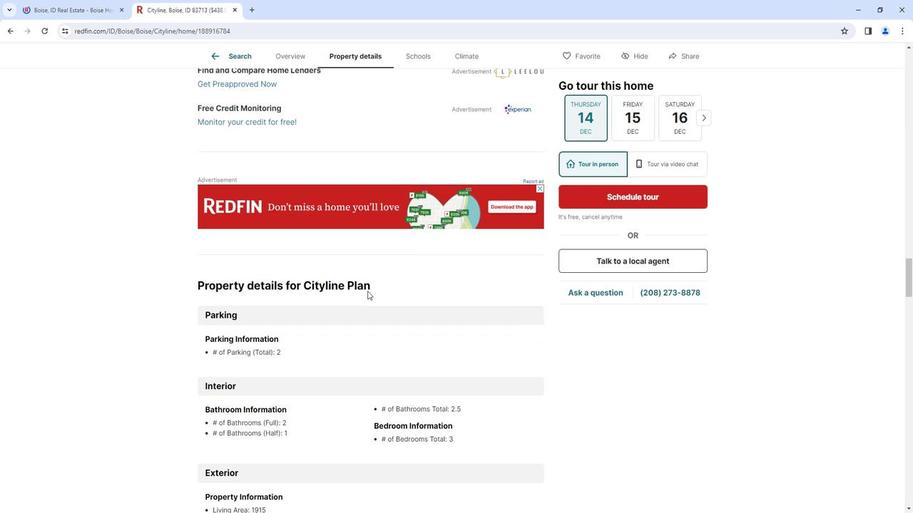 
Action: Mouse scrolled (378, 291) with delta (0, 0)
Screenshot: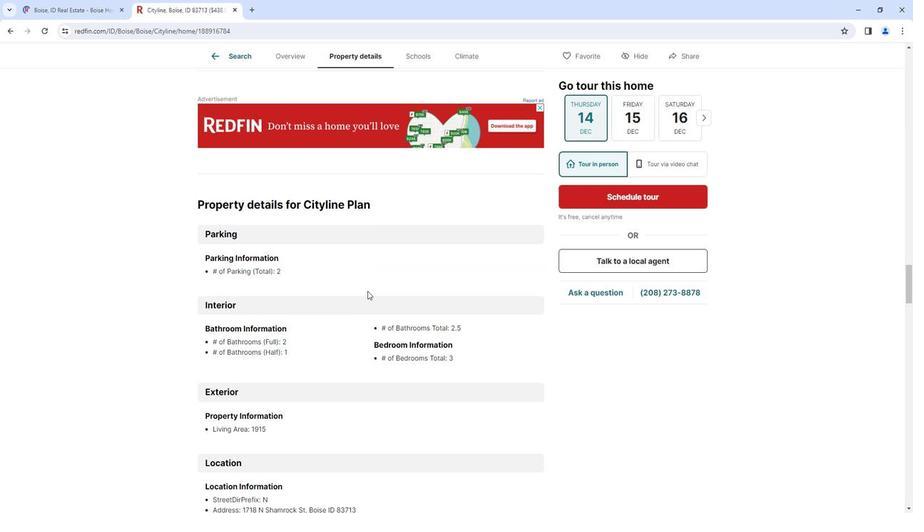 
Action: Mouse scrolled (378, 291) with delta (0, 0)
Screenshot: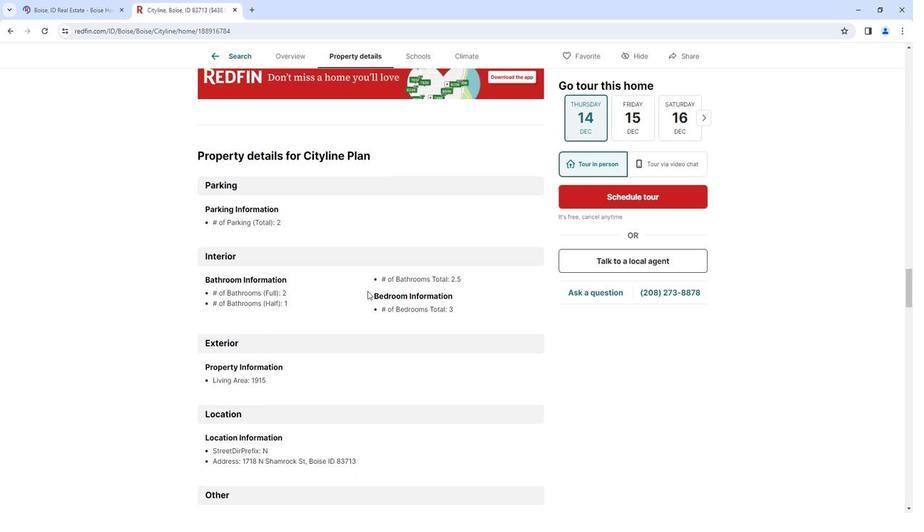 
Action: Mouse scrolled (378, 291) with delta (0, 0)
Screenshot: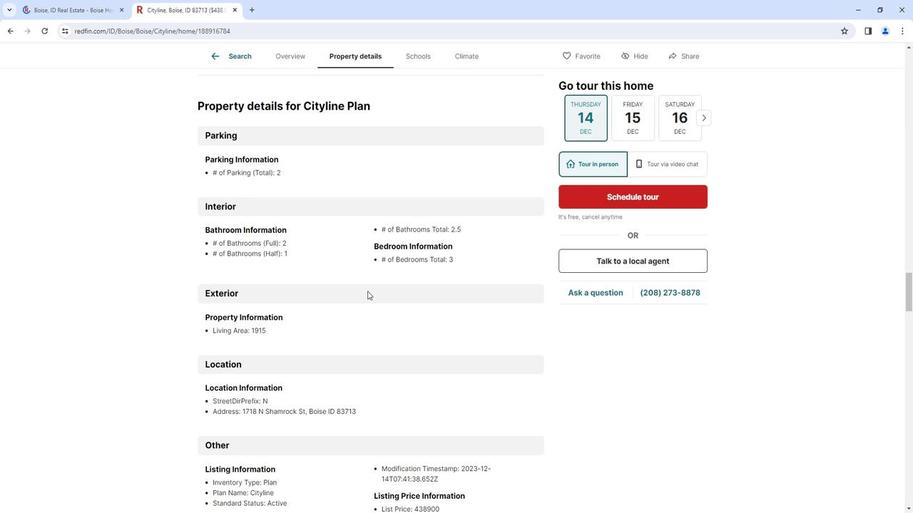 
Action: Mouse scrolled (378, 291) with delta (0, 0)
Screenshot: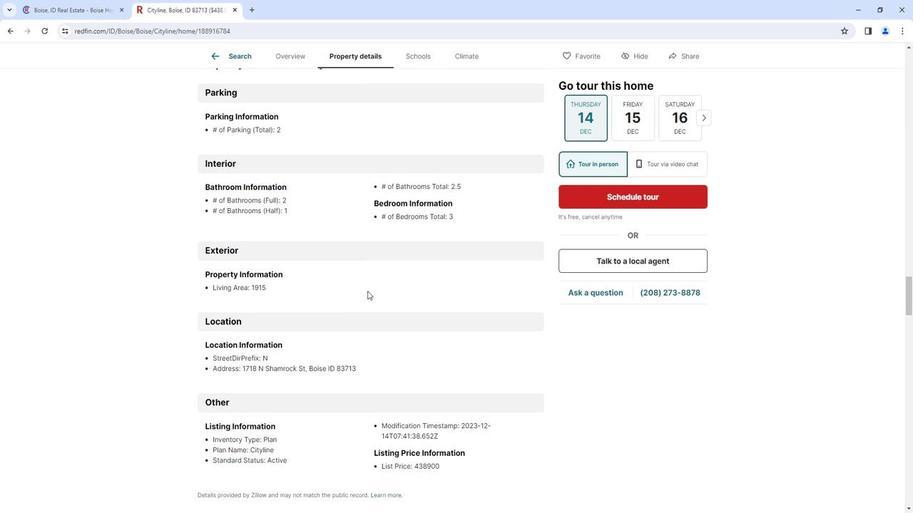 
Action: Mouse scrolled (378, 291) with delta (0, 0)
Screenshot: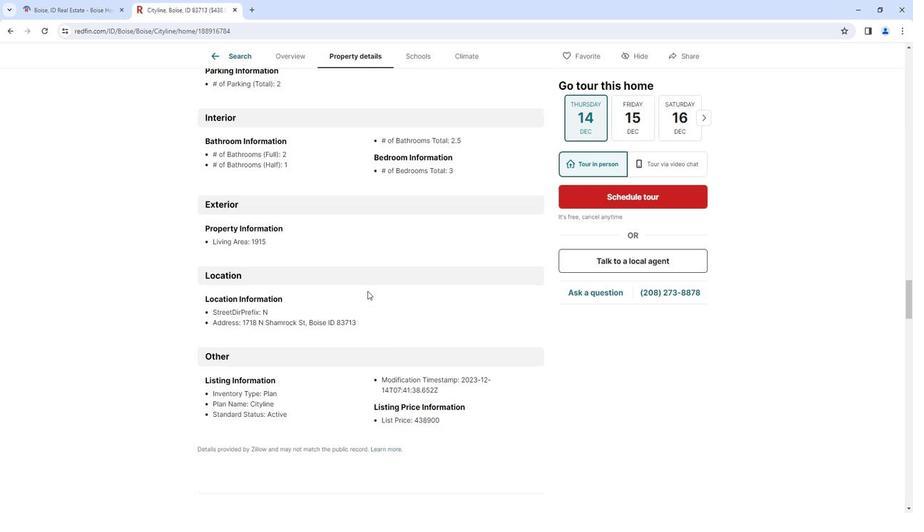 
Action: Mouse scrolled (378, 291) with delta (0, 0)
Screenshot: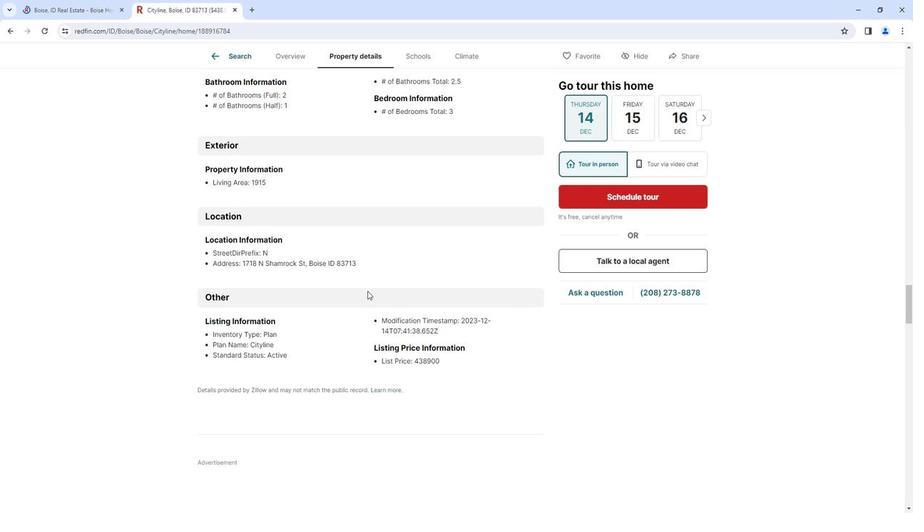 
Action: Mouse scrolled (378, 291) with delta (0, 0)
Screenshot: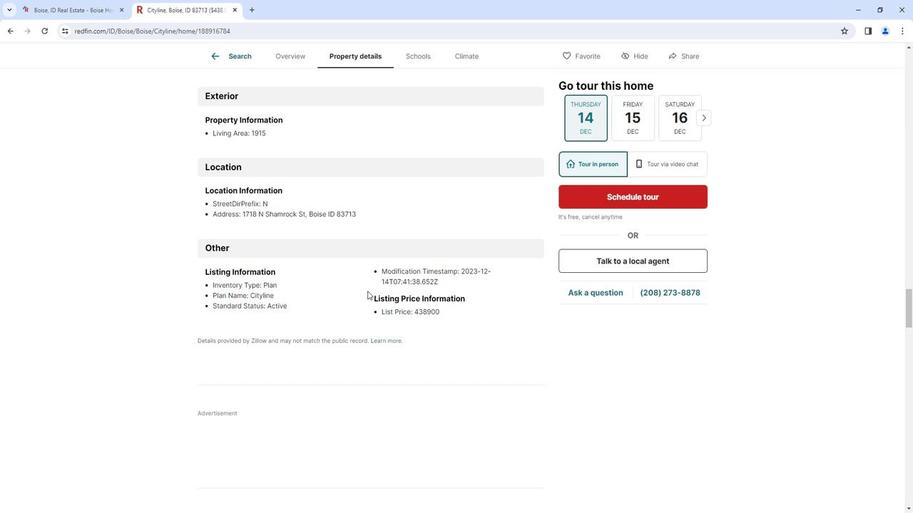 
Action: Mouse scrolled (378, 291) with delta (0, 0)
Screenshot: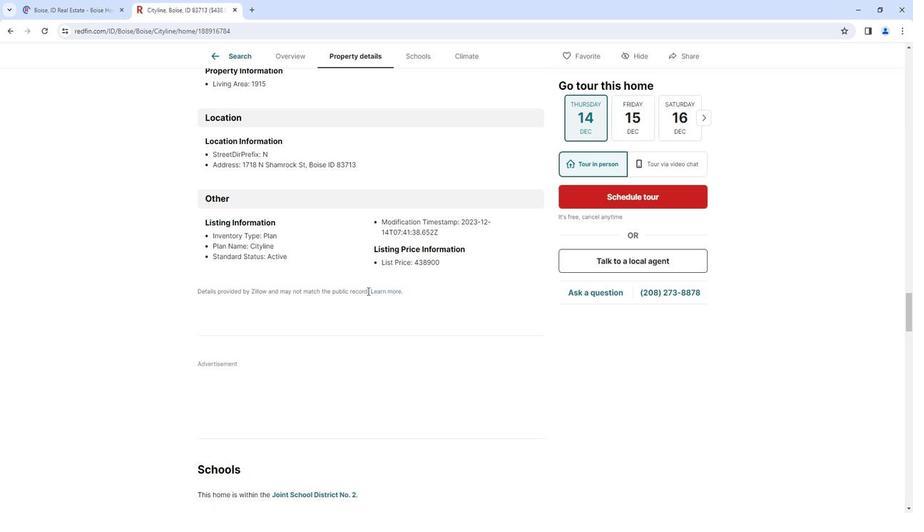 
Action: Mouse scrolled (378, 291) with delta (0, 0)
Screenshot: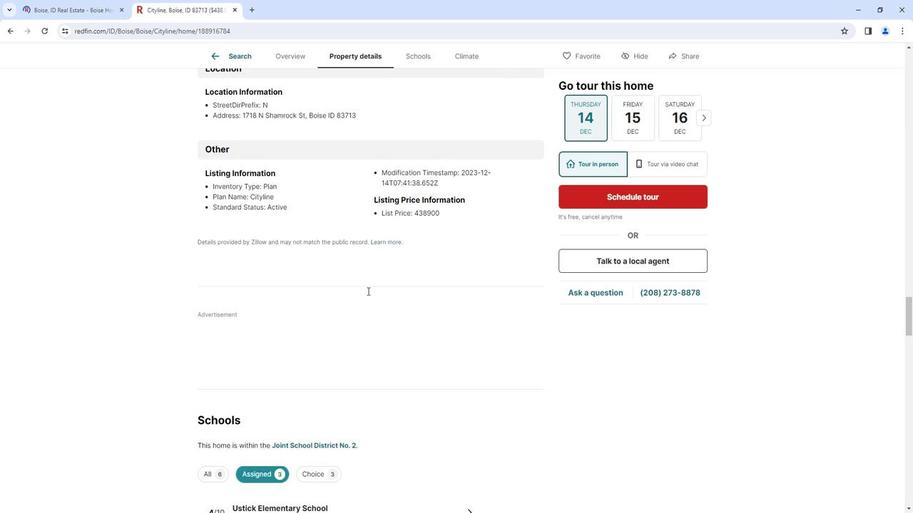 
Action: Mouse scrolled (378, 291) with delta (0, 0)
Screenshot: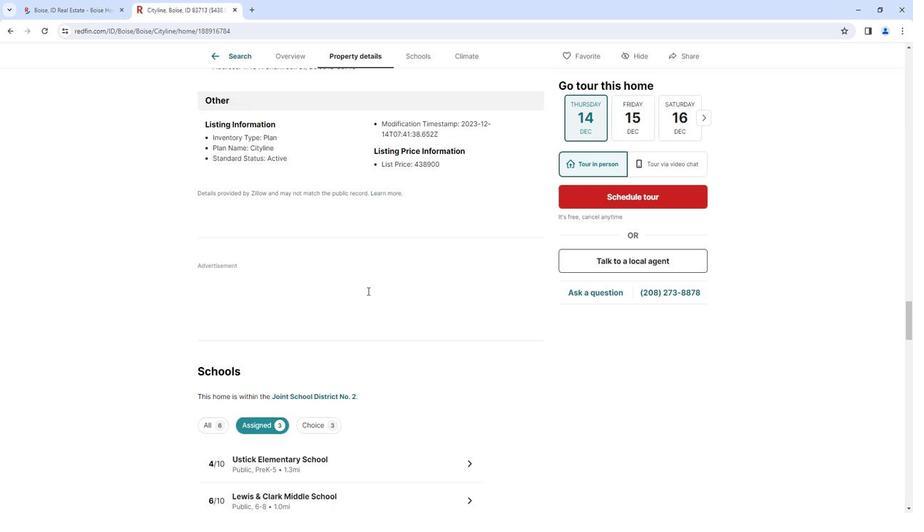 
Action: Mouse scrolled (378, 291) with delta (0, 0)
Screenshot: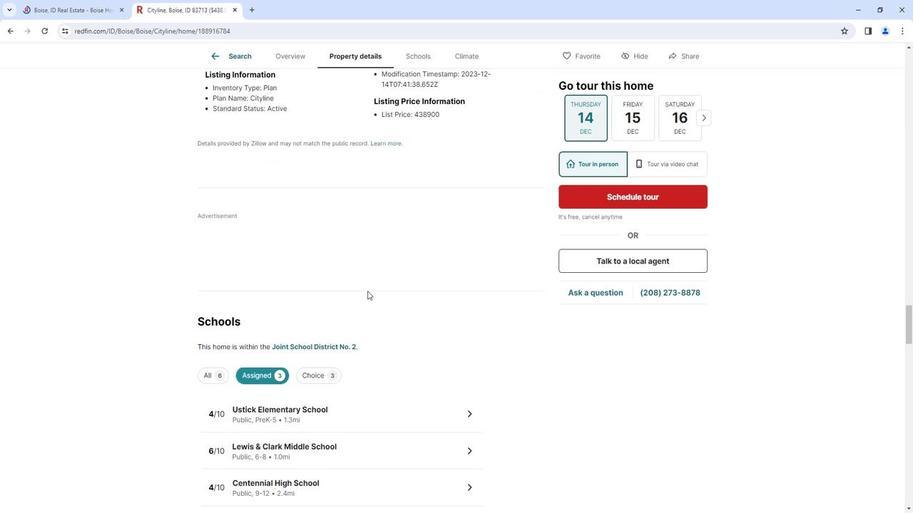 
Action: Mouse scrolled (378, 291) with delta (0, 0)
Screenshot: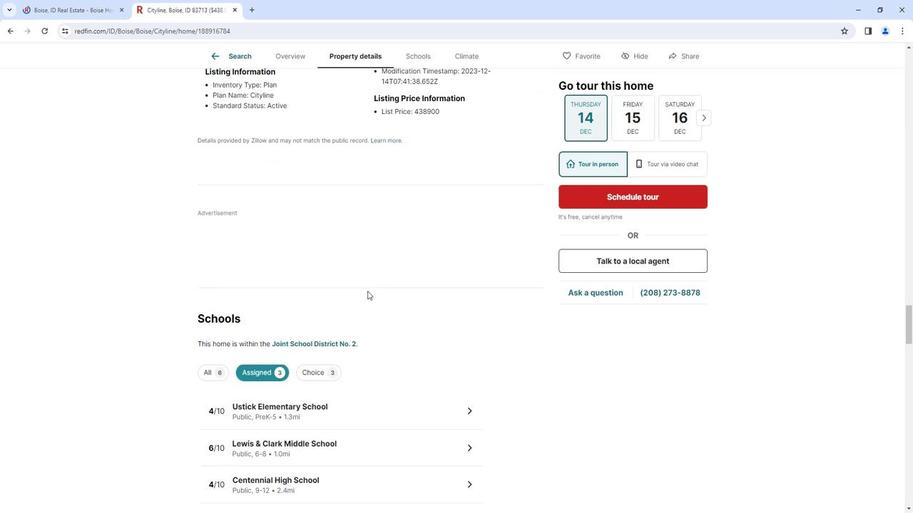 
Action: Mouse scrolled (378, 291) with delta (0, 0)
Screenshot: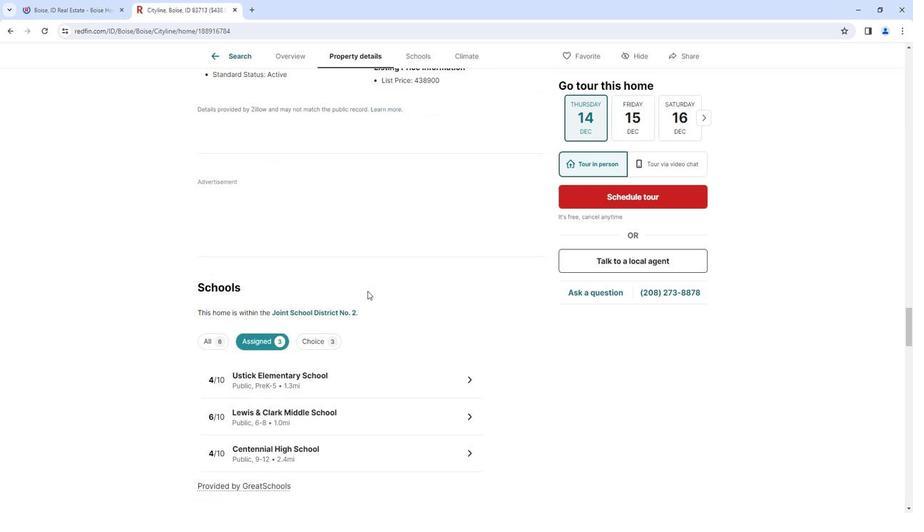 
Action: Mouse scrolled (378, 291) with delta (0, 0)
Screenshot: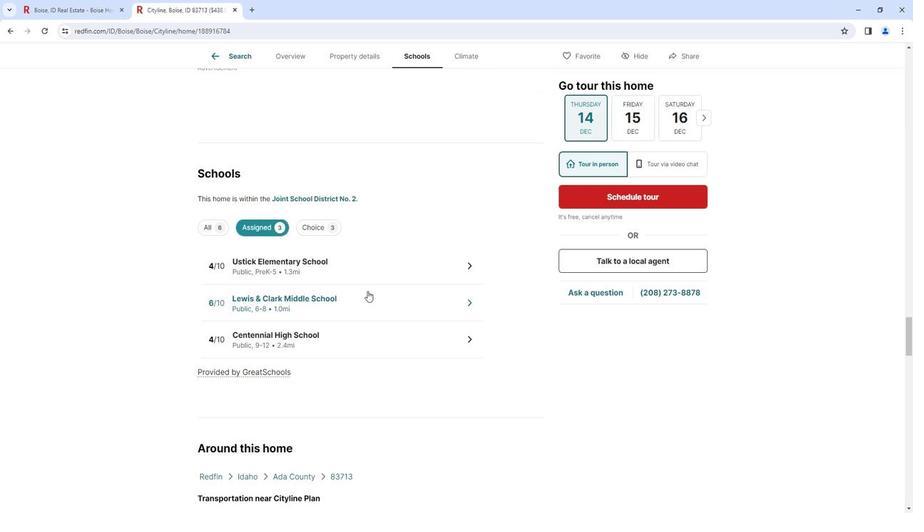 
Action: Mouse scrolled (378, 291) with delta (0, 0)
Screenshot: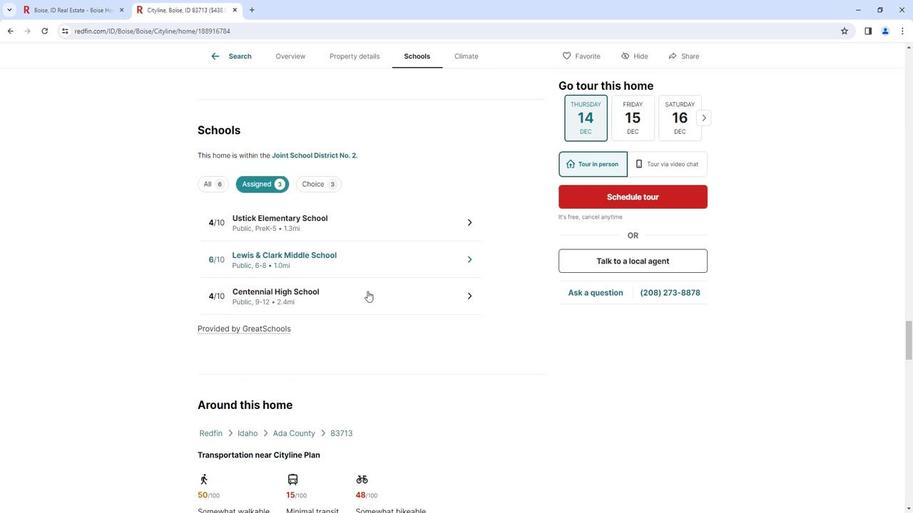 
Action: Mouse scrolled (378, 291) with delta (0, 0)
Screenshot: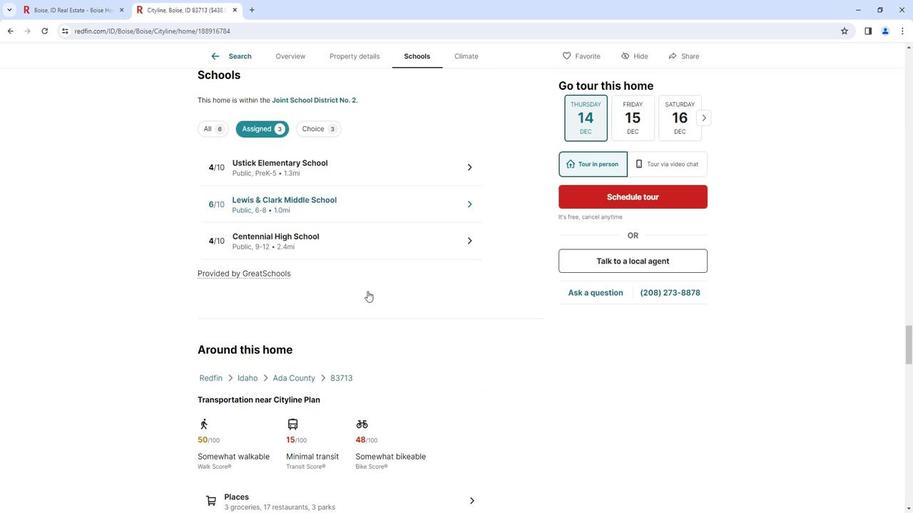 
Action: Mouse scrolled (378, 291) with delta (0, 0)
Screenshot: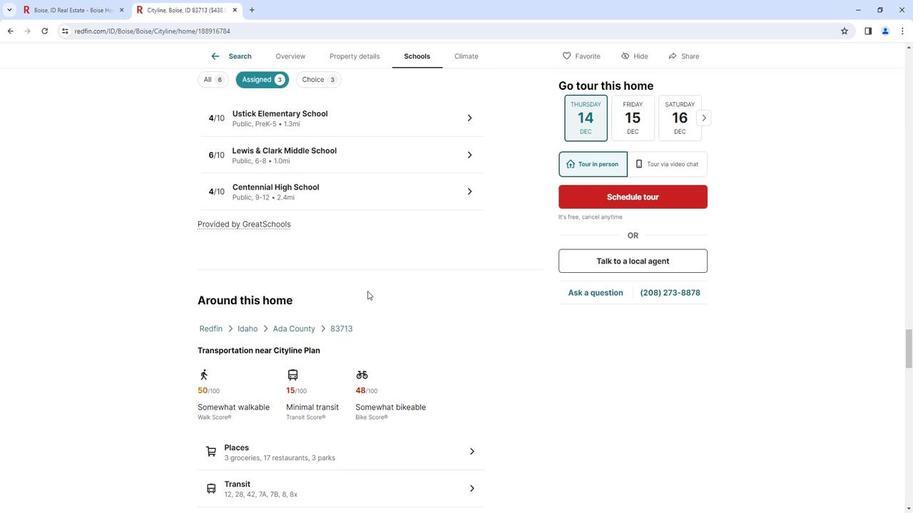 
Action: Mouse scrolled (378, 291) with delta (0, 0)
Screenshot: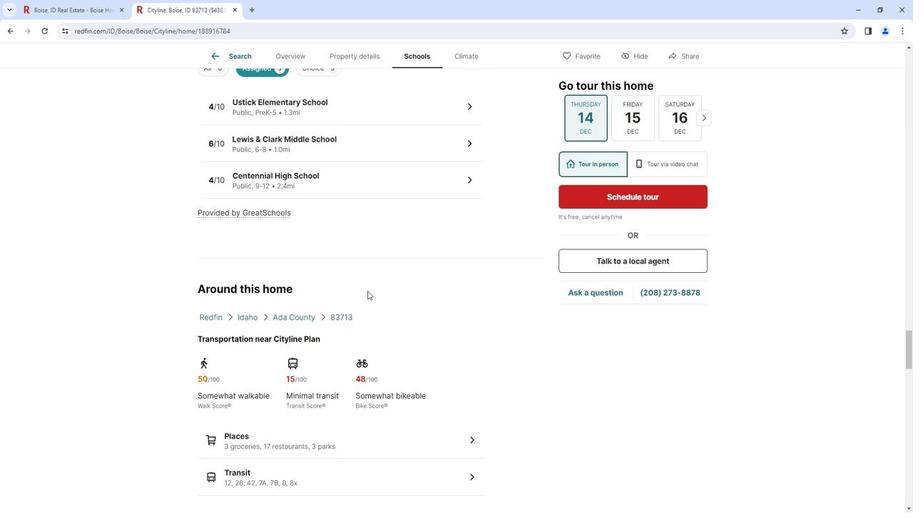 
Action: Mouse scrolled (378, 291) with delta (0, 0)
Screenshot: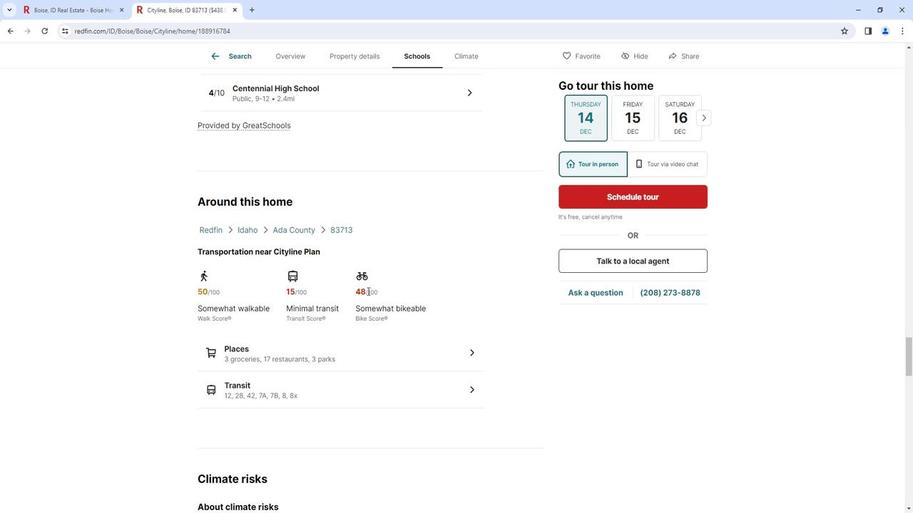 
Action: Mouse scrolled (378, 291) with delta (0, 0)
Screenshot: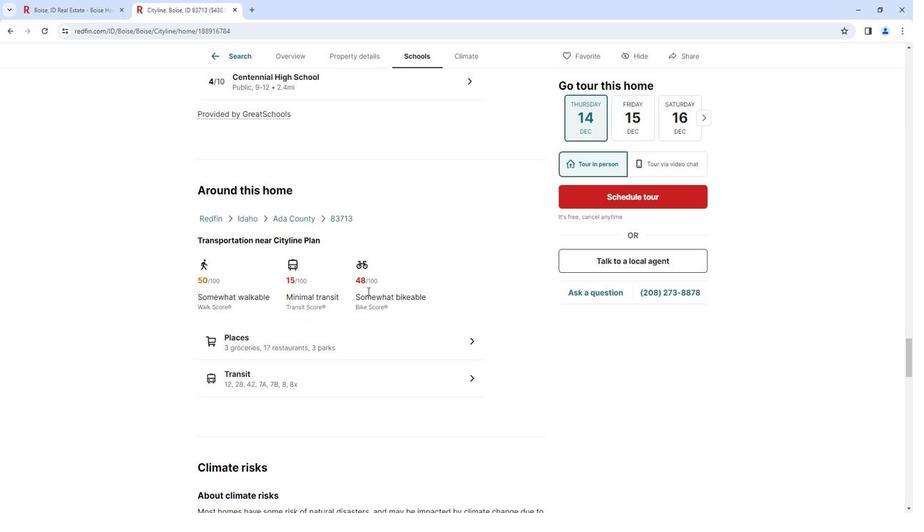 
Action: Mouse scrolled (378, 291) with delta (0, 0)
Screenshot: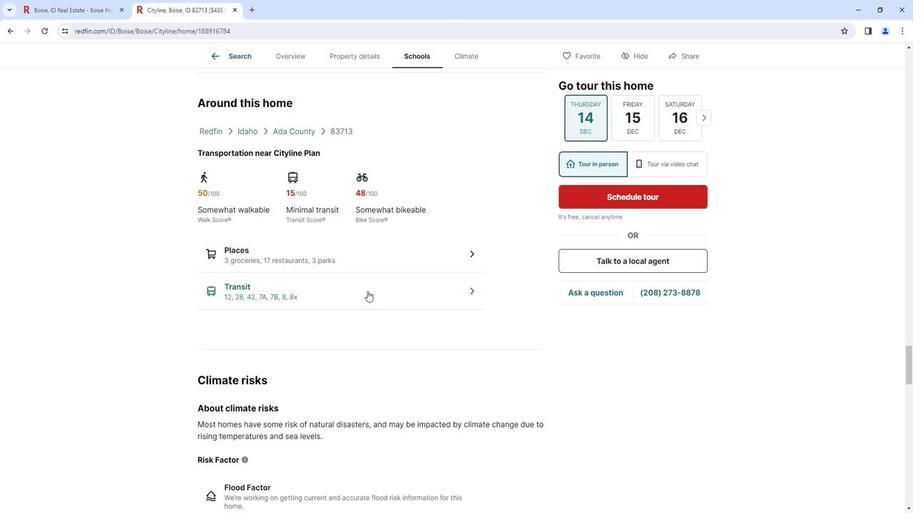 
Action: Mouse scrolled (378, 291) with delta (0, 0)
Screenshot: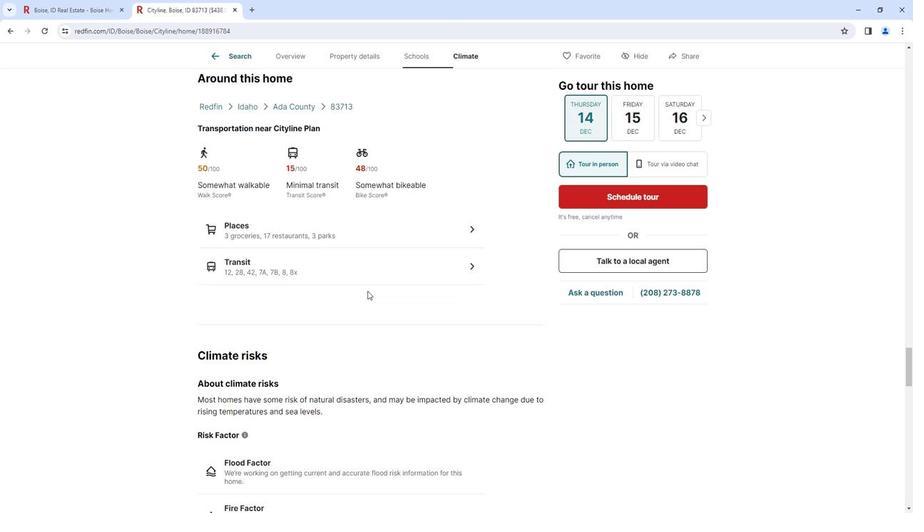 
Action: Mouse scrolled (378, 291) with delta (0, 0)
Screenshot: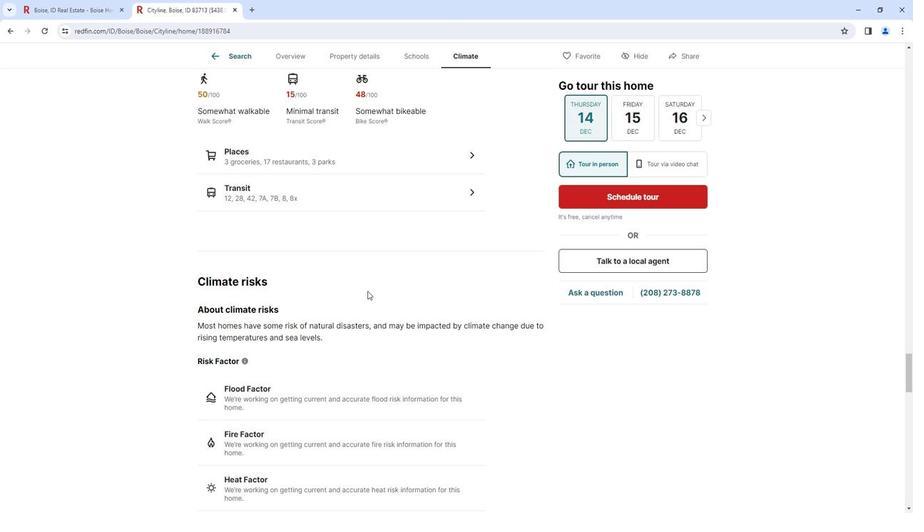 
Action: Mouse scrolled (378, 291) with delta (0, 0)
Screenshot: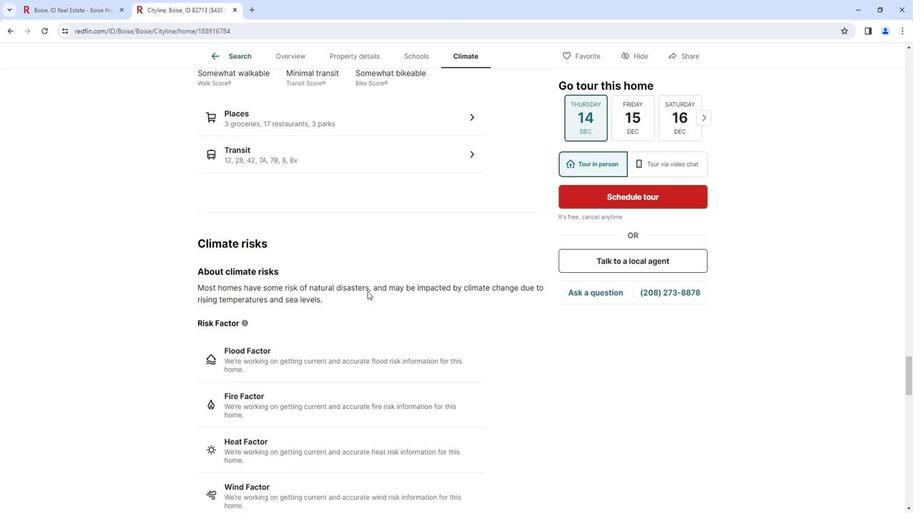 
Action: Mouse scrolled (378, 291) with delta (0, 0)
Screenshot: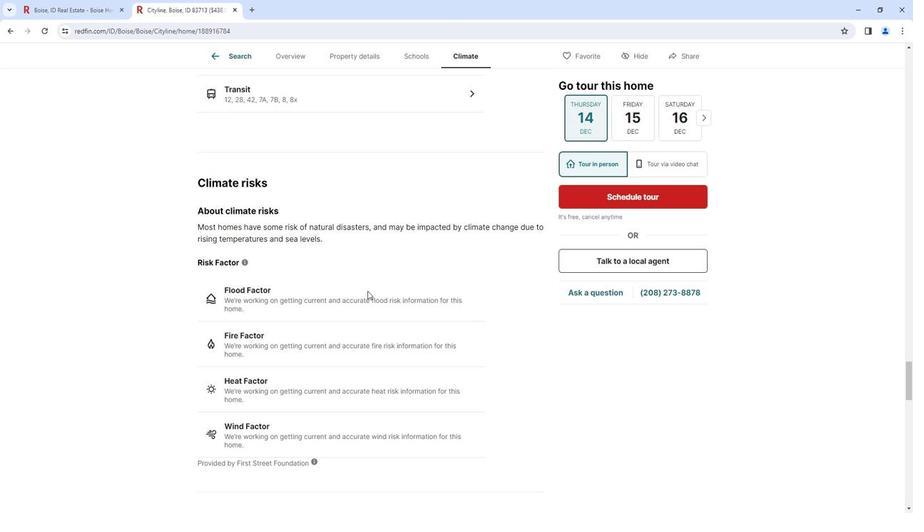 
Action: Mouse scrolled (378, 291) with delta (0, 0)
Screenshot: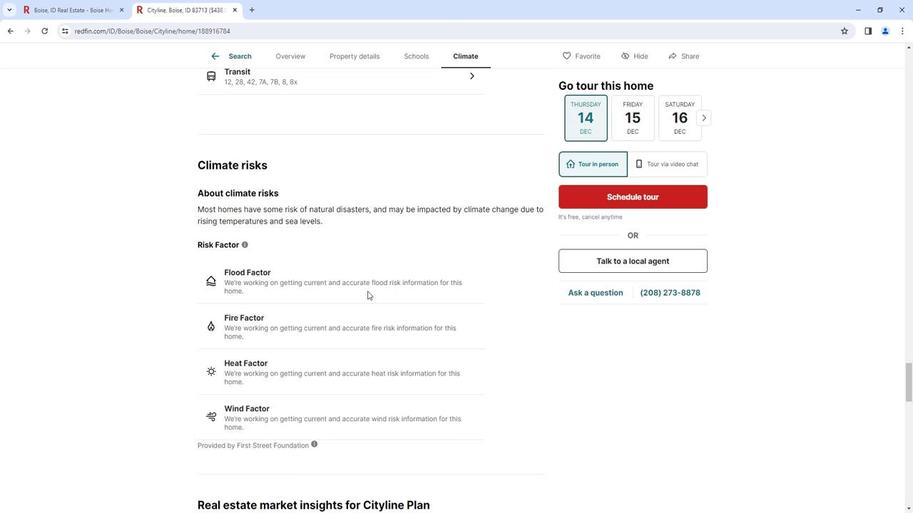 
Action: Mouse scrolled (378, 291) with delta (0, 0)
Screenshot: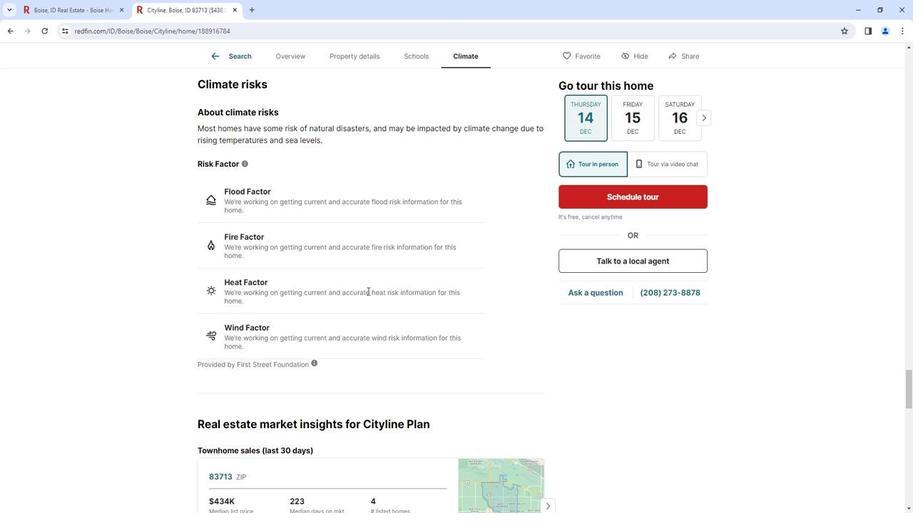 
Action: Mouse scrolled (378, 291) with delta (0, 0)
Screenshot: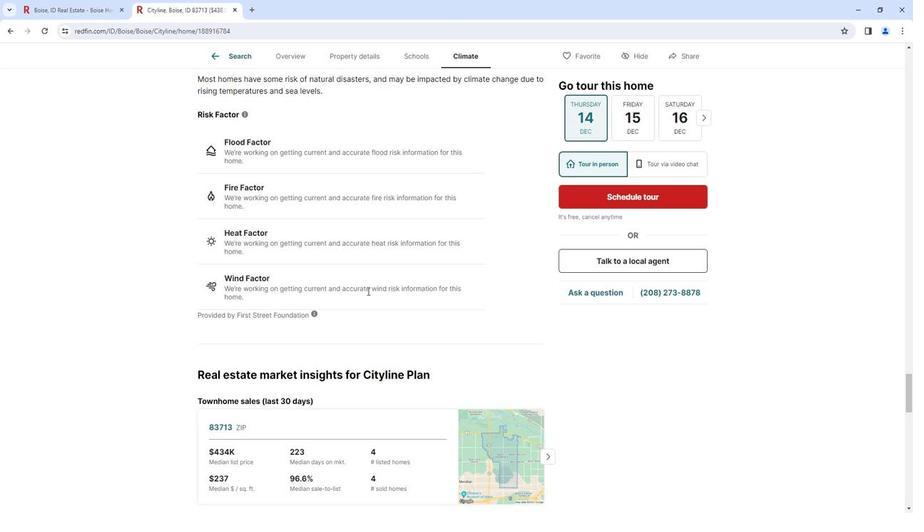 
Action: Mouse scrolled (378, 291) with delta (0, 0)
Screenshot: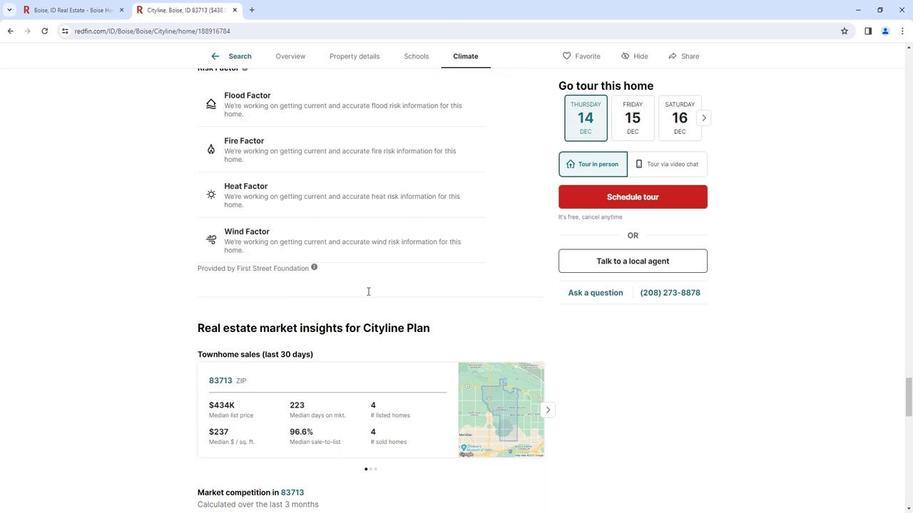 
Action: Mouse moved to (377, 291)
Screenshot: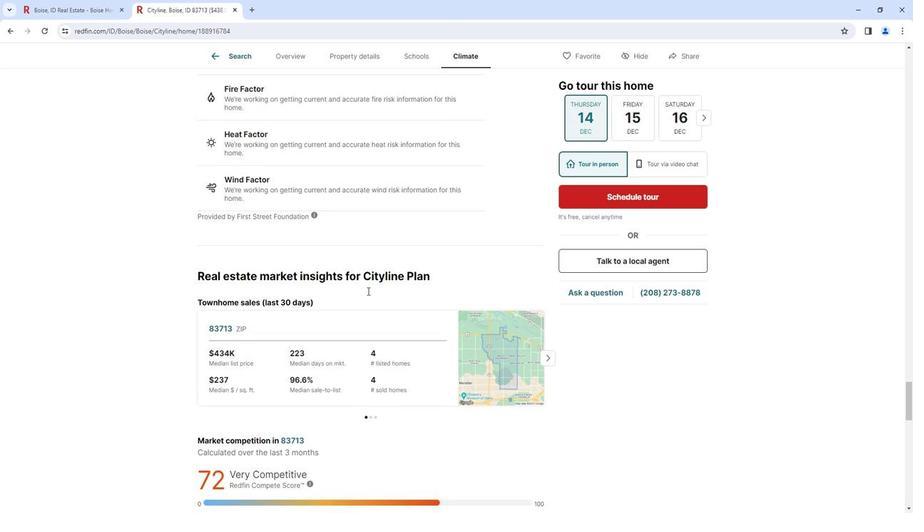 
Action: Mouse scrolled (377, 291) with delta (0, 0)
Screenshot: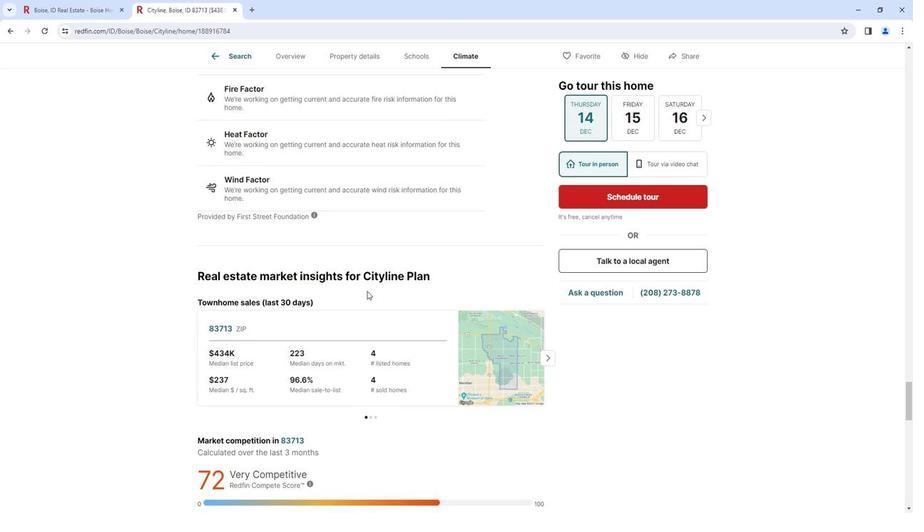 
Action: Mouse scrolled (377, 291) with delta (0, 0)
Screenshot: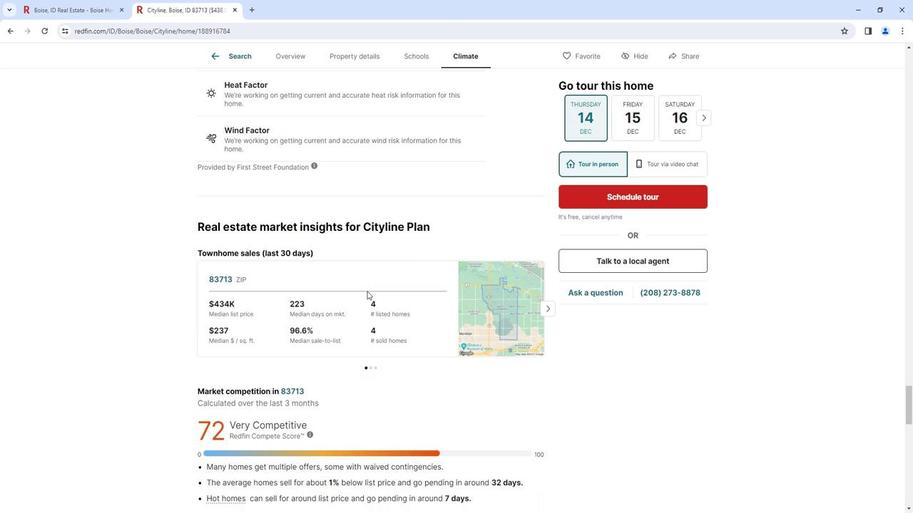 
Action: Mouse scrolled (377, 291) with delta (0, 0)
Screenshot: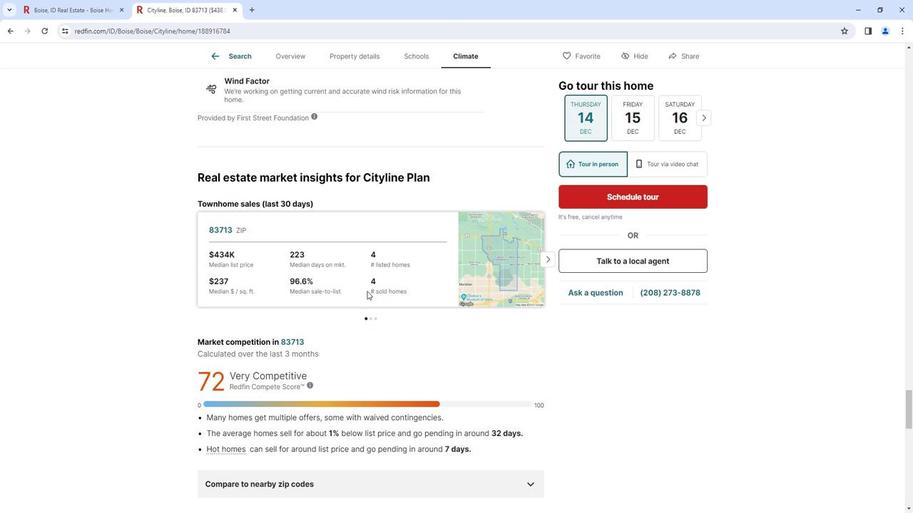 
Action: Mouse scrolled (377, 291) with delta (0, 0)
Screenshot: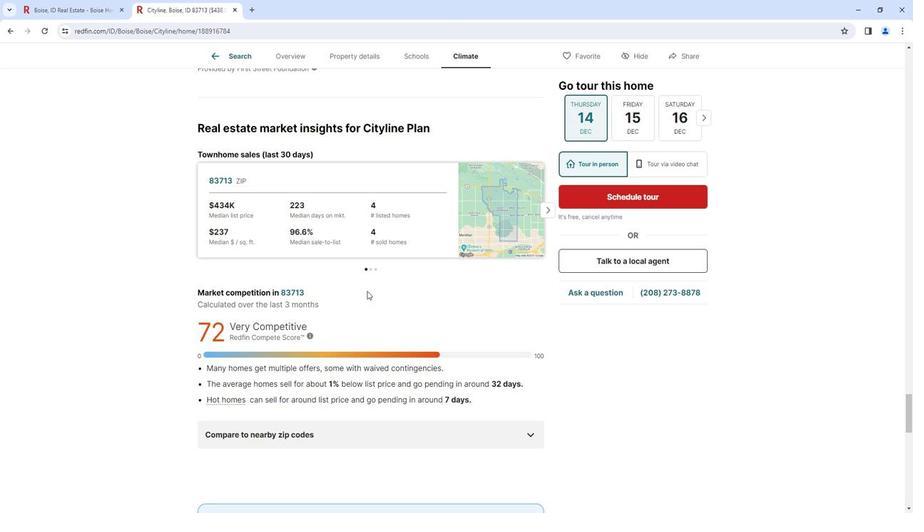 
Action: Mouse scrolled (377, 291) with delta (0, 0)
Screenshot: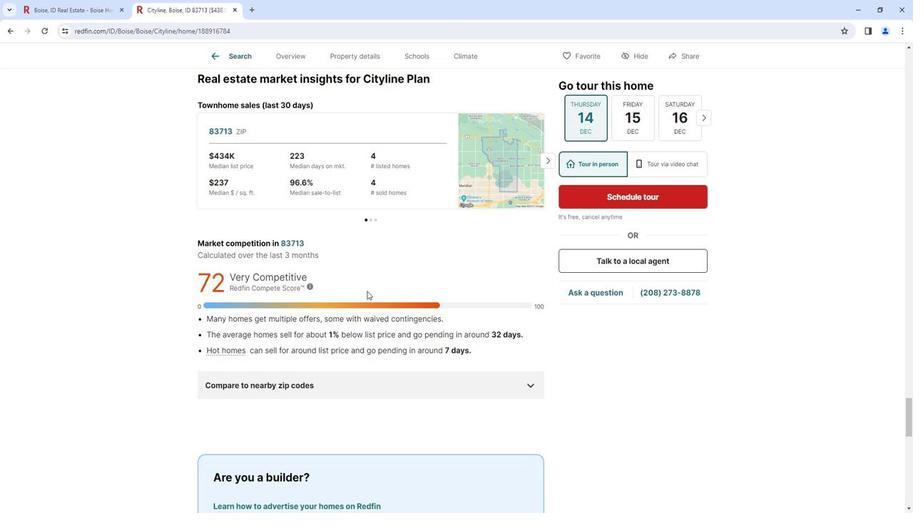 
Action: Mouse scrolled (377, 291) with delta (0, 0)
Screenshot: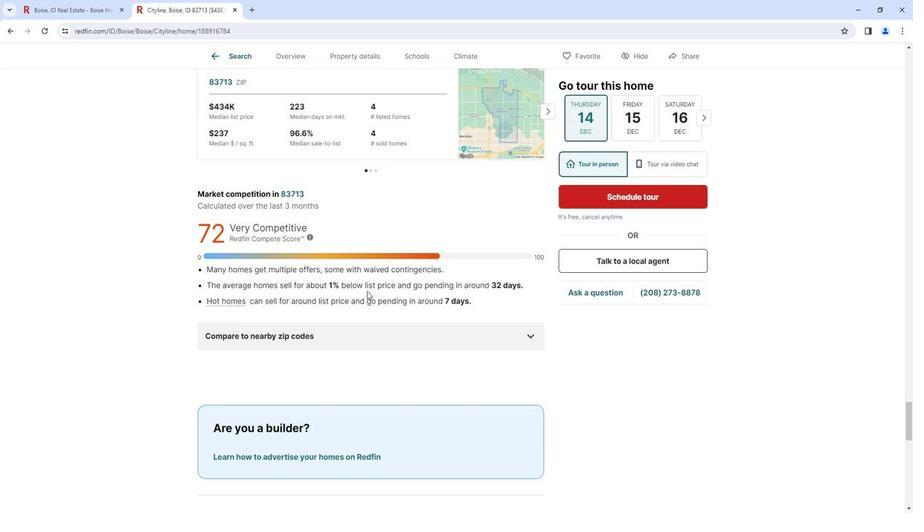 
Action: Mouse scrolled (377, 291) with delta (0, 0)
Screenshot: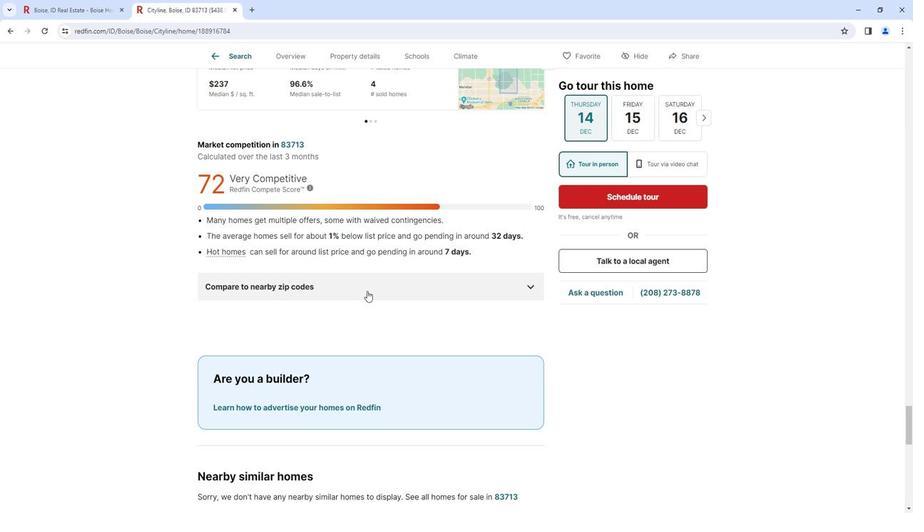 
Action: Mouse scrolled (377, 291) with delta (0, 0)
Screenshot: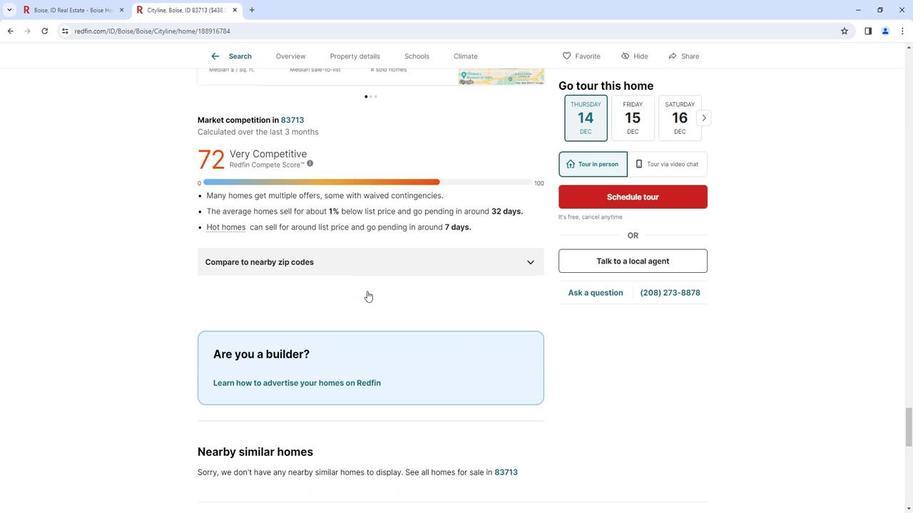 
Action: Mouse scrolled (377, 291) with delta (0, 0)
Screenshot: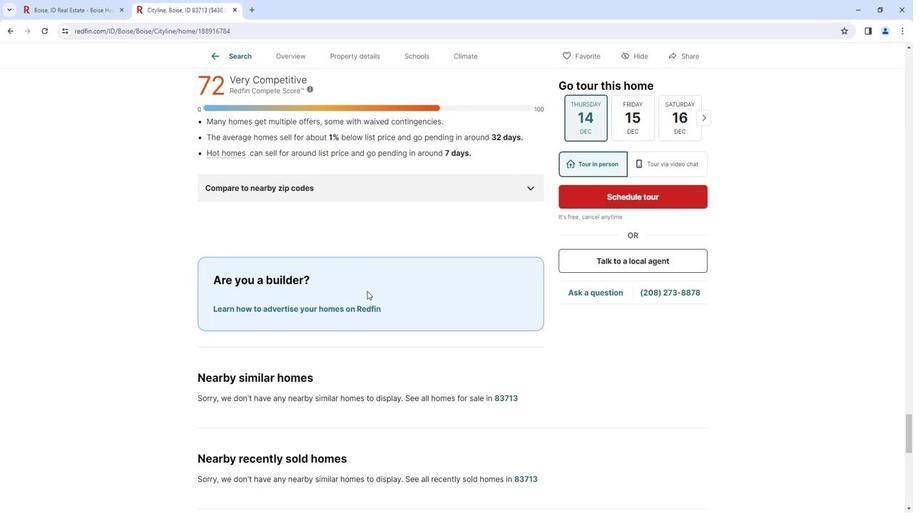 
Action: Mouse scrolled (377, 291) with delta (0, 0)
Screenshot: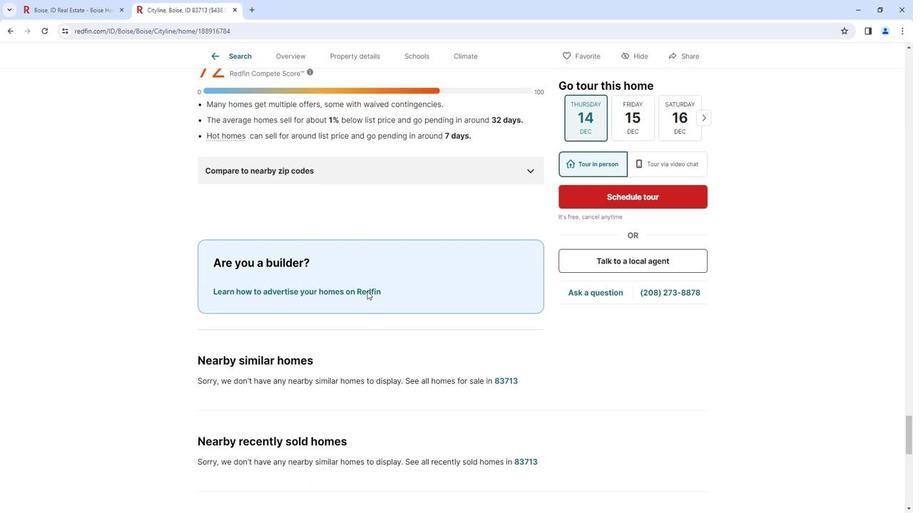 
Action: Mouse scrolled (377, 291) with delta (0, 0)
Screenshot: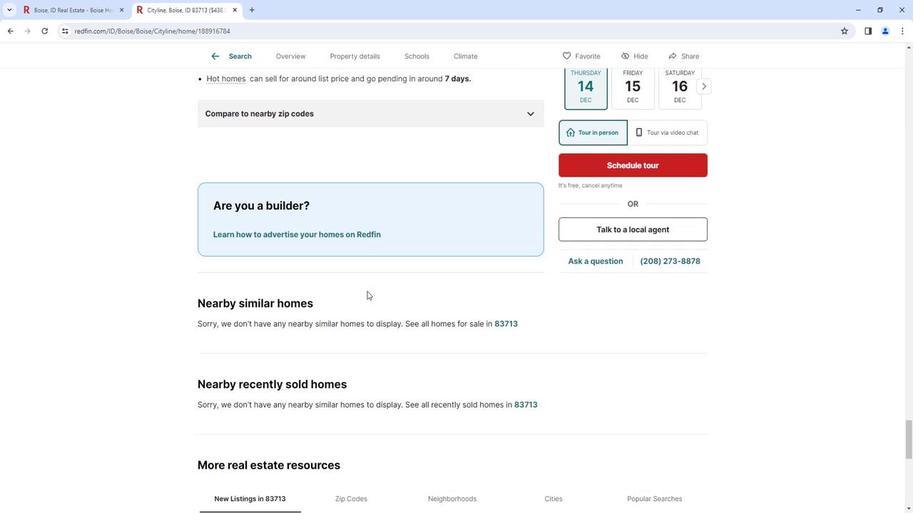 
Action: Mouse scrolled (377, 291) with delta (0, 0)
Screenshot: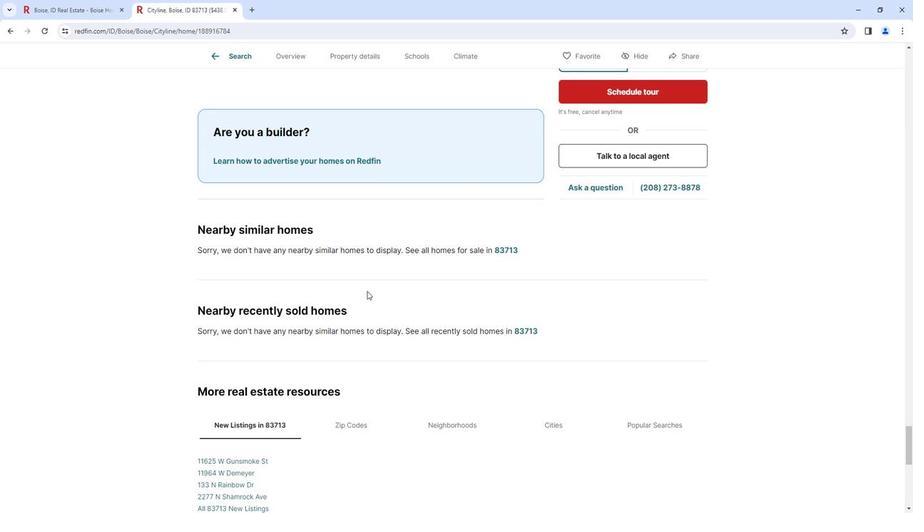 
Action: Mouse scrolled (377, 291) with delta (0, 0)
Screenshot: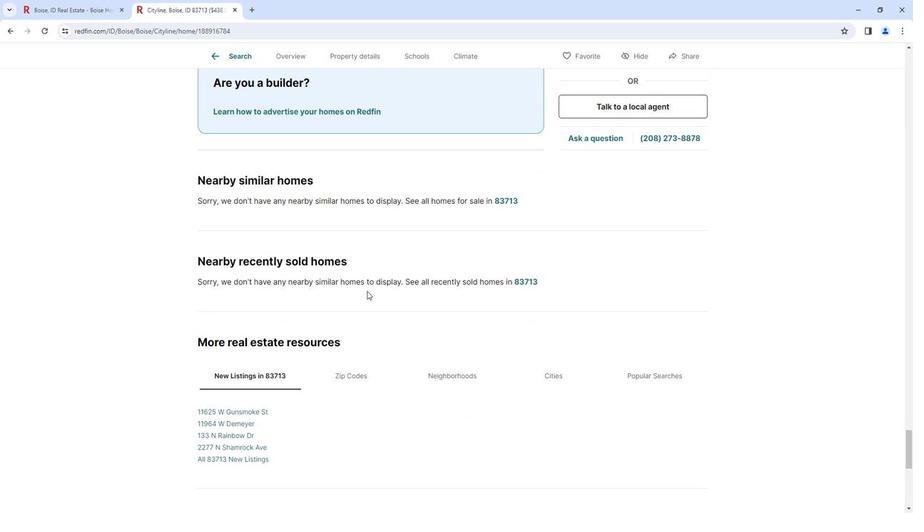 
Action: Mouse scrolled (377, 291) with delta (0, 0)
Screenshot: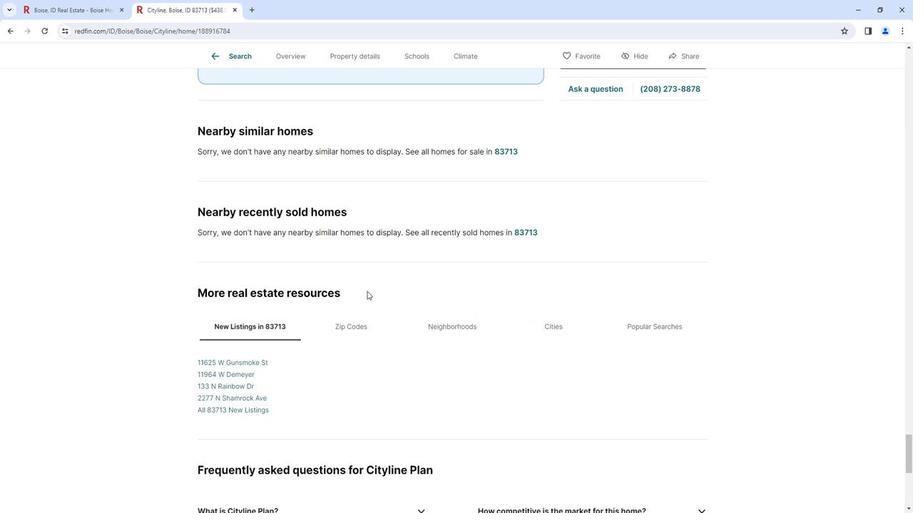 
Action: Mouse scrolled (377, 291) with delta (0, 0)
Screenshot: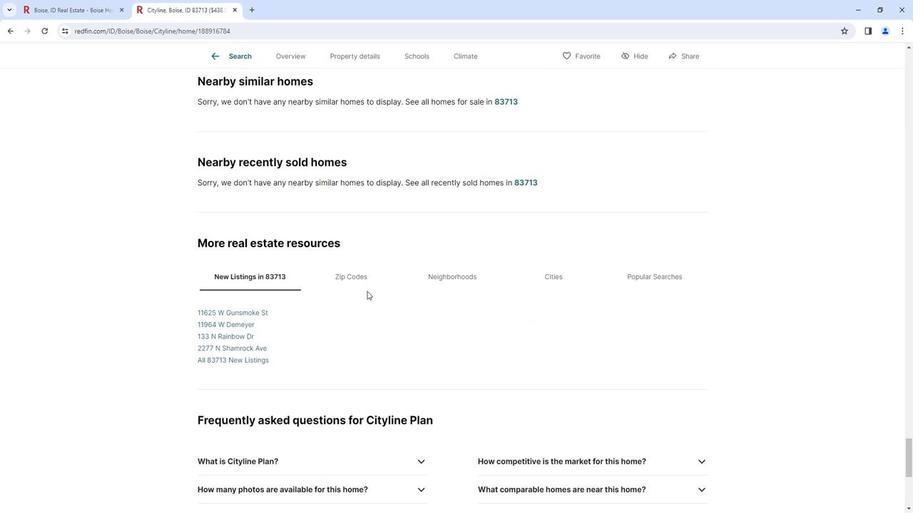 
Action: Mouse scrolled (377, 291) with delta (0, 0)
Screenshot: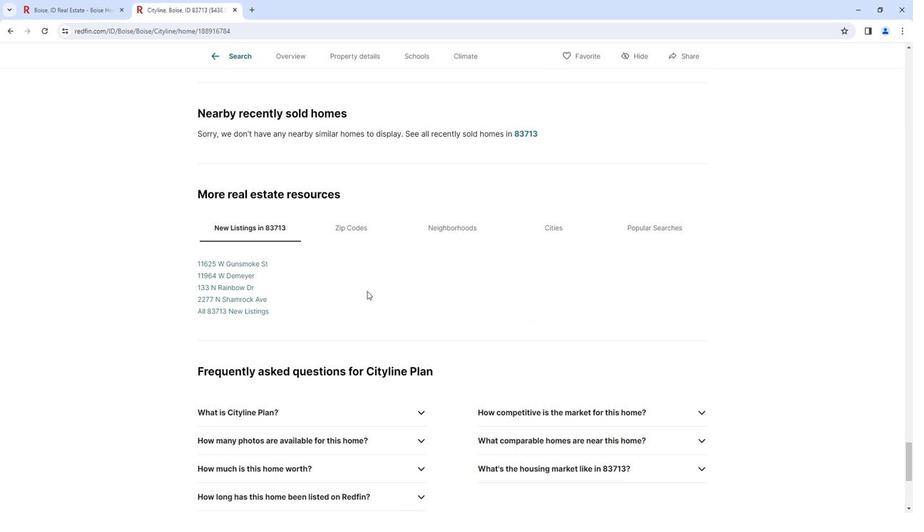
Action: Mouse scrolled (377, 291) with delta (0, 0)
Screenshot: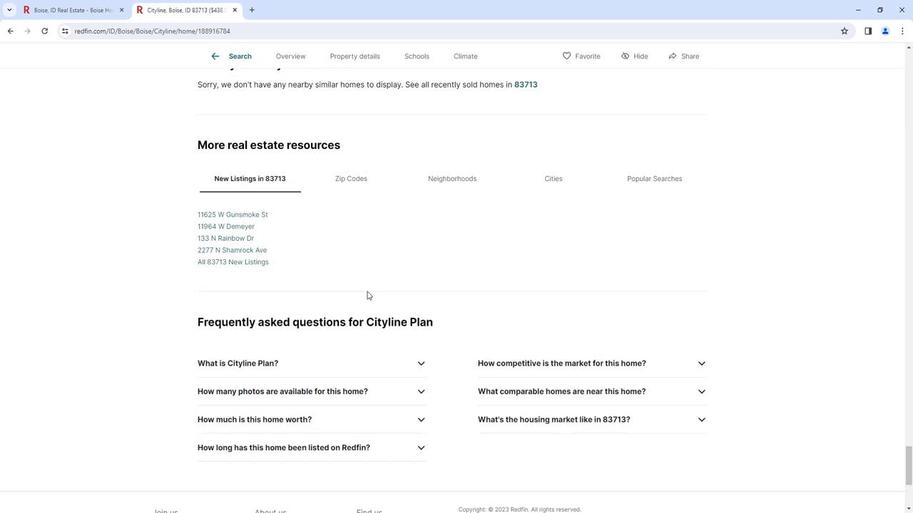 
Action: Mouse scrolled (377, 291) with delta (0, 0)
Screenshot: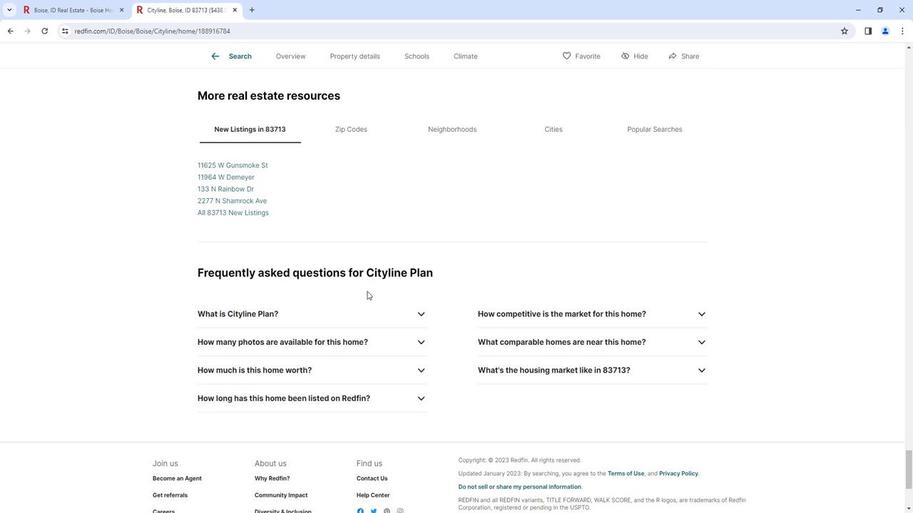 
Action: Mouse scrolled (377, 291) with delta (0, 0)
Screenshot: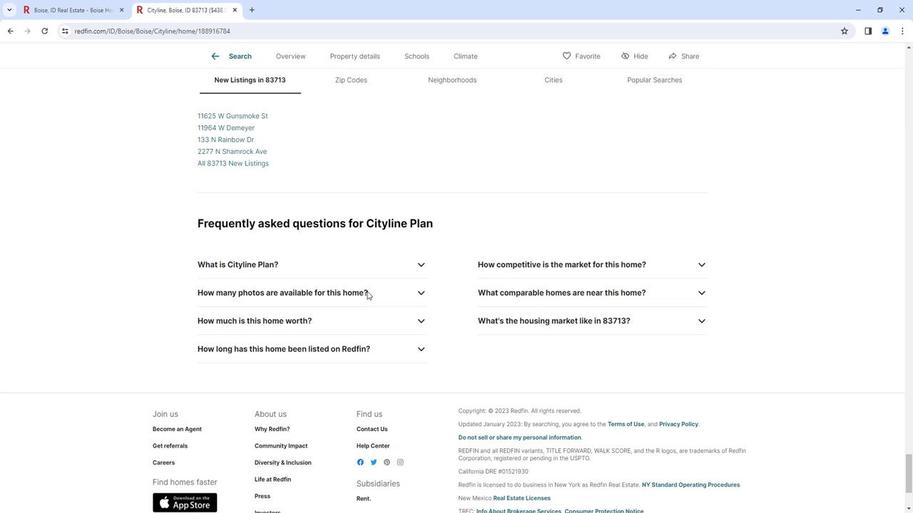 
Action: Mouse scrolled (377, 291) with delta (0, 0)
Screenshot: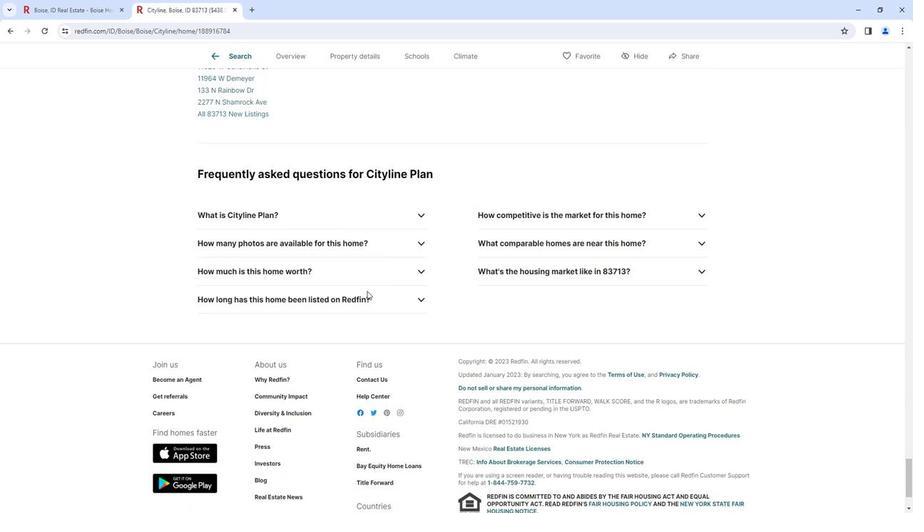 
Action: Mouse scrolled (377, 291) with delta (0, 0)
Screenshot: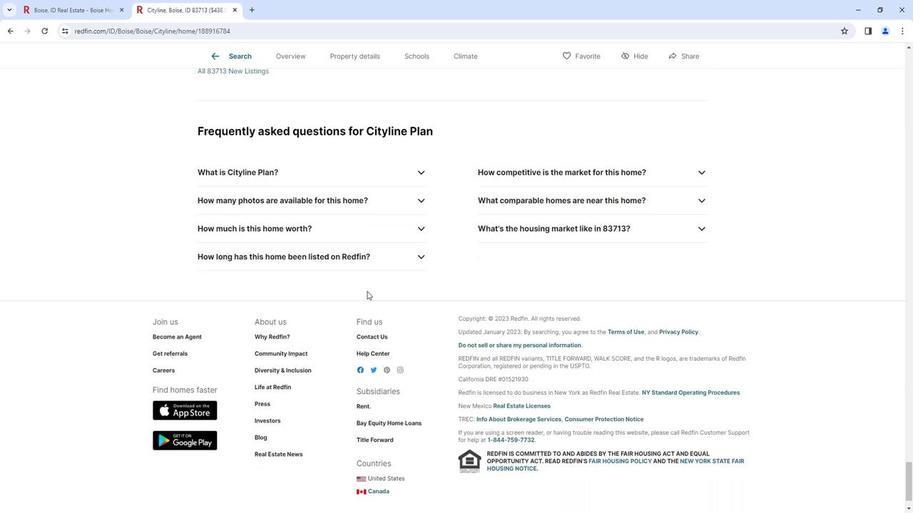 
Action: Mouse scrolled (377, 291) with delta (0, 0)
Screenshot: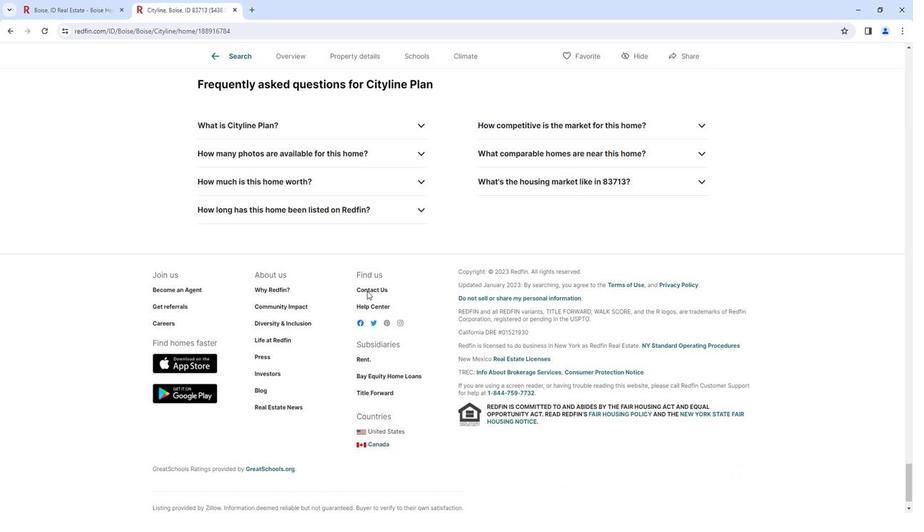 
Action: Mouse scrolled (377, 291) with delta (0, 0)
Screenshot: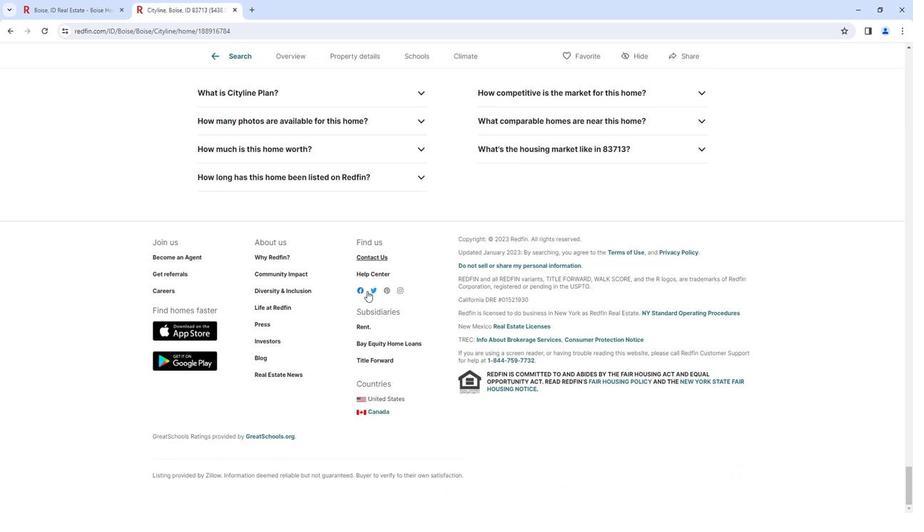 
Action: Mouse scrolled (377, 291) with delta (0, 0)
Screenshot: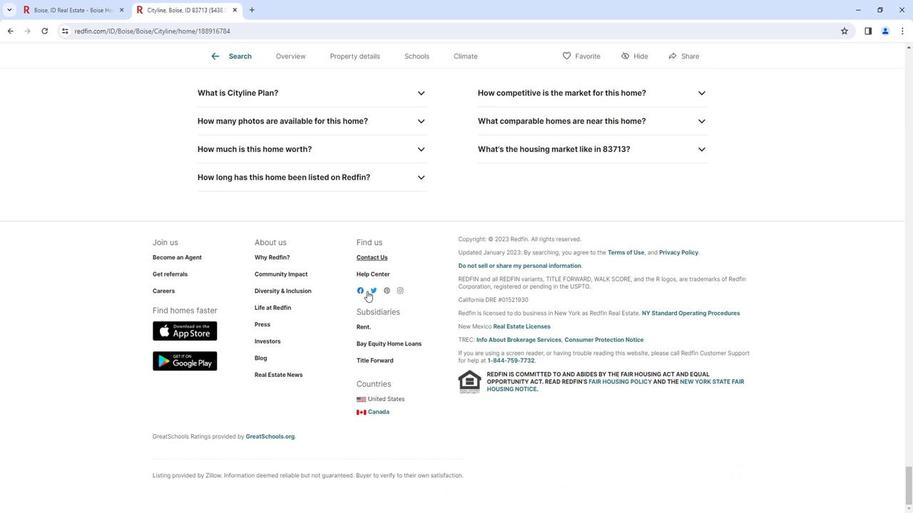
Action: Mouse moved to (87, 2)
Screenshot: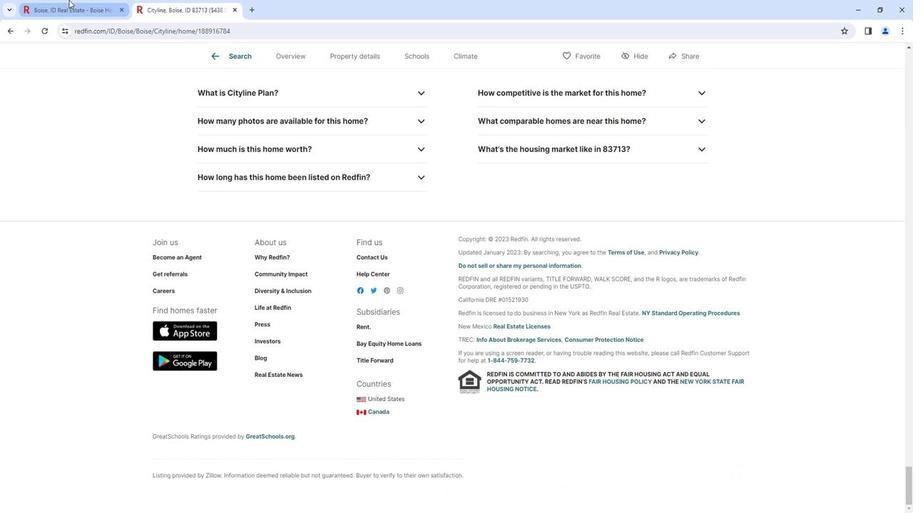 
Action: Mouse pressed left at (87, 2)
Screenshot: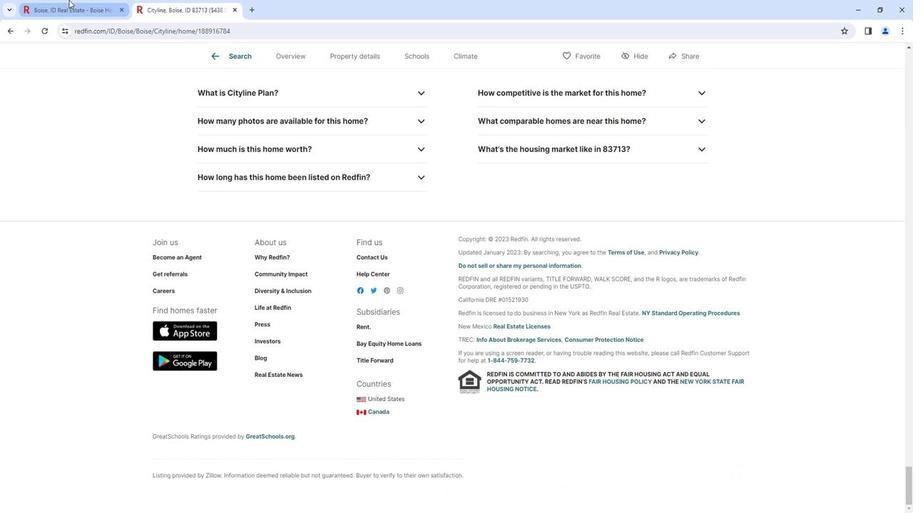 
Action: Mouse moved to (809, 266)
Screenshot: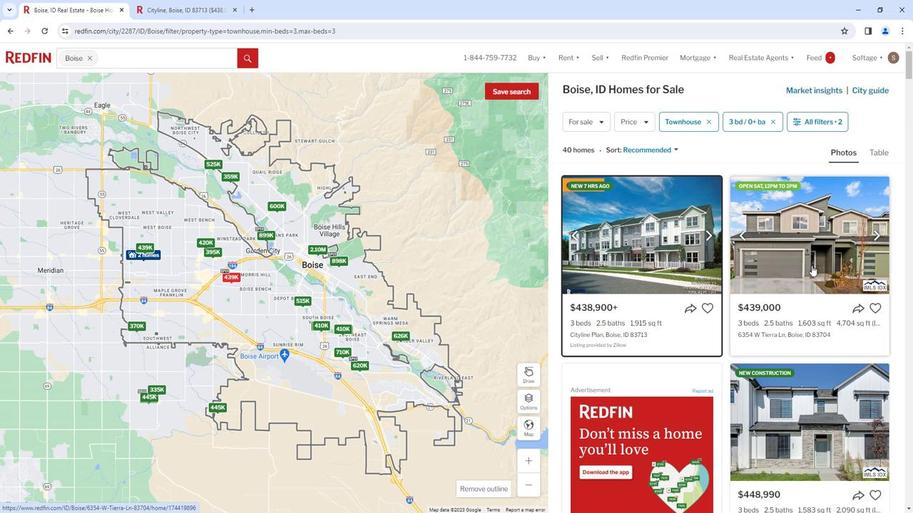 
Action: Mouse scrolled (809, 265) with delta (0, 0)
Screenshot: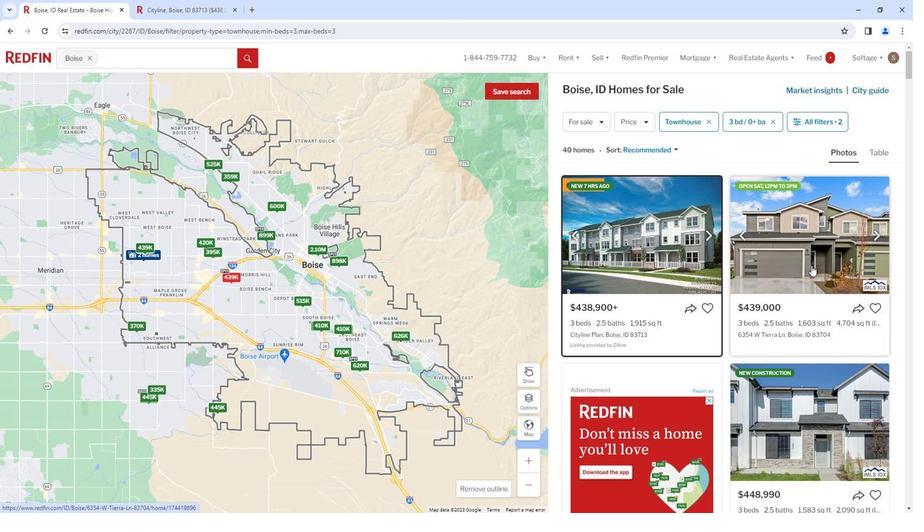 
Action: Mouse scrolled (809, 265) with delta (0, 0)
Screenshot: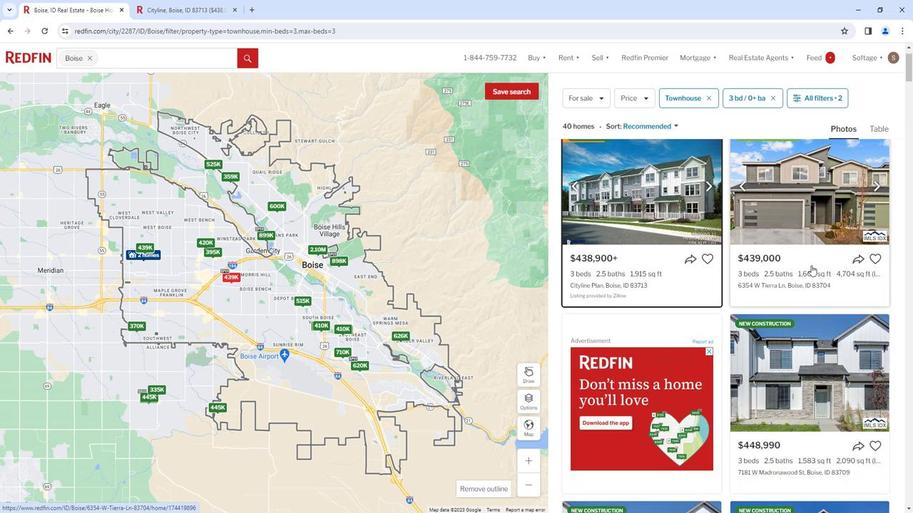 
Action: Mouse moved to (801, 328)
Screenshot: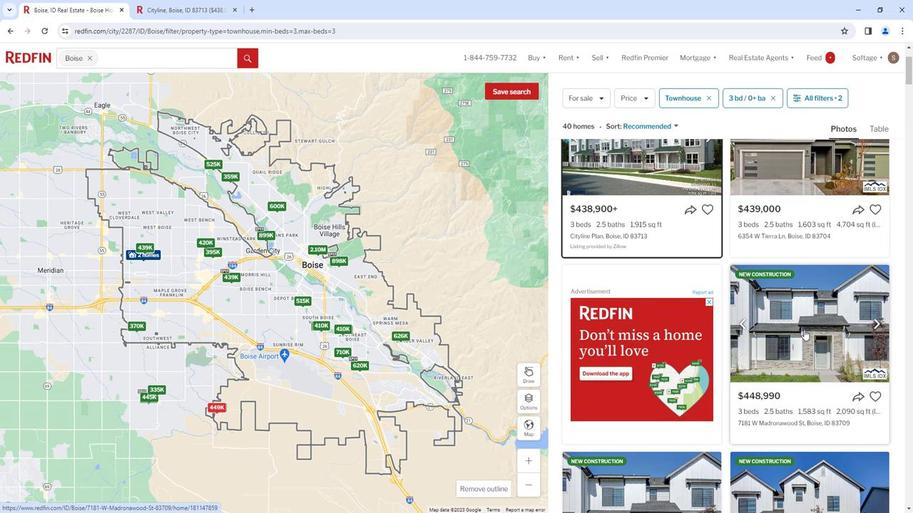 
Action: Mouse pressed left at (801, 328)
Screenshot: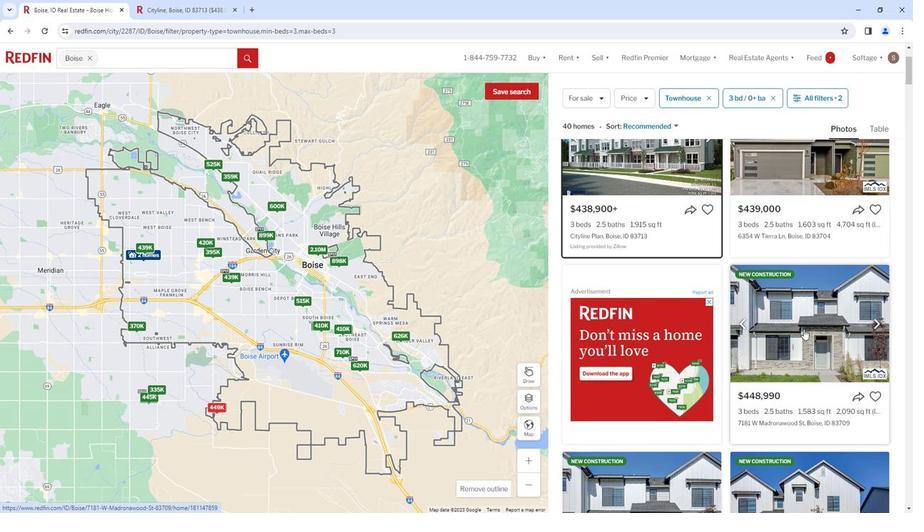 
Action: Mouse moved to (438, 265)
Screenshot: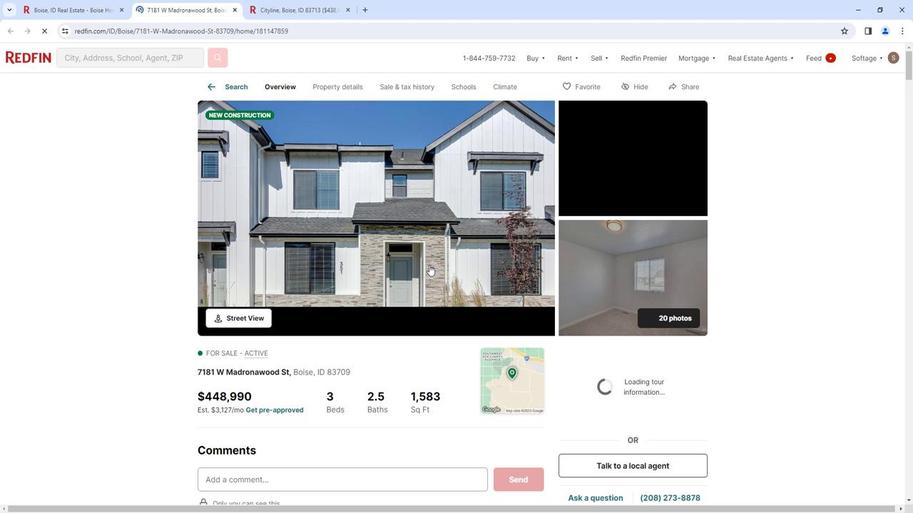 
Action: Mouse pressed left at (438, 265)
Screenshot: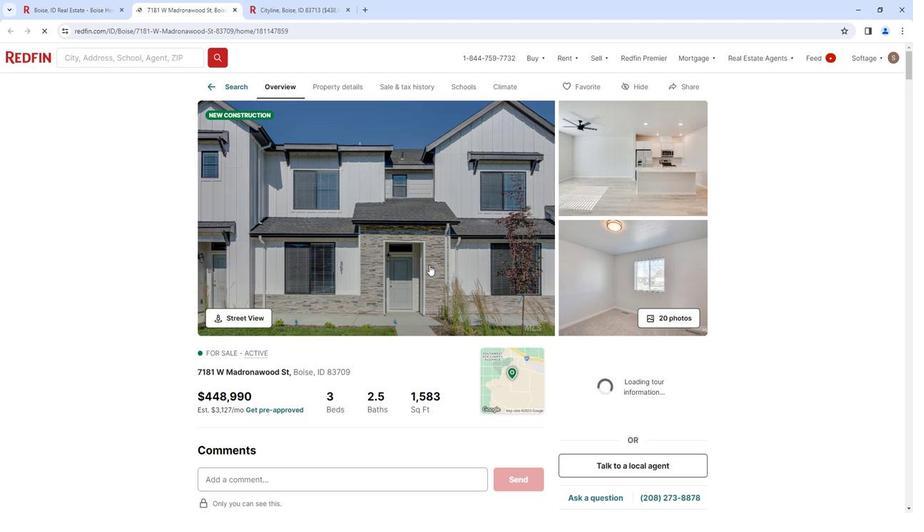 
Action: Mouse moved to (124, 272)
Screenshot: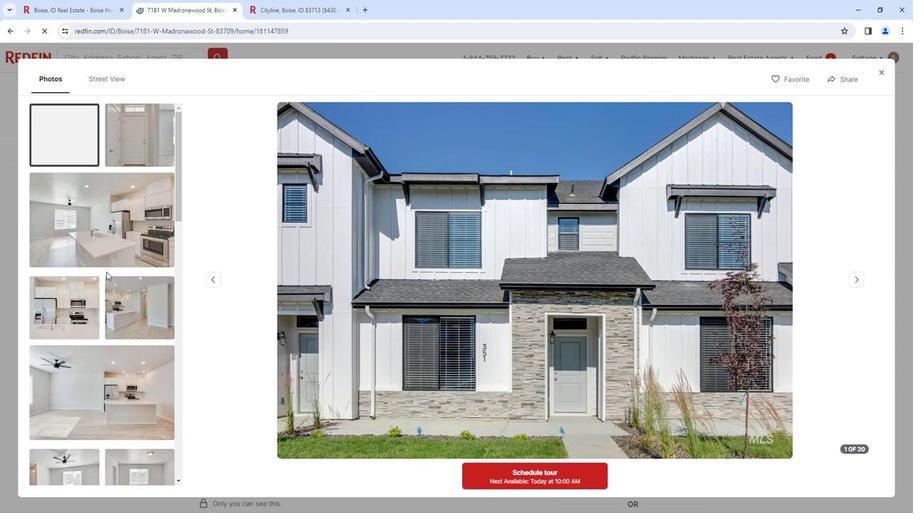
Action: Mouse scrolled (124, 271) with delta (0, 0)
Screenshot: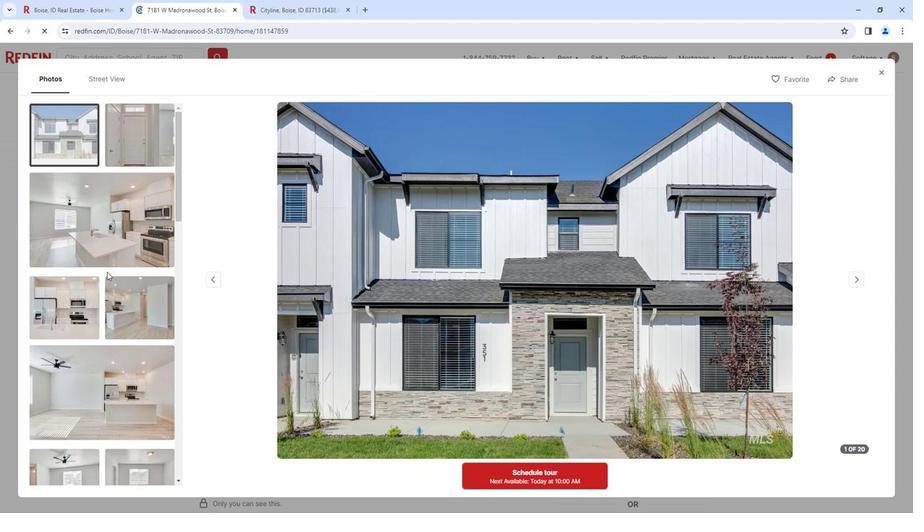 
Action: Mouse scrolled (124, 271) with delta (0, 0)
Screenshot: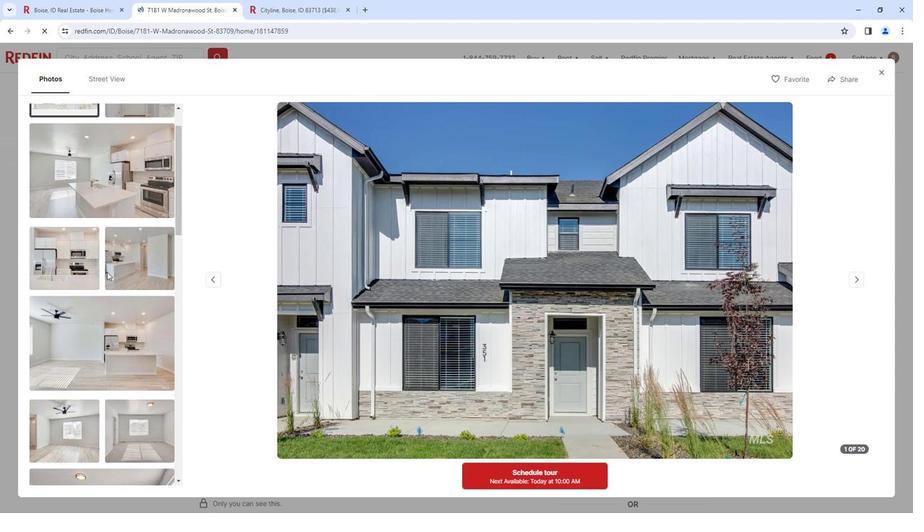 
Action: Mouse scrolled (124, 271) with delta (0, 0)
Screenshot: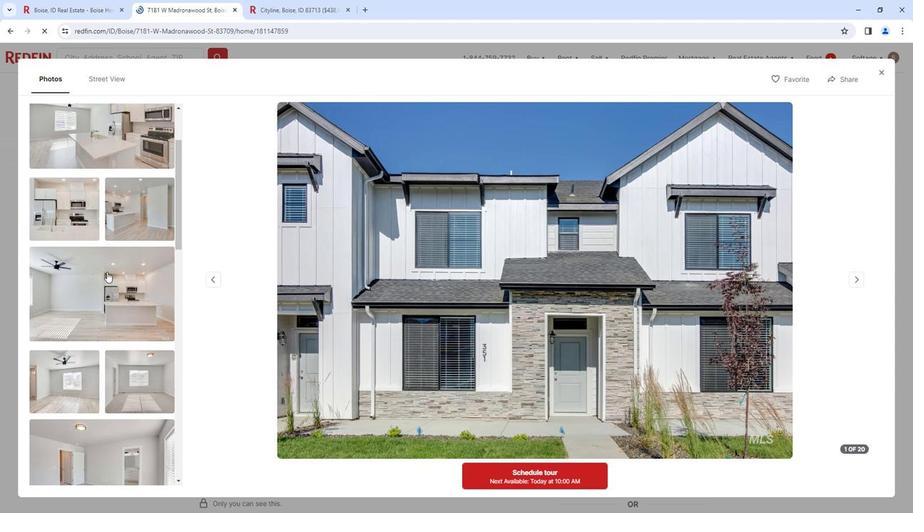 
Action: Mouse scrolled (124, 271) with delta (0, 0)
Screenshot: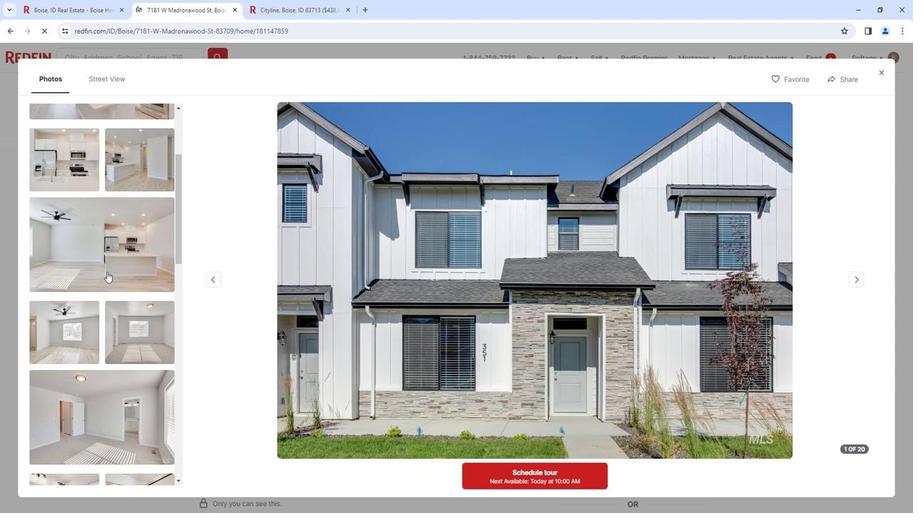 
Action: Mouse scrolled (124, 271) with delta (0, 0)
Screenshot: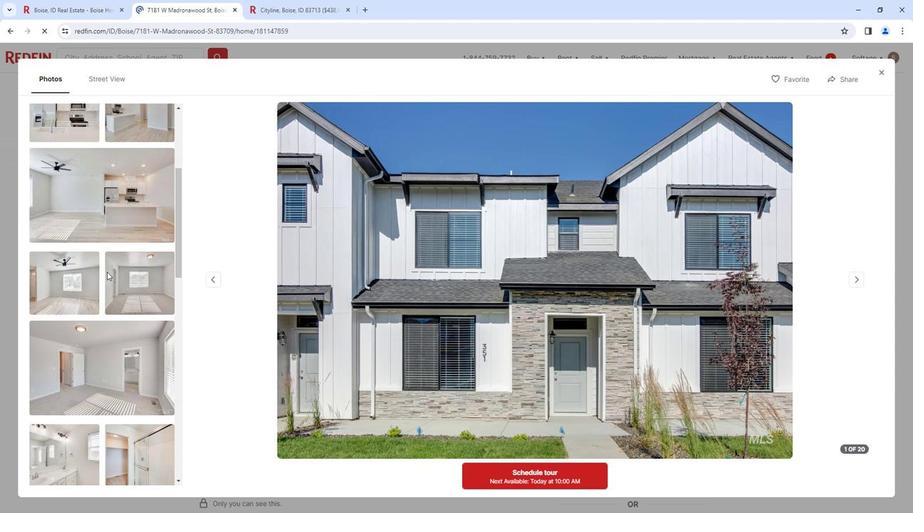 
Action: Mouse scrolled (124, 271) with delta (0, 0)
Screenshot: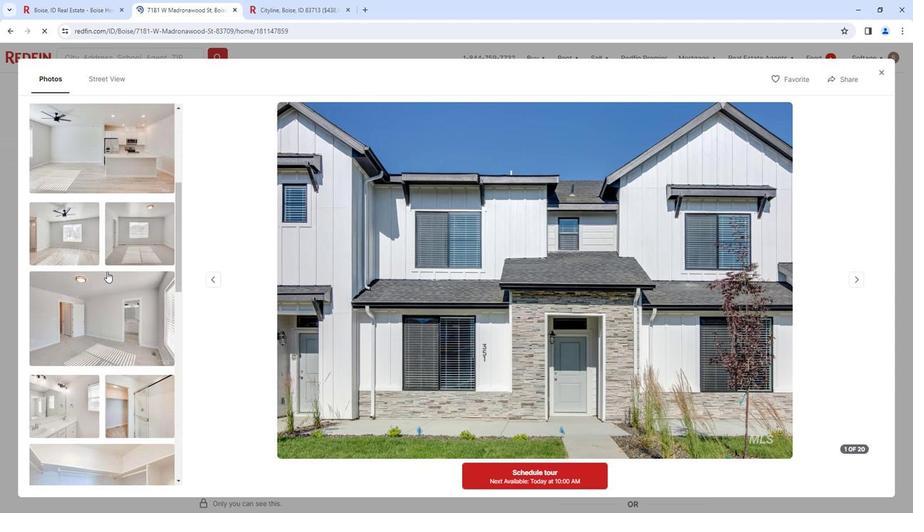 
Action: Mouse moved to (126, 271)
Screenshot: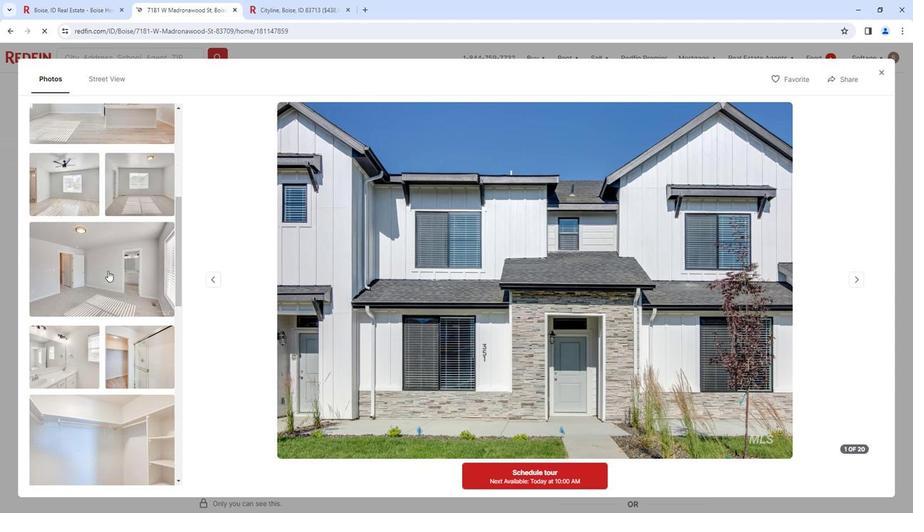 
Action: Mouse scrolled (126, 271) with delta (0, 0)
Screenshot: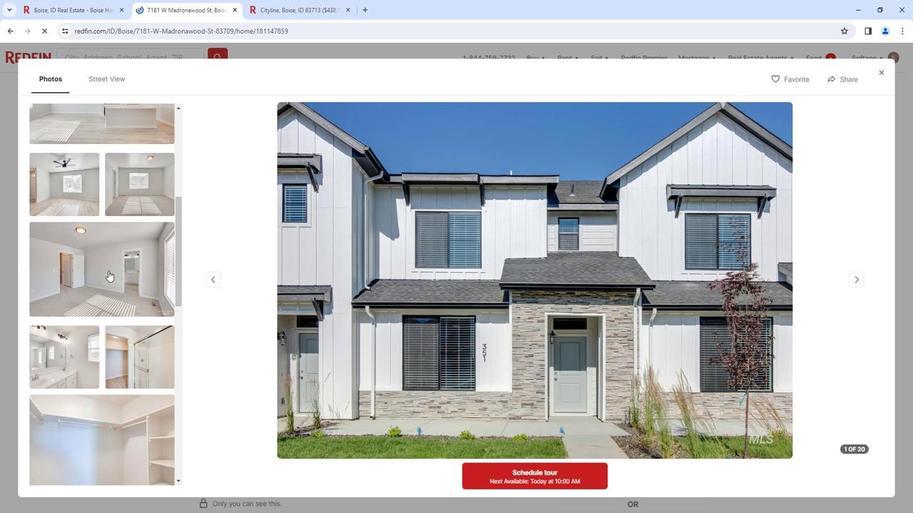 
Action: Mouse scrolled (126, 271) with delta (0, 0)
Screenshot: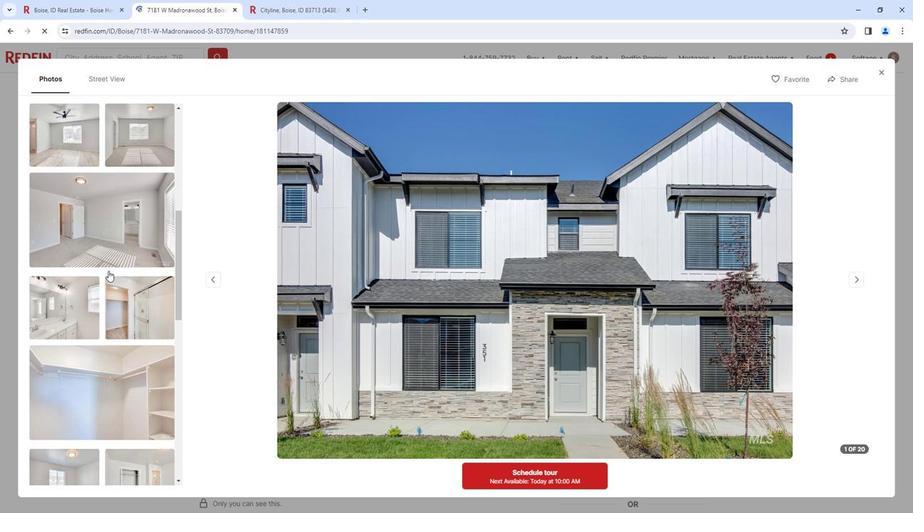 
Action: Mouse scrolled (126, 271) with delta (0, 0)
Screenshot: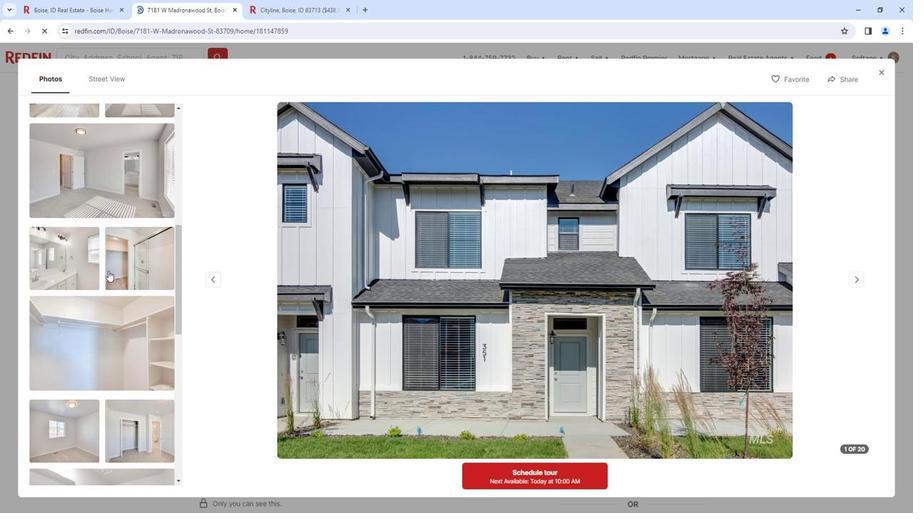 
Action: Mouse scrolled (126, 271) with delta (0, 0)
Screenshot: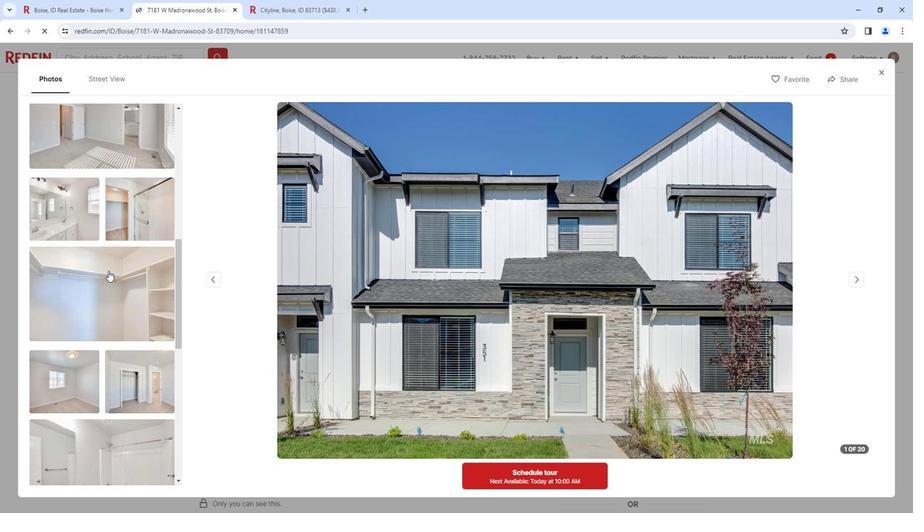 
Action: Mouse scrolled (126, 271) with delta (0, 0)
Screenshot: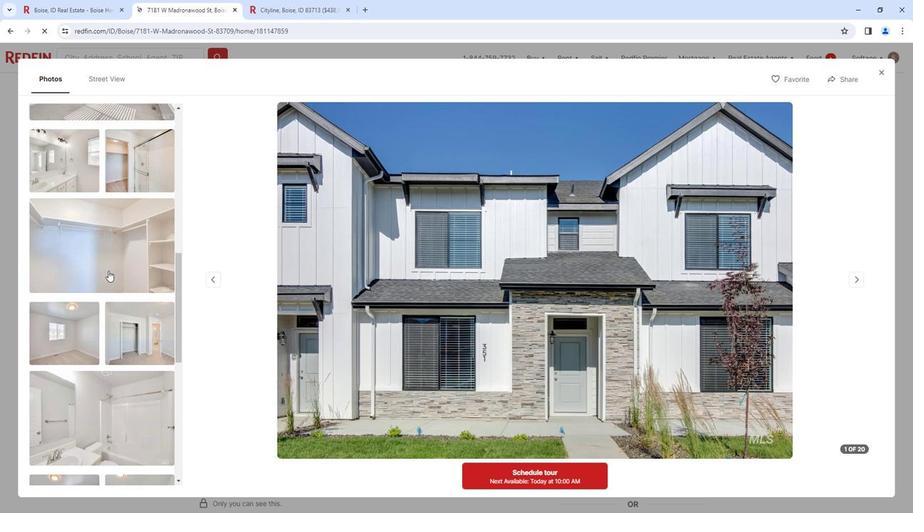 
Action: Mouse scrolled (126, 271) with delta (0, 0)
Screenshot: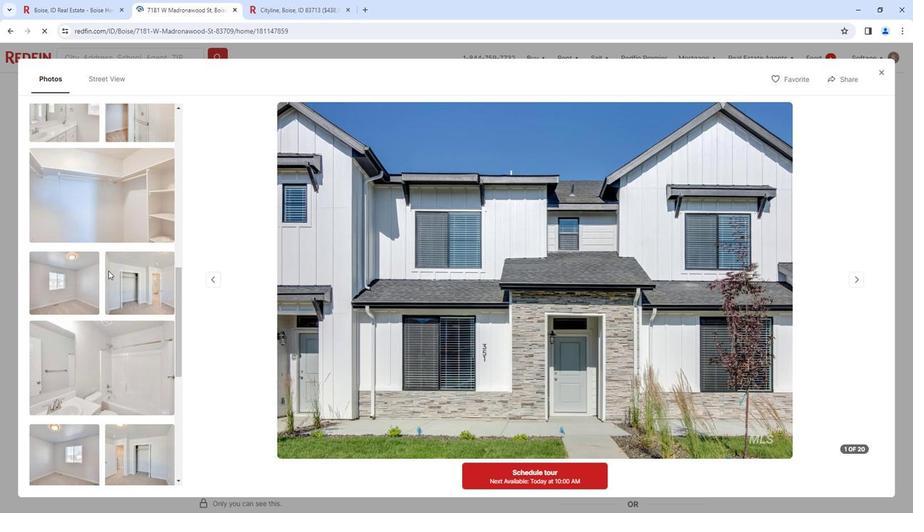 
Action: Mouse scrolled (126, 271) with delta (0, 0)
Screenshot: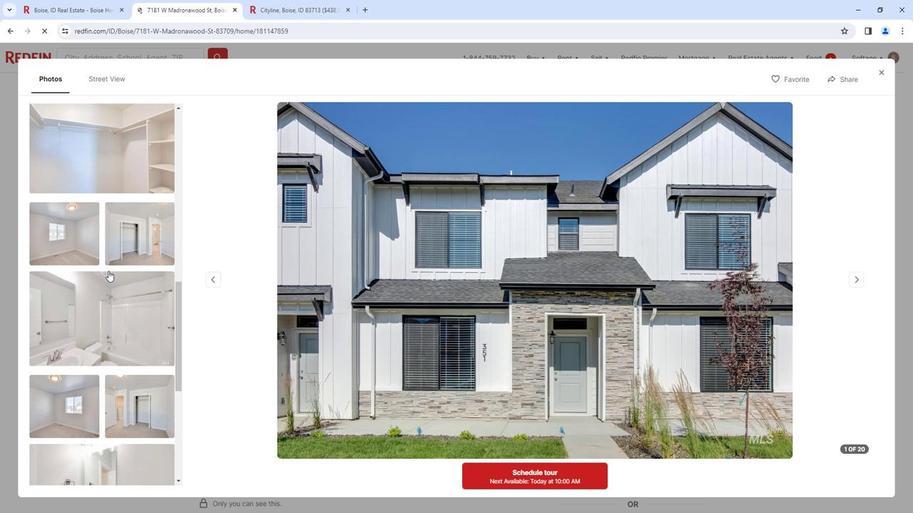 
Action: Mouse scrolled (126, 271) with delta (0, 0)
Screenshot: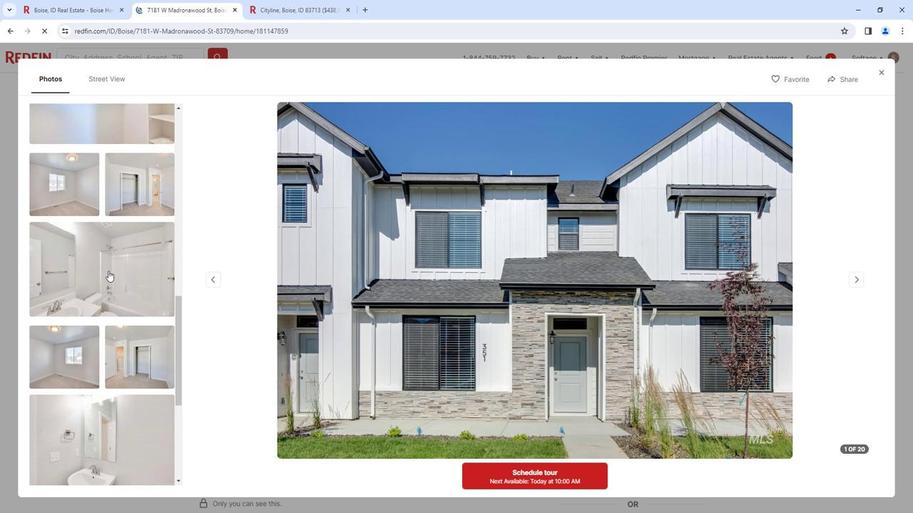 
Action: Mouse scrolled (126, 271) with delta (0, 0)
Screenshot: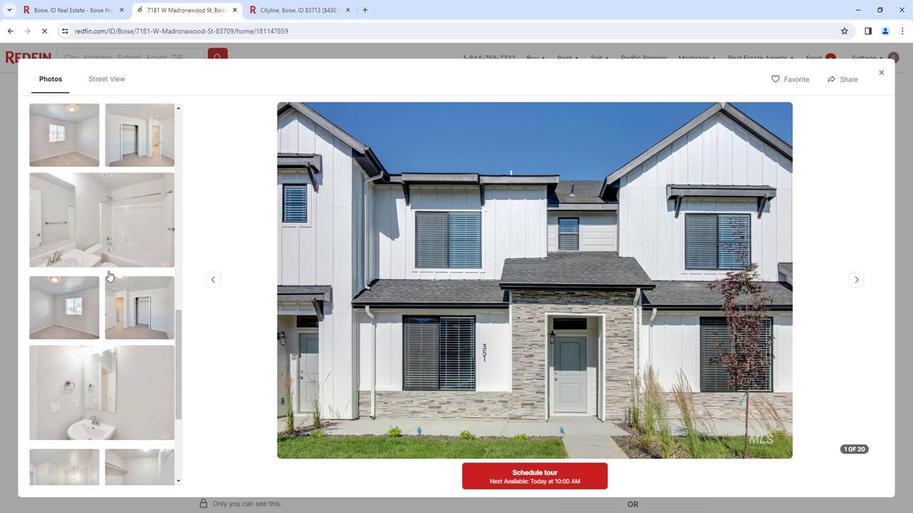 
Action: Mouse scrolled (126, 271) with delta (0, 0)
Screenshot: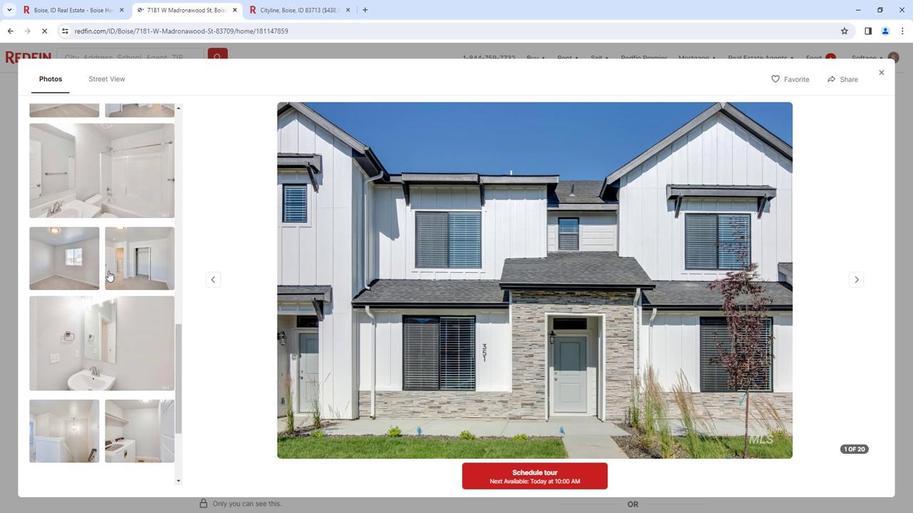 
Action: Mouse scrolled (126, 271) with delta (0, 0)
Screenshot: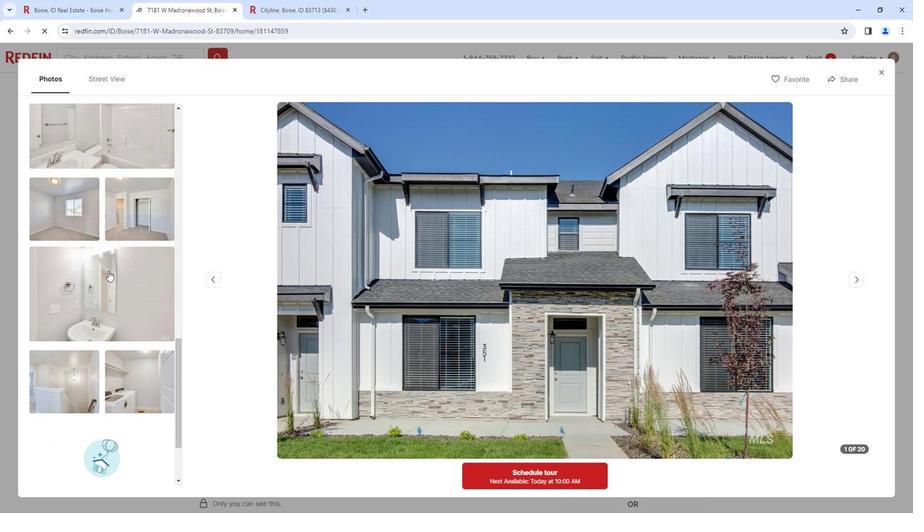 
Action: Mouse scrolled (126, 271) with delta (0, 0)
Screenshot: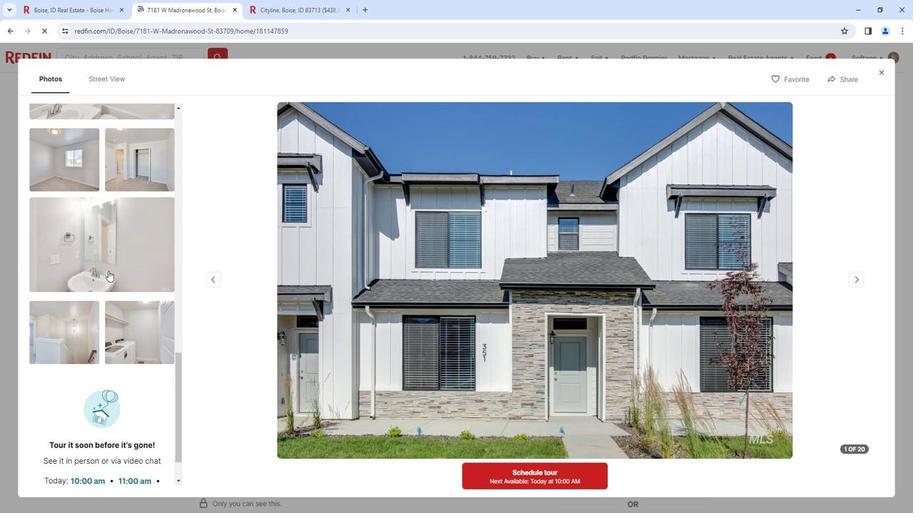
Action: Mouse scrolled (126, 271) with delta (0, 0)
Screenshot: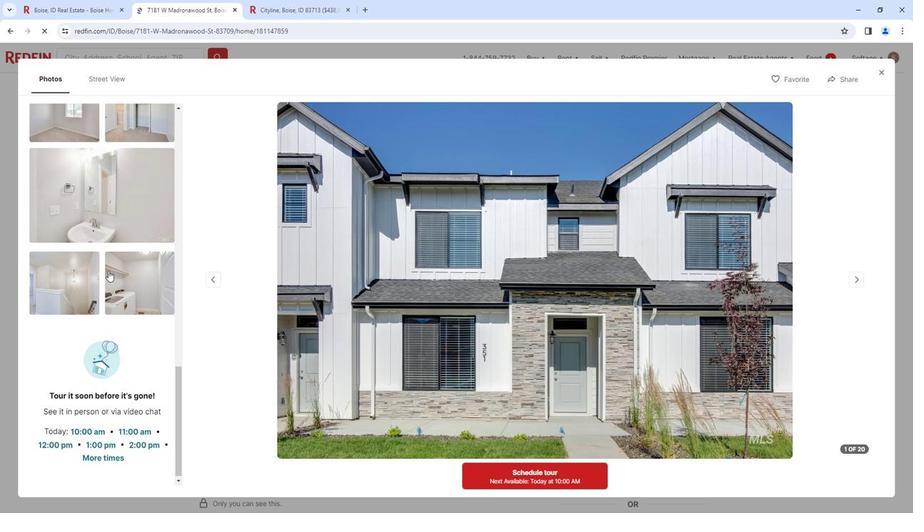 
Action: Mouse scrolled (126, 271) with delta (0, 0)
Screenshot: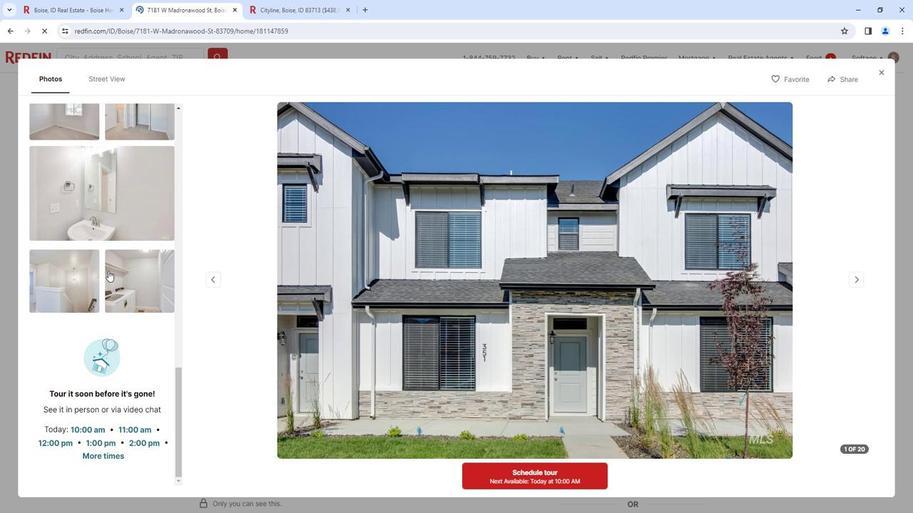 
Action: Mouse scrolled (126, 271) with delta (0, 0)
Screenshot: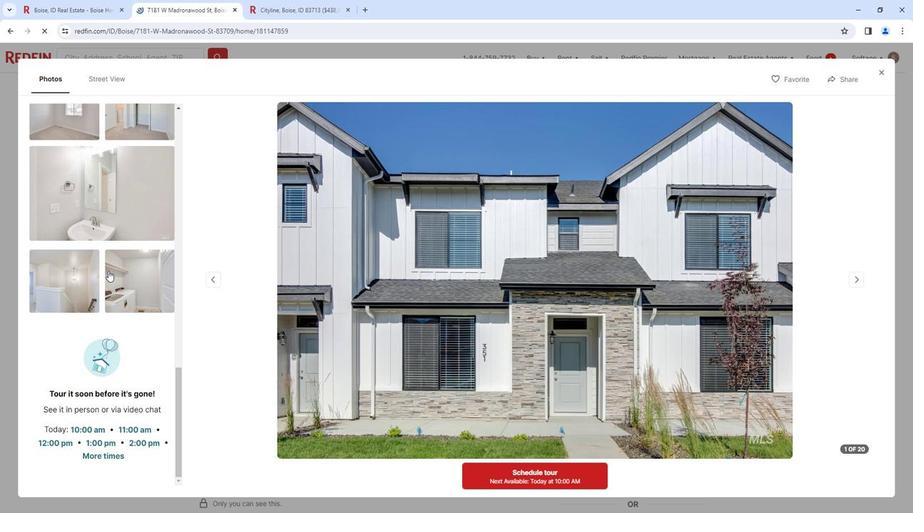 
Action: Mouse moved to (876, 71)
Screenshot: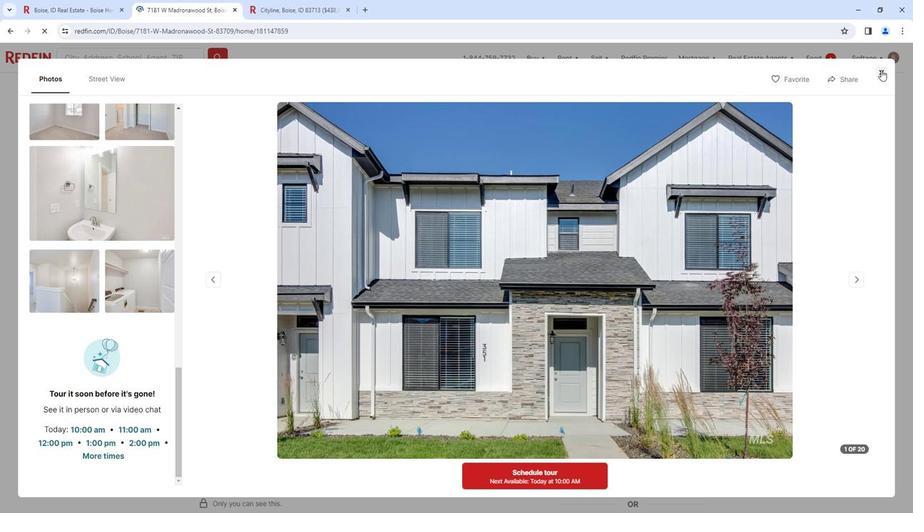 
Action: Mouse pressed left at (876, 71)
Screenshot: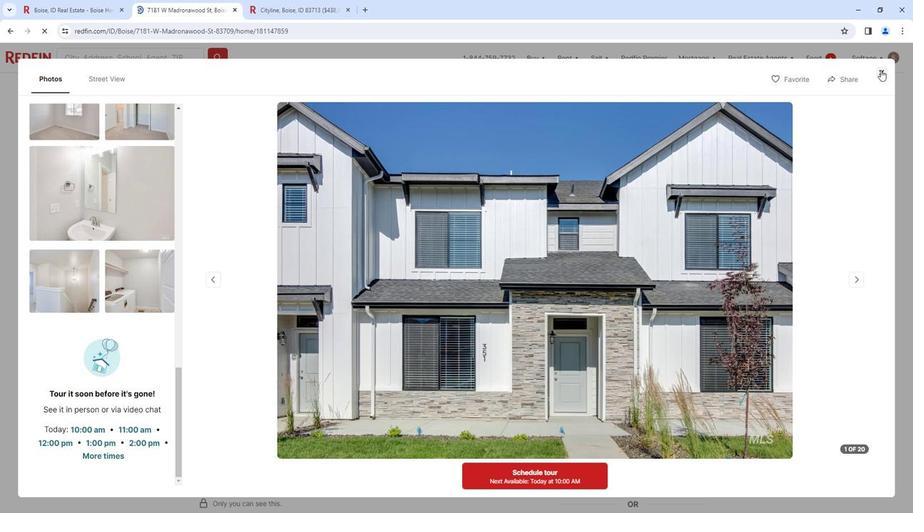 
Action: Mouse moved to (471, 303)
Screenshot: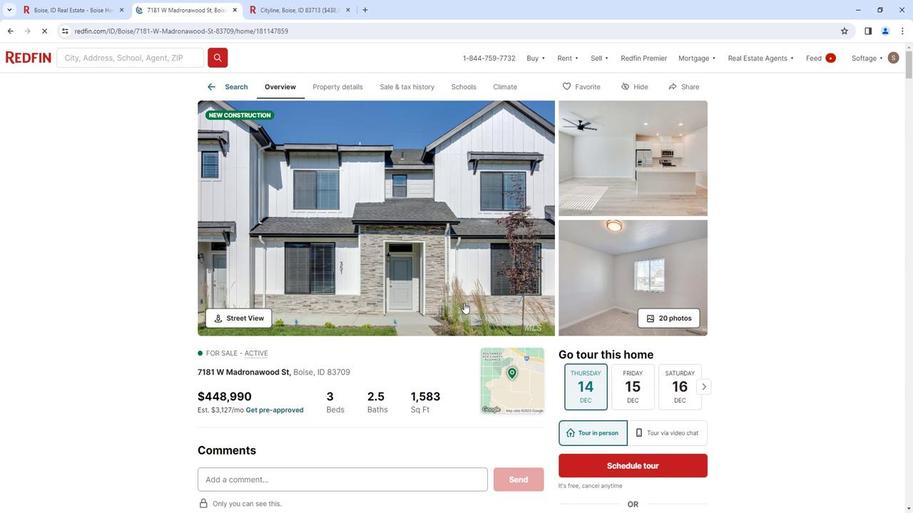 
Action: Mouse scrolled (471, 302) with delta (0, 0)
Screenshot: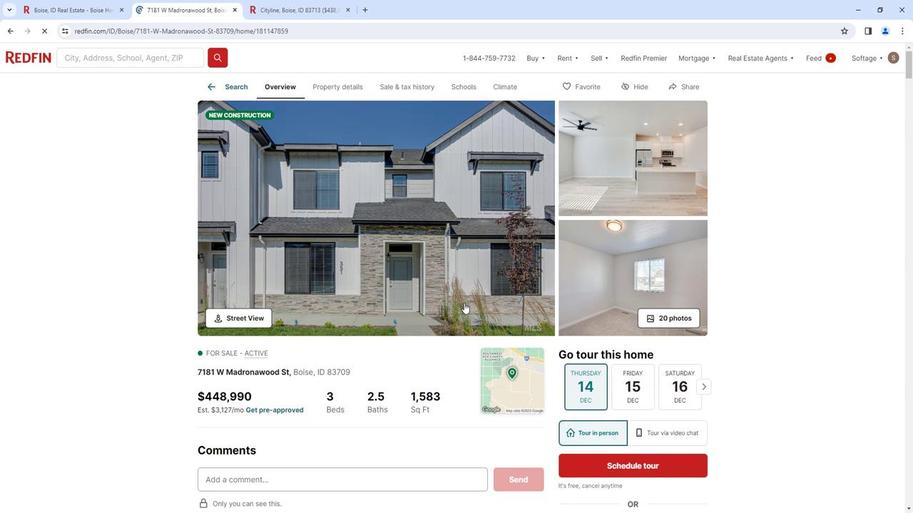 
Action: Mouse moved to (472, 303)
Screenshot: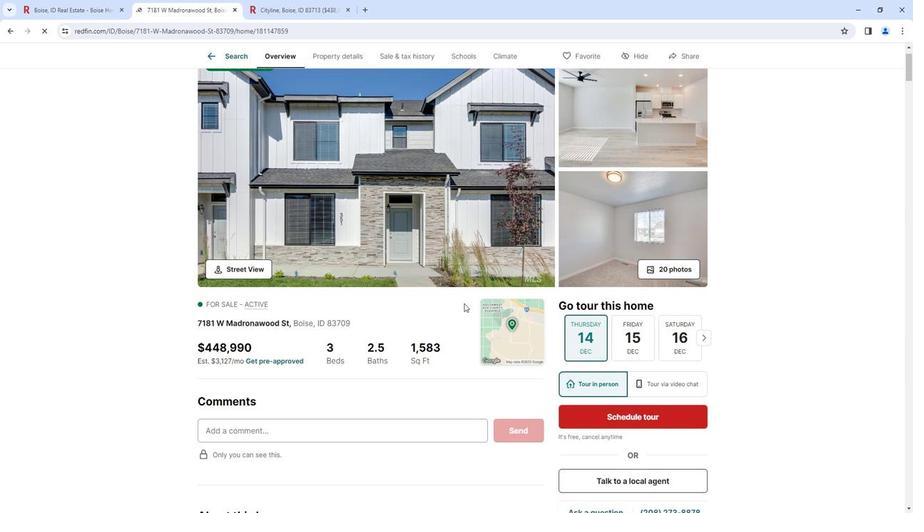 
Action: Mouse scrolled (472, 303) with delta (0, 0)
Screenshot: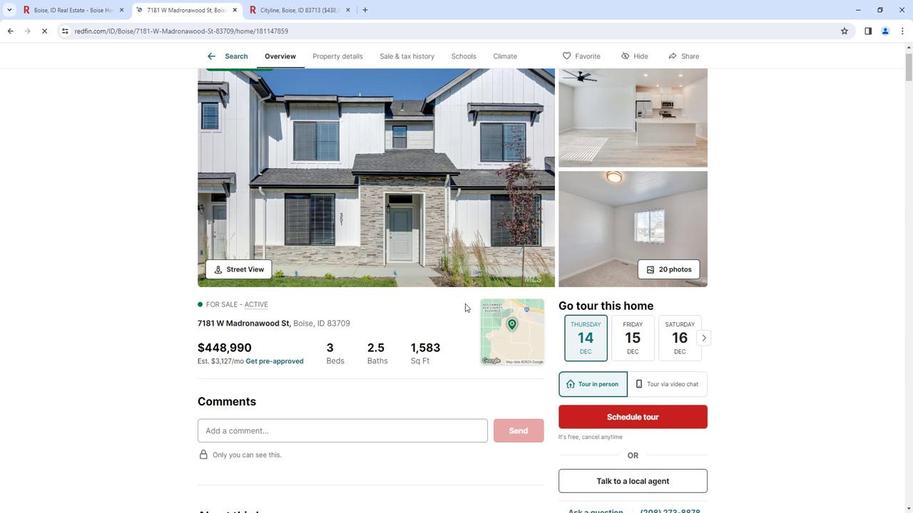 
Action: Mouse scrolled (472, 303) with delta (0, 0)
Screenshot: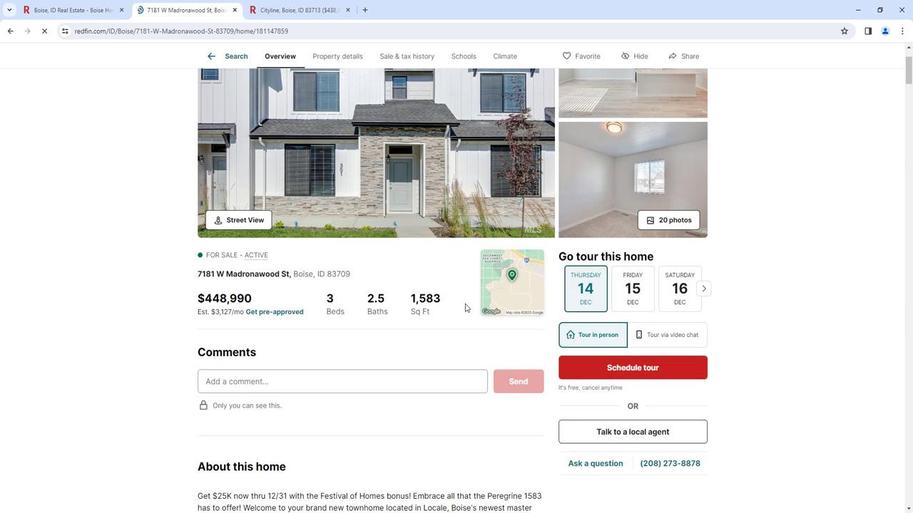 
Action: Mouse moved to (473, 303)
Screenshot: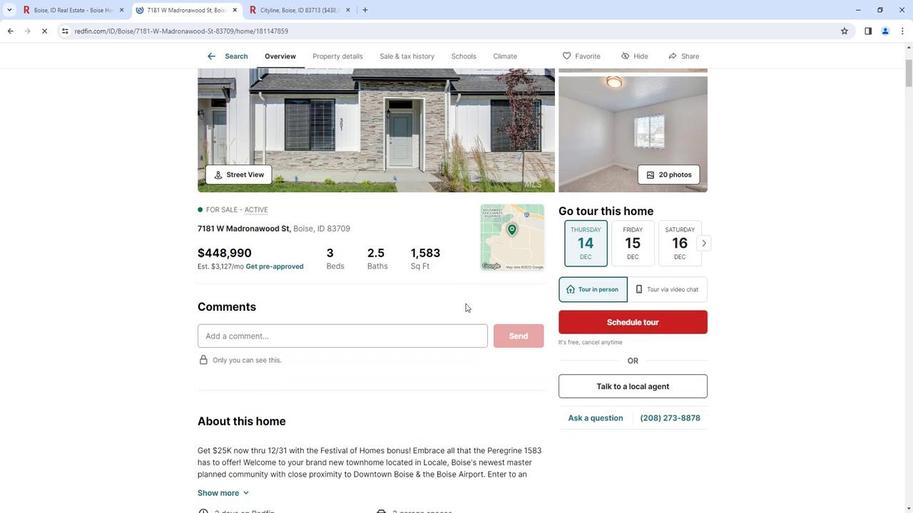 
Action: Mouse scrolled (473, 303) with delta (0, 0)
Screenshot: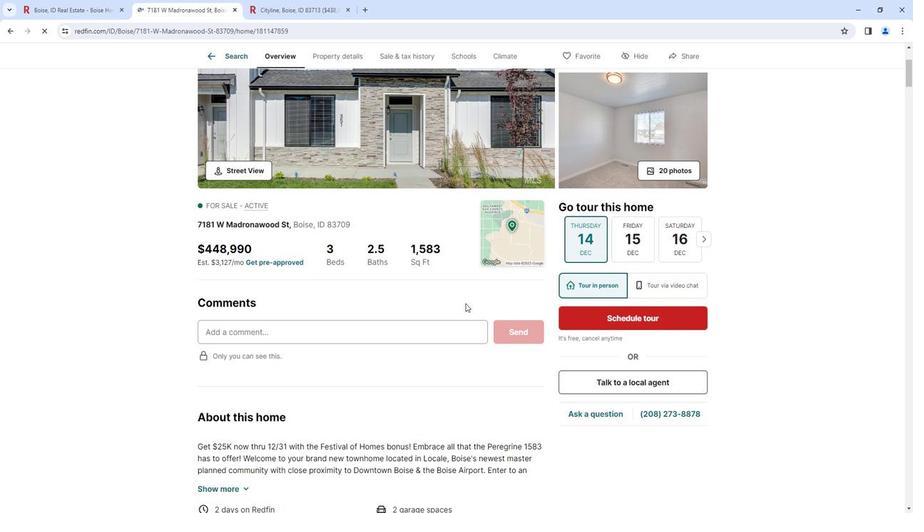 
Action: Mouse scrolled (473, 303) with delta (0, 0)
Screenshot: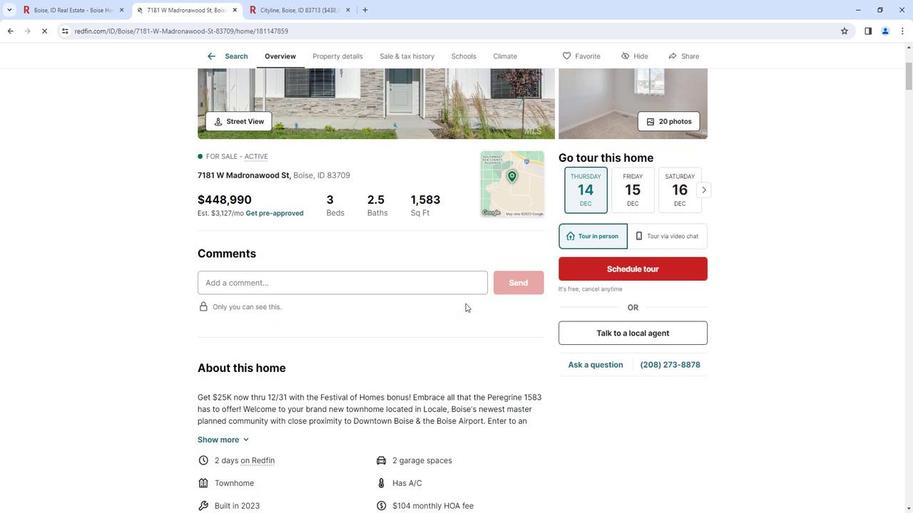 
Action: Mouse scrolled (473, 303) with delta (0, 0)
Screenshot: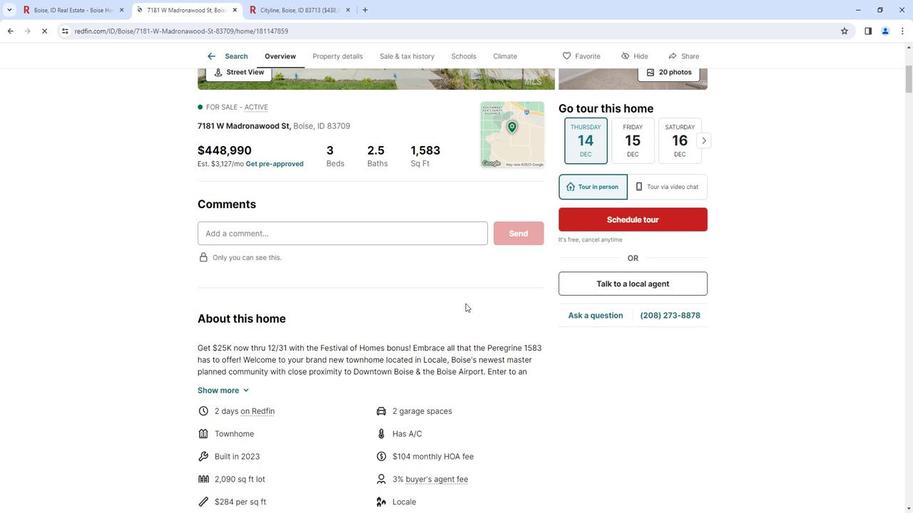 
Action: Mouse scrolled (473, 303) with delta (0, 0)
Screenshot: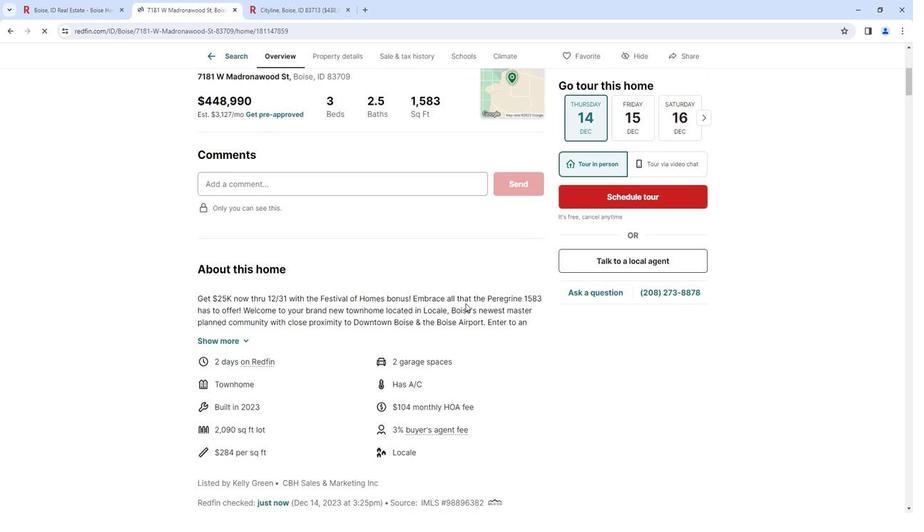 
Action: Mouse scrolled (473, 303) with delta (0, 0)
Screenshot: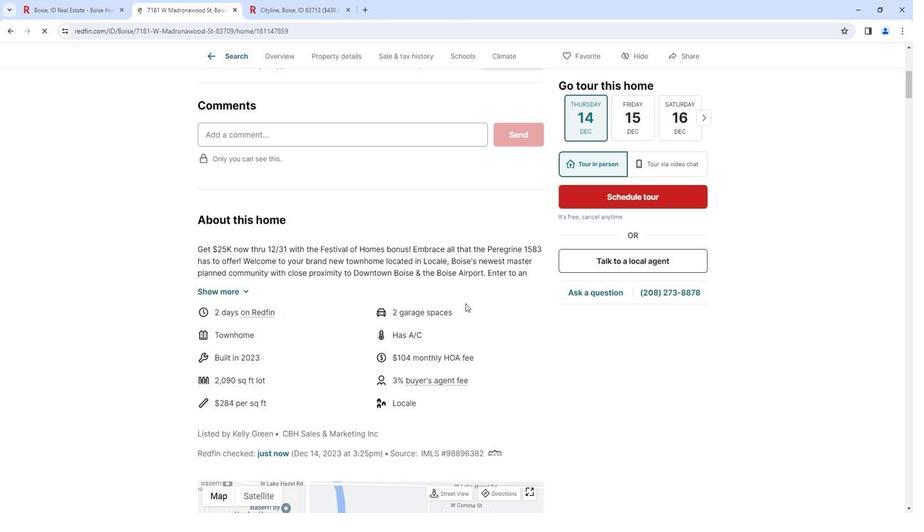
Action: Mouse scrolled (473, 303) with delta (0, 0)
Screenshot: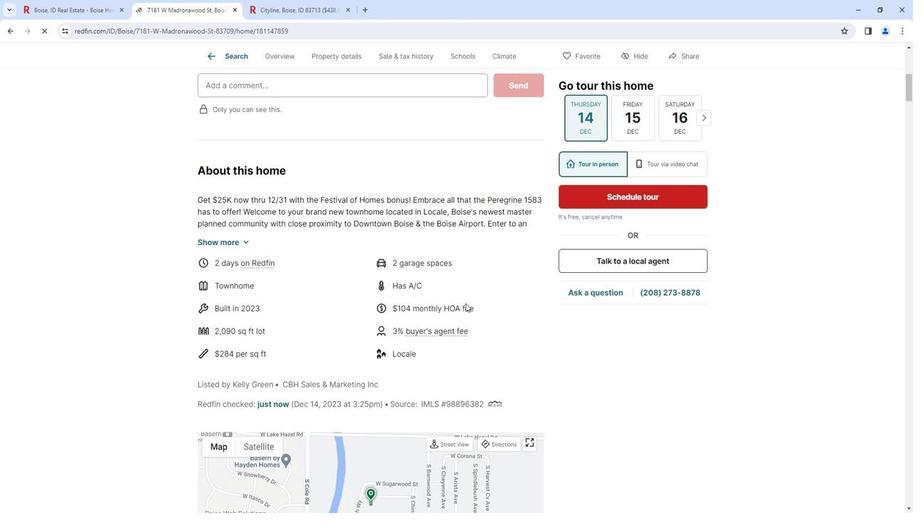 
Action: Mouse scrolled (473, 303) with delta (0, 0)
Screenshot: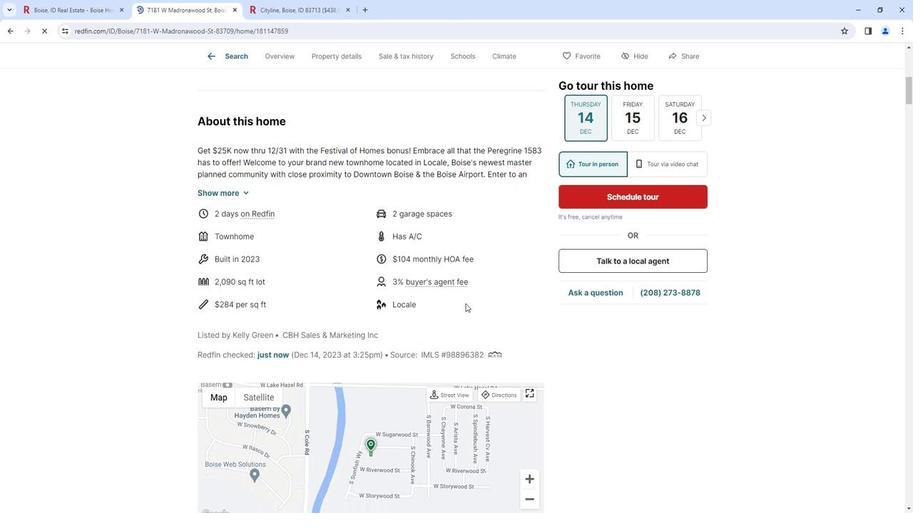 
Action: Mouse scrolled (473, 303) with delta (0, 0)
Screenshot: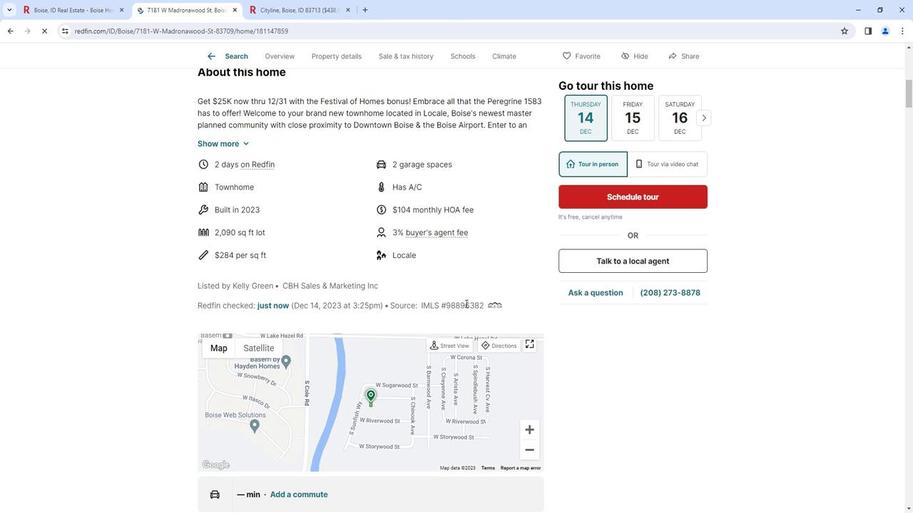 
Action: Mouse scrolled (473, 303) with delta (0, 0)
Screenshot: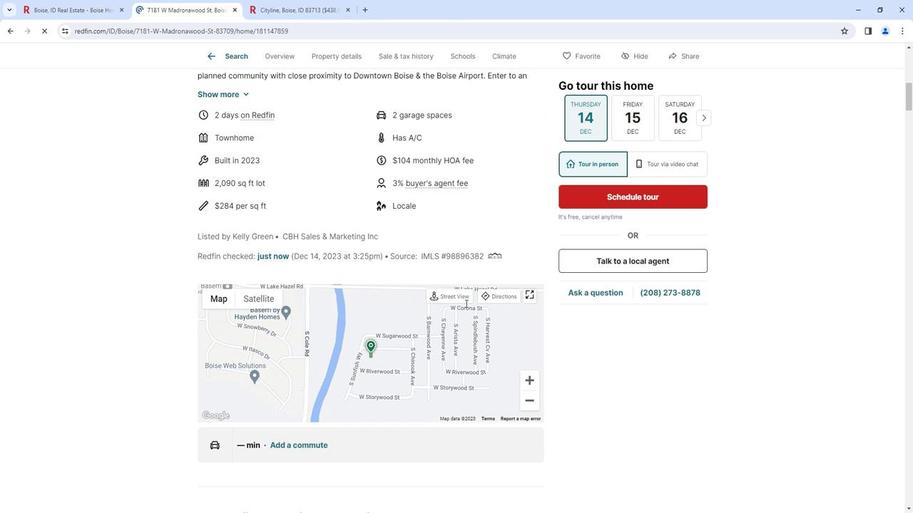 
Action: Mouse scrolled (473, 303) with delta (0, 0)
